 Task: Buy 1 Aftercare Products from Piercing & Tattoo Supplies section under best seller category for shipping address: Laura Phillips, 522 Junior Avenue, Duluth, Georgia 30097, Cell Number 4046170247. Pay from credit card ending with 7965, CVV 549
Action: Mouse moved to (22, 75)
Screenshot: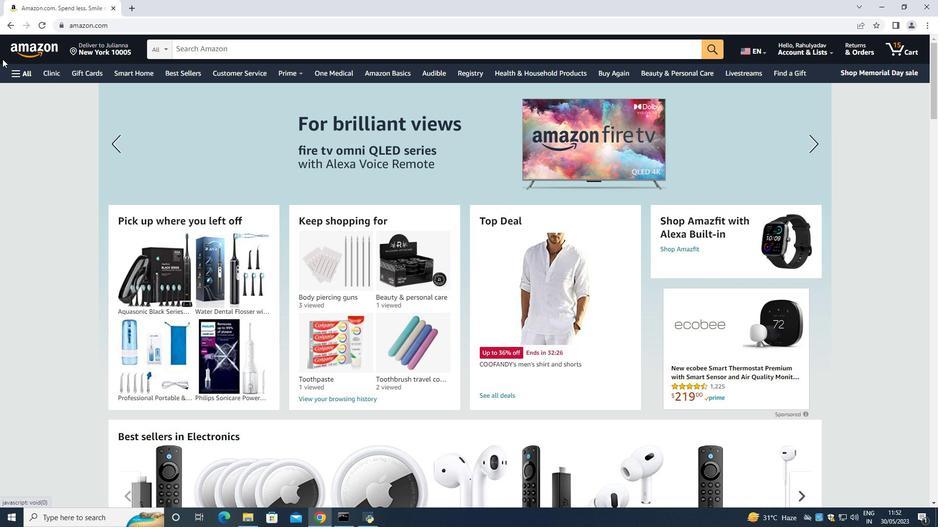 
Action: Mouse pressed left at (22, 75)
Screenshot: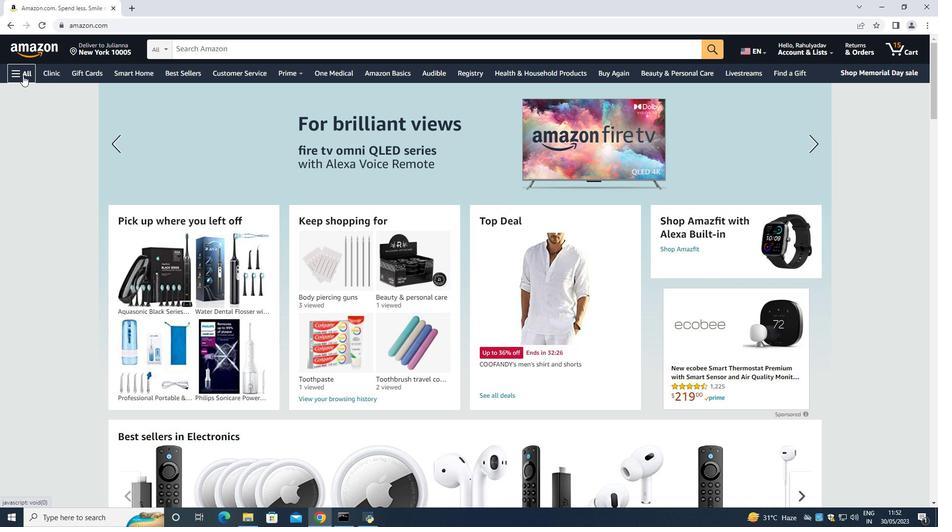 
Action: Mouse moved to (59, 96)
Screenshot: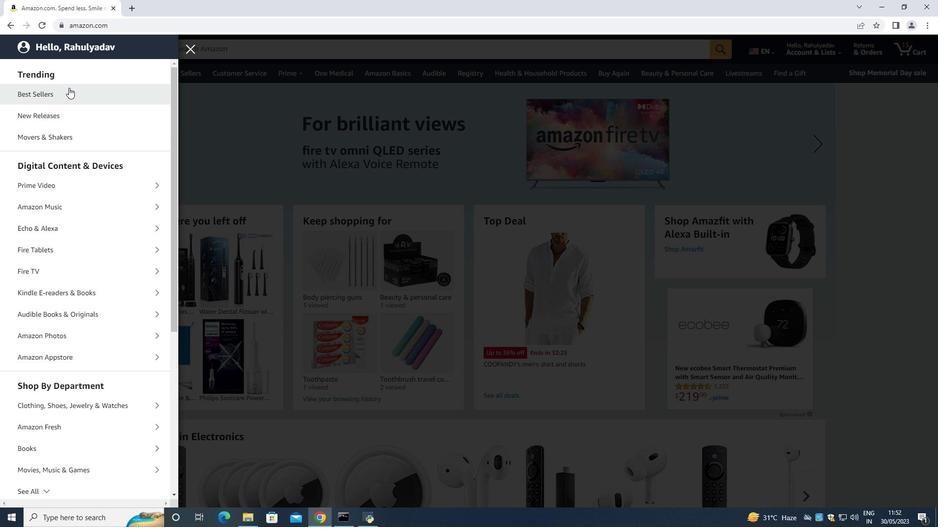 
Action: Mouse pressed left at (59, 96)
Screenshot: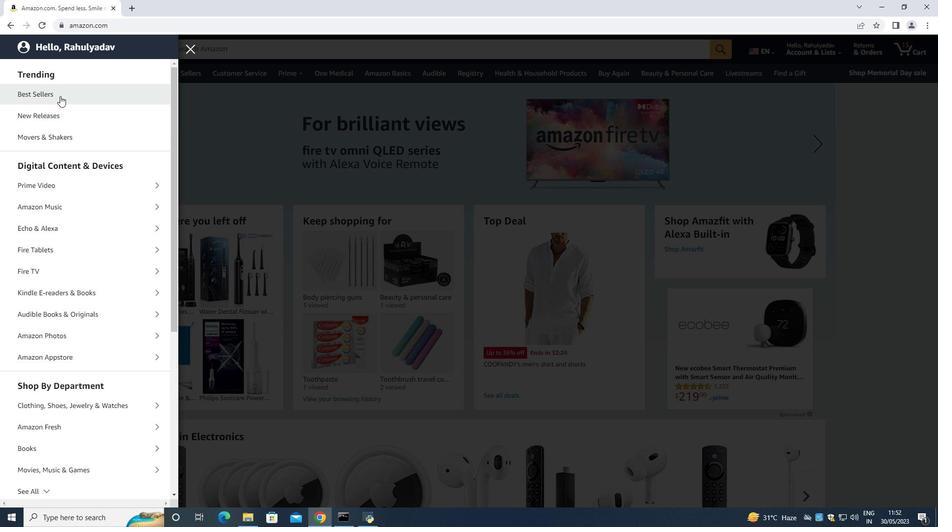 
Action: Mouse moved to (264, 51)
Screenshot: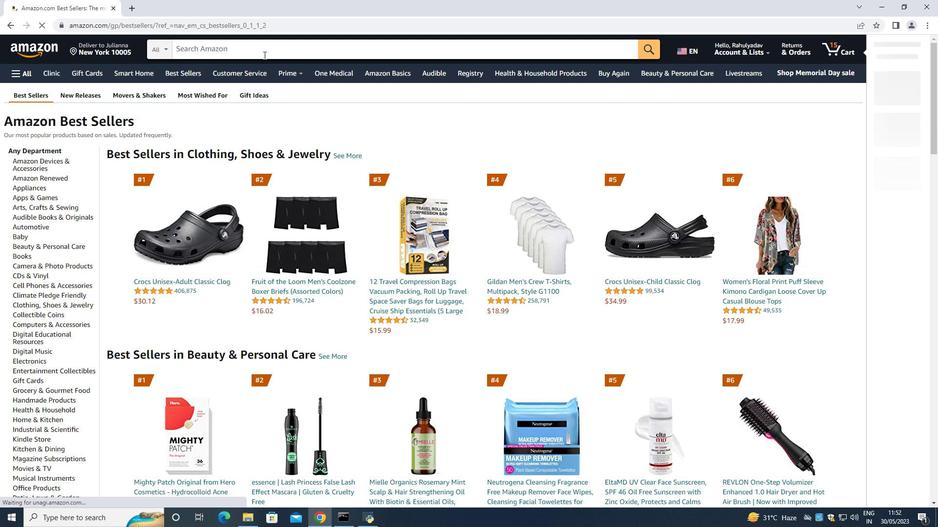 
Action: Mouse pressed left at (264, 51)
Screenshot: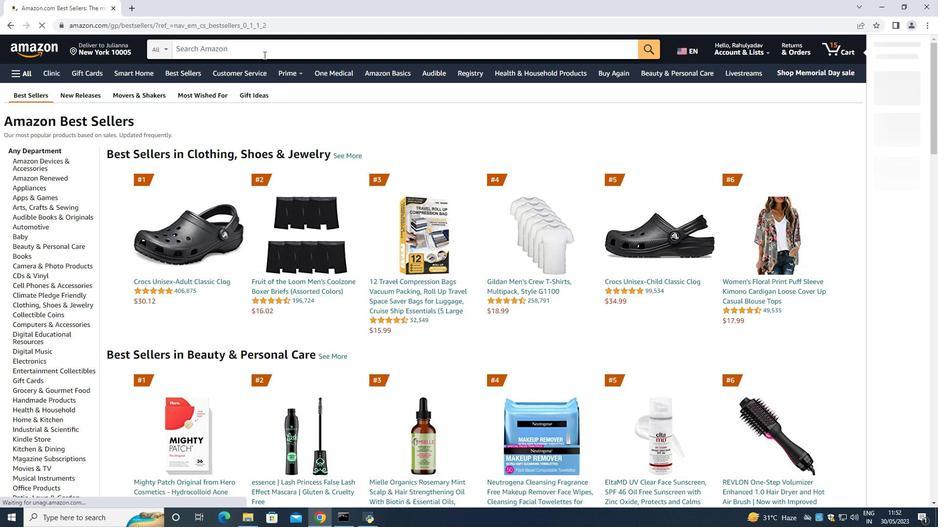 
Action: Mouse moved to (259, 47)
Screenshot: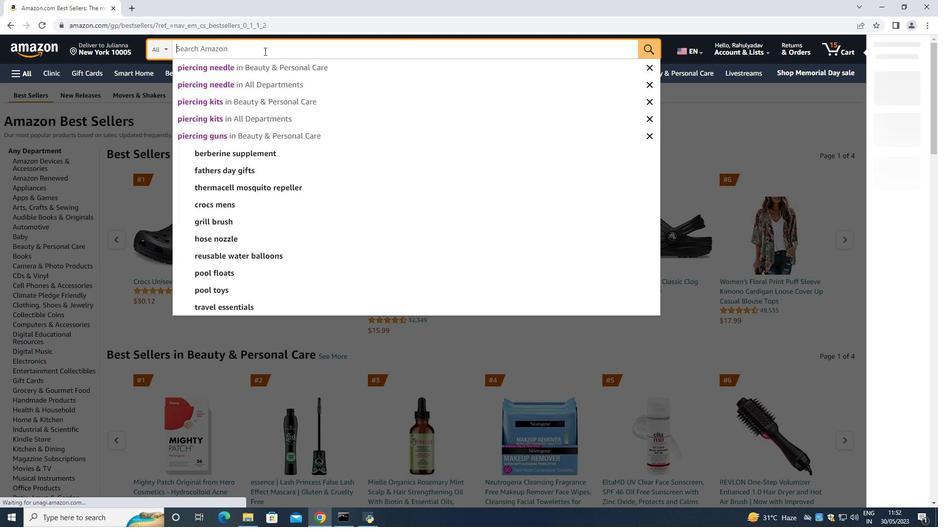 
Action: Key pressed <Key.shift>Aftercare<Key.space><Key.shift_r>Products<Key.enter>
Screenshot: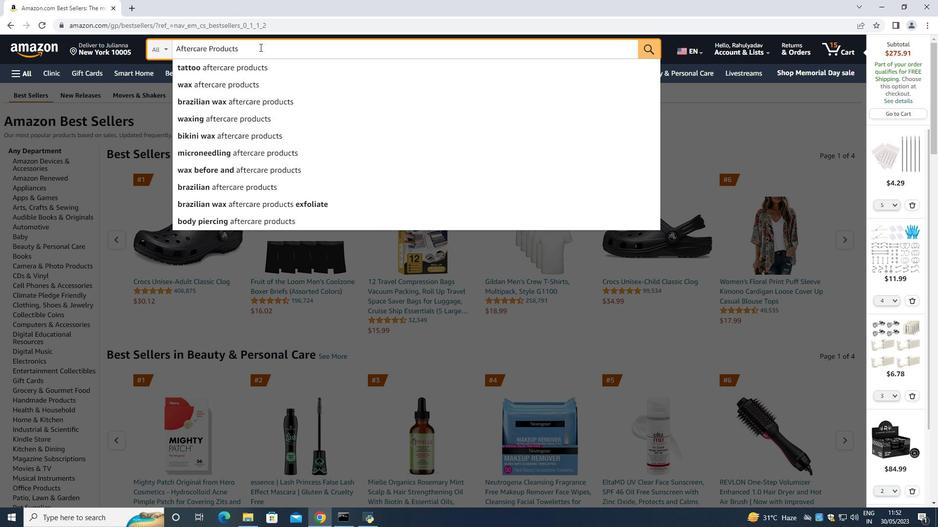
Action: Mouse moved to (58, 240)
Screenshot: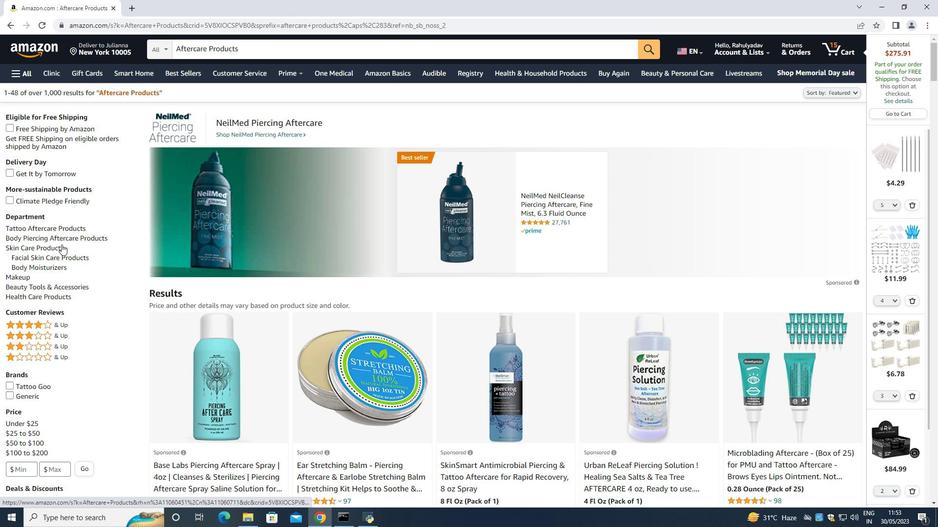 
Action: Mouse pressed left at (58, 240)
Screenshot: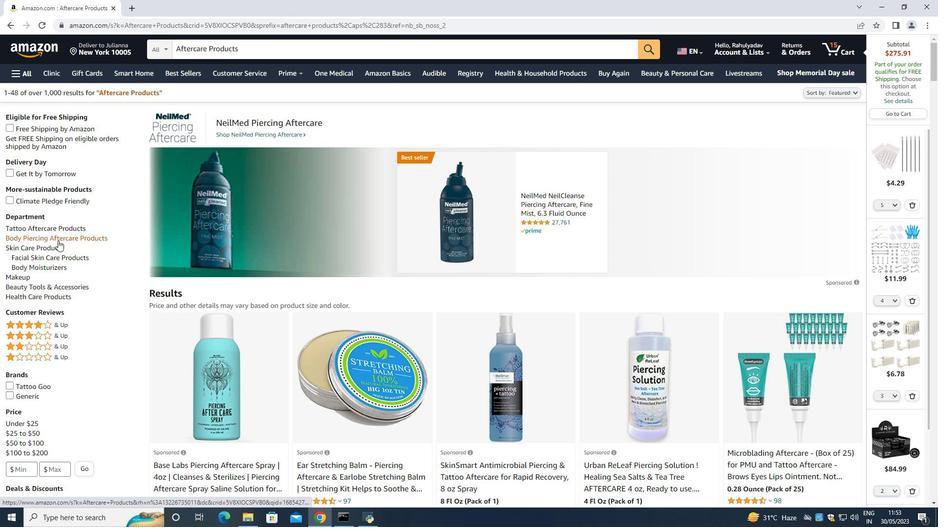 
Action: Mouse moved to (52, 244)
Screenshot: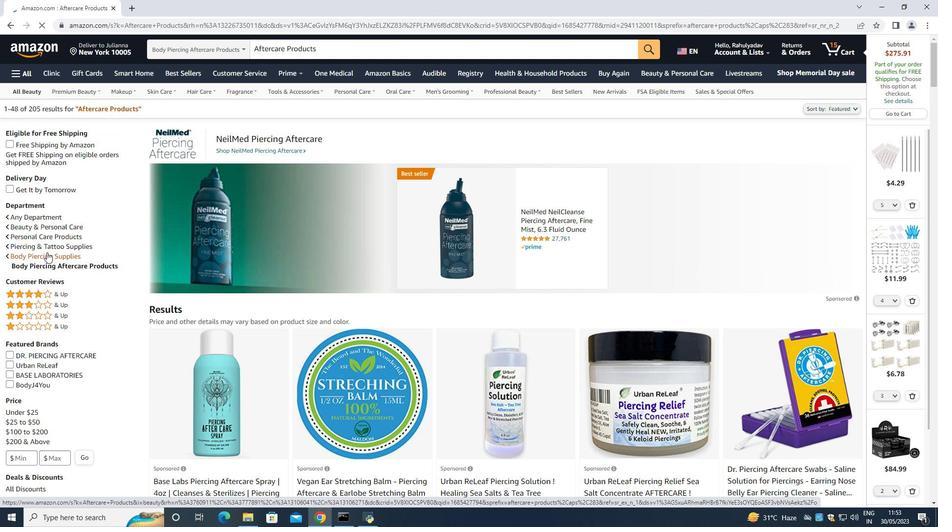 
Action: Mouse pressed left at (52, 244)
Screenshot: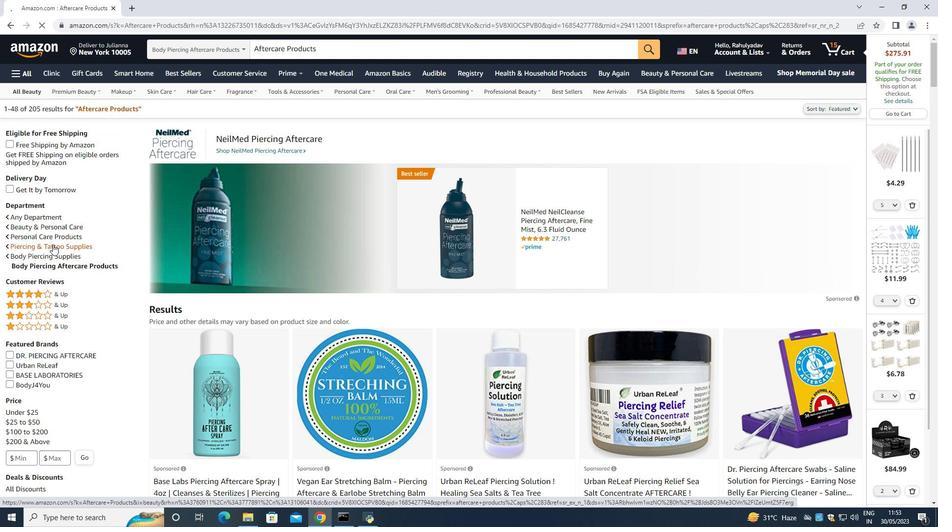 
Action: Mouse moved to (382, 339)
Screenshot: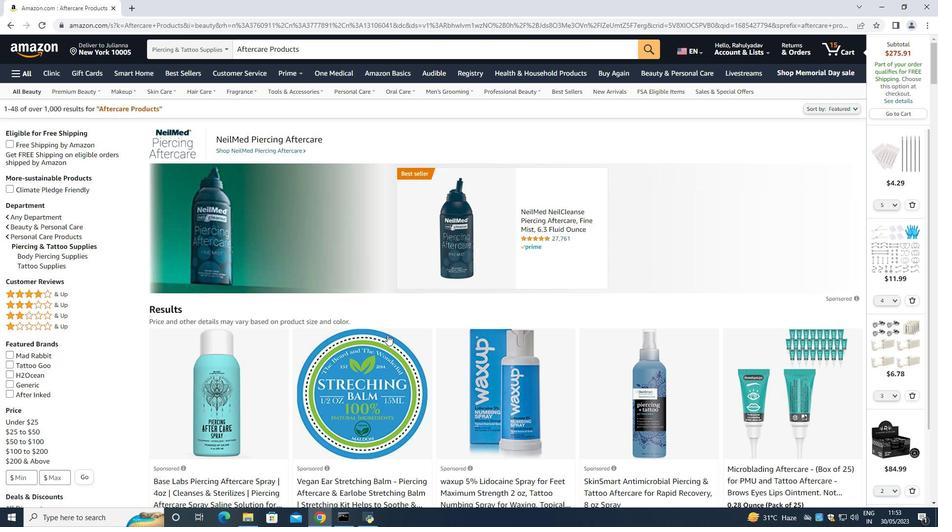 
Action: Mouse scrolled (382, 339) with delta (0, 0)
Screenshot: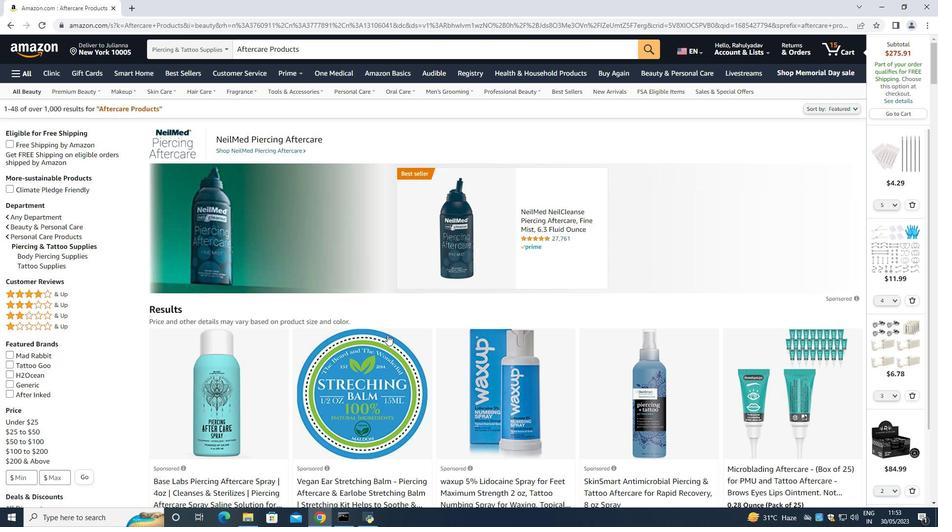 
Action: Mouse moved to (375, 344)
Screenshot: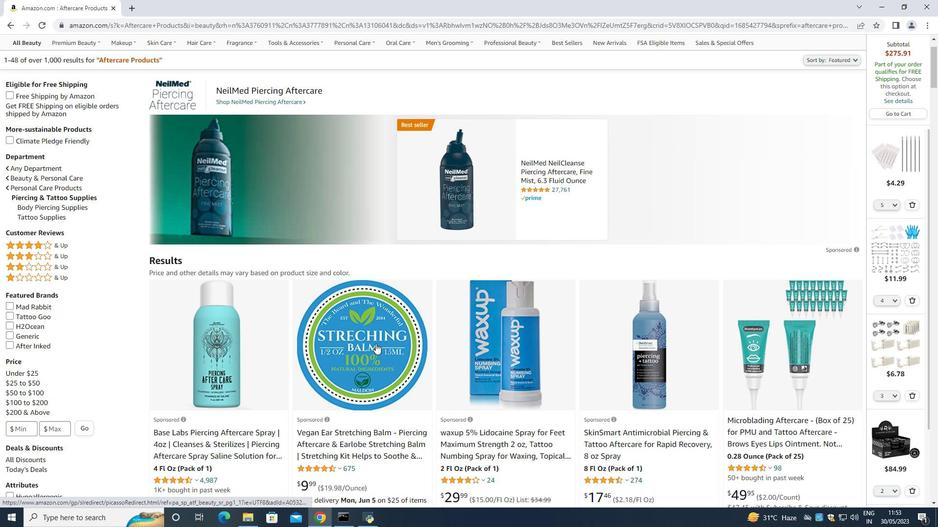 
Action: Mouse scrolled (375, 344) with delta (0, 0)
Screenshot: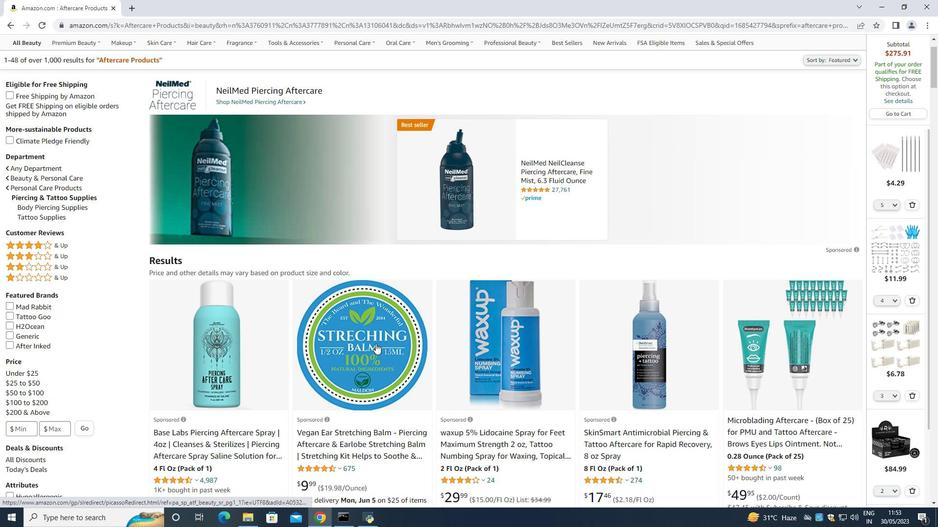 
Action: Mouse moved to (433, 309)
Screenshot: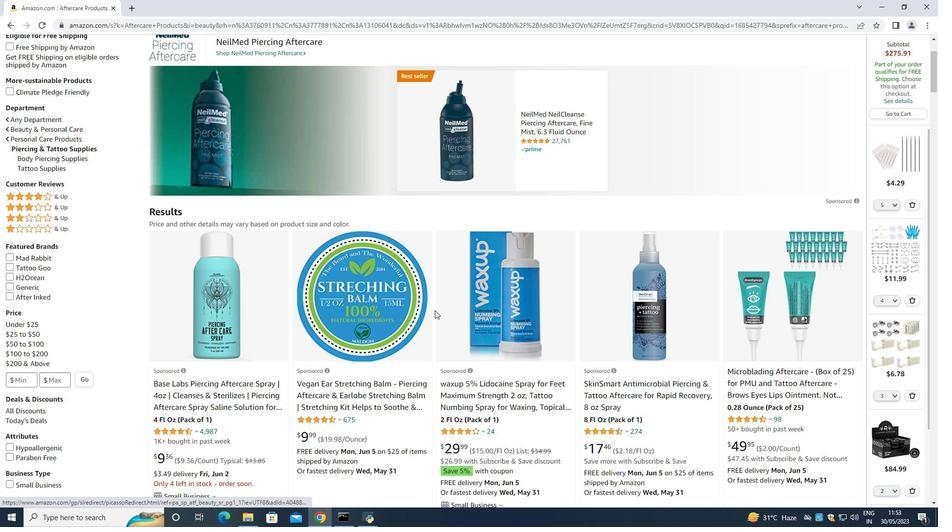 
Action: Mouse pressed middle at (433, 309)
Screenshot: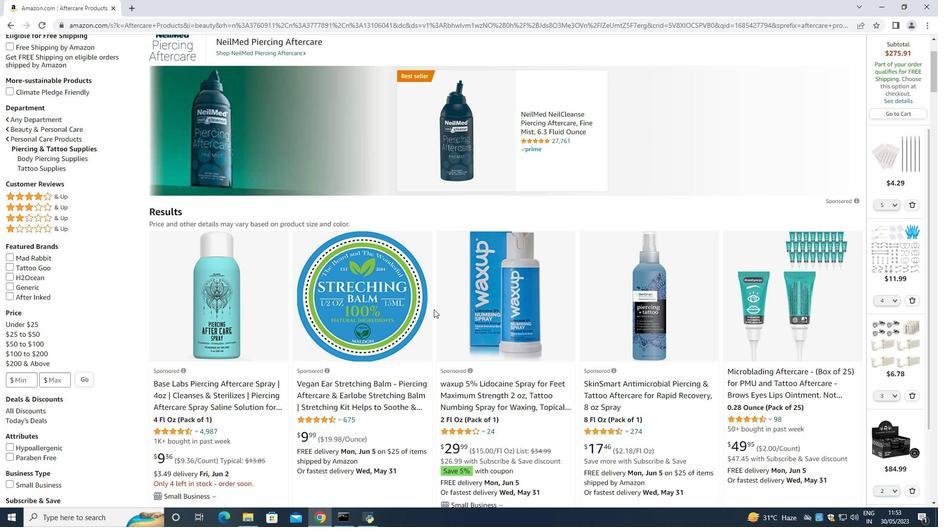 
Action: Mouse moved to (437, 315)
Screenshot: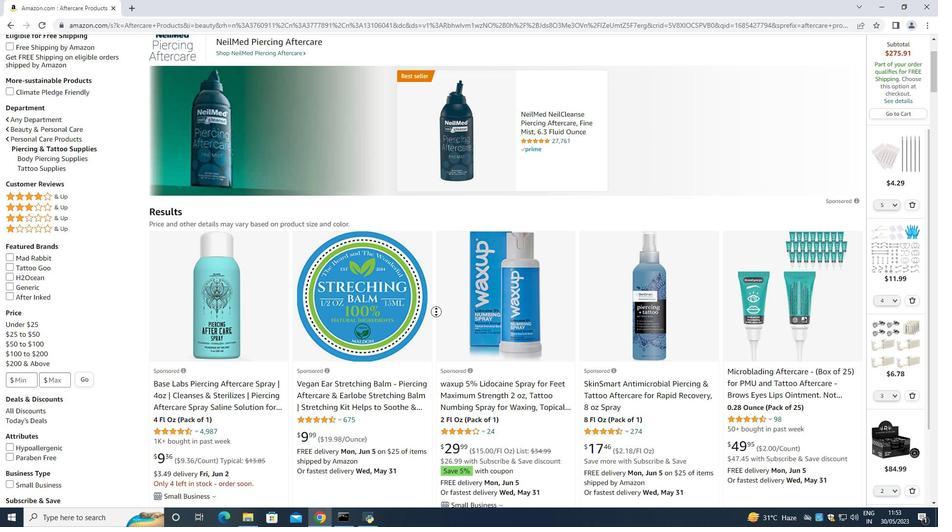 
Action: Mouse scrolled (437, 314) with delta (0, 0)
Screenshot: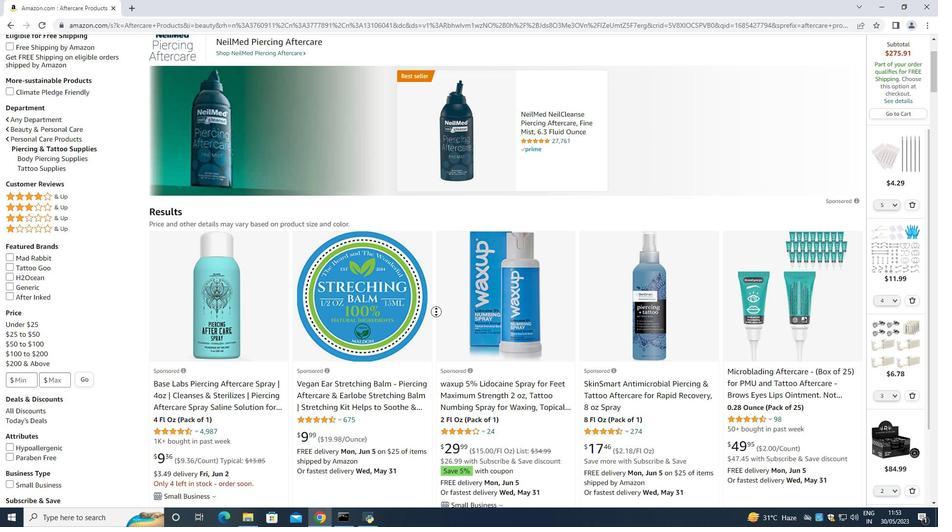 
Action: Mouse moved to (437, 317)
Screenshot: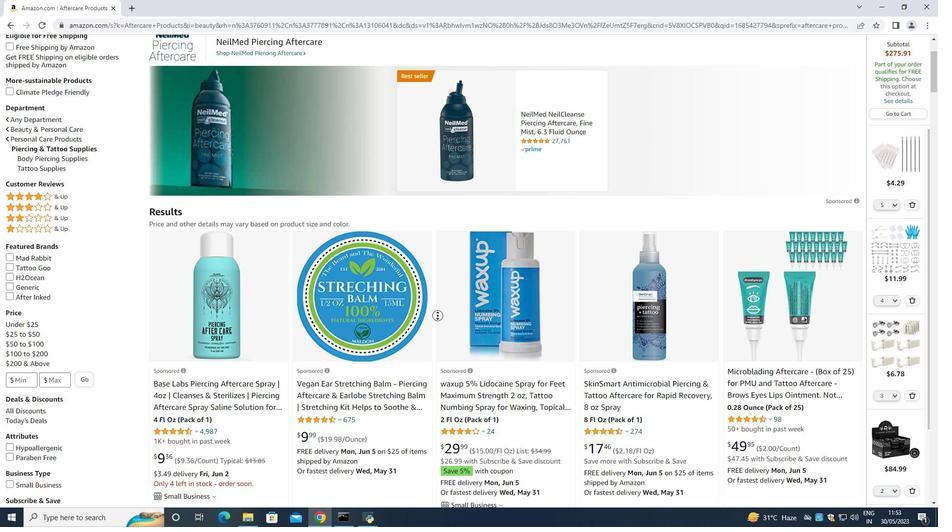 
Action: Mouse scrolled (437, 316) with delta (0, 0)
Screenshot: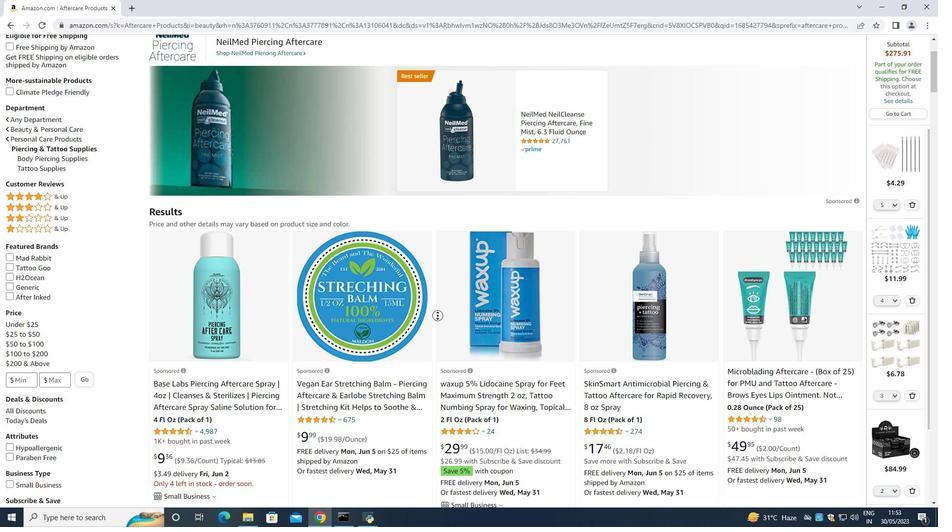 
Action: Mouse moved to (426, 316)
Screenshot: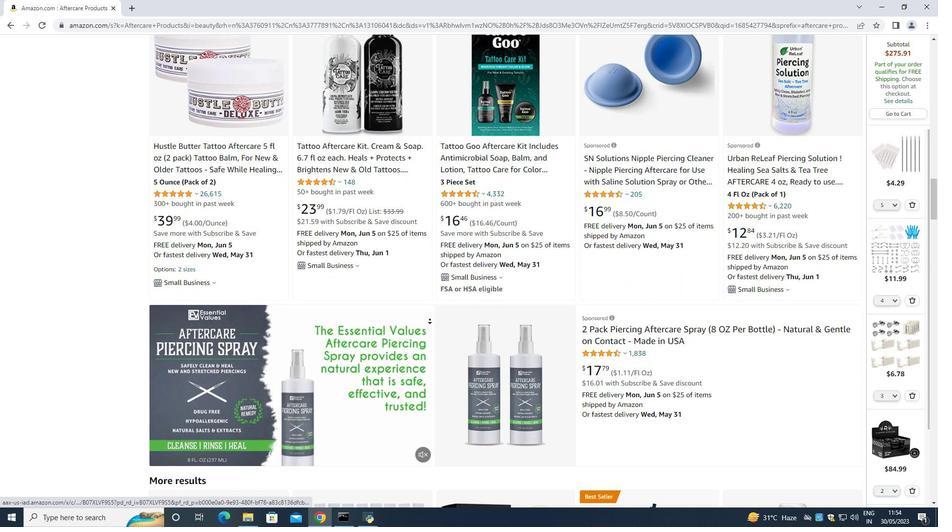 
Action: Mouse pressed left at (426, 316)
Screenshot: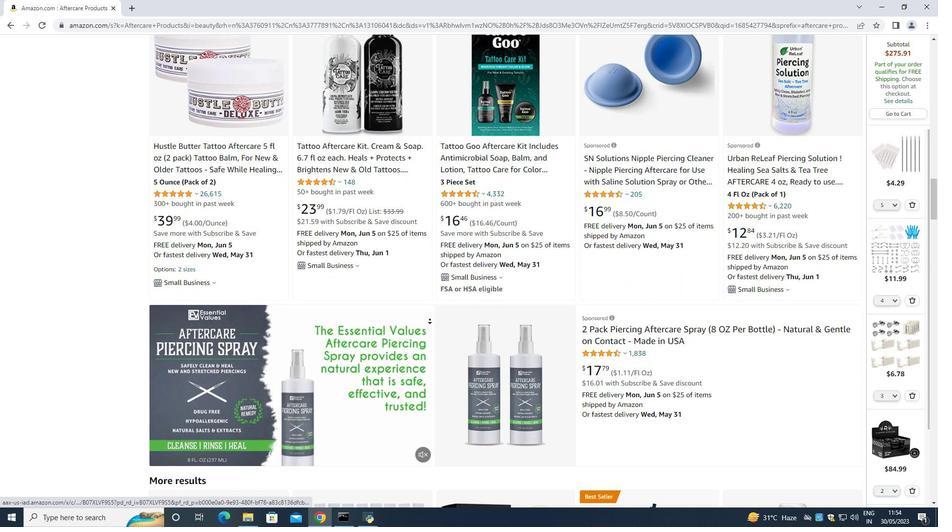 
Action: Mouse moved to (200, 155)
Screenshot: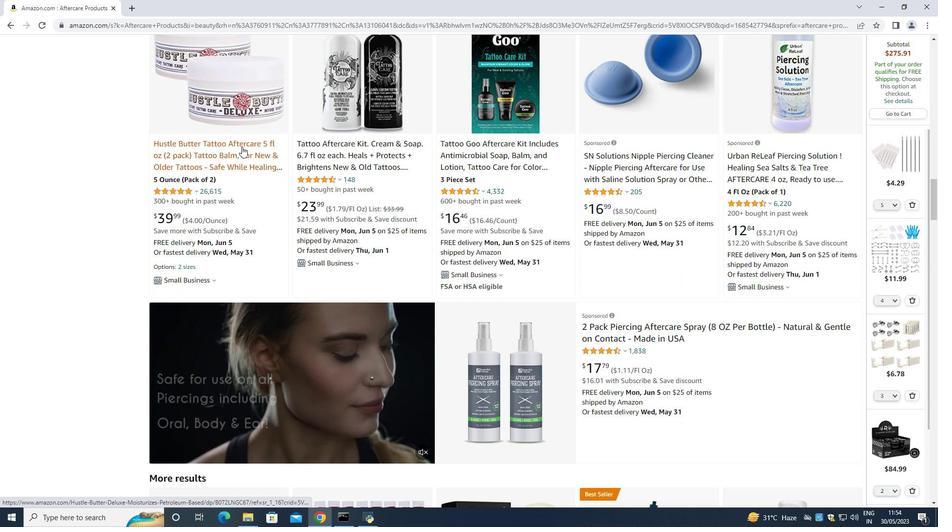 
Action: Mouse pressed left at (200, 155)
Screenshot: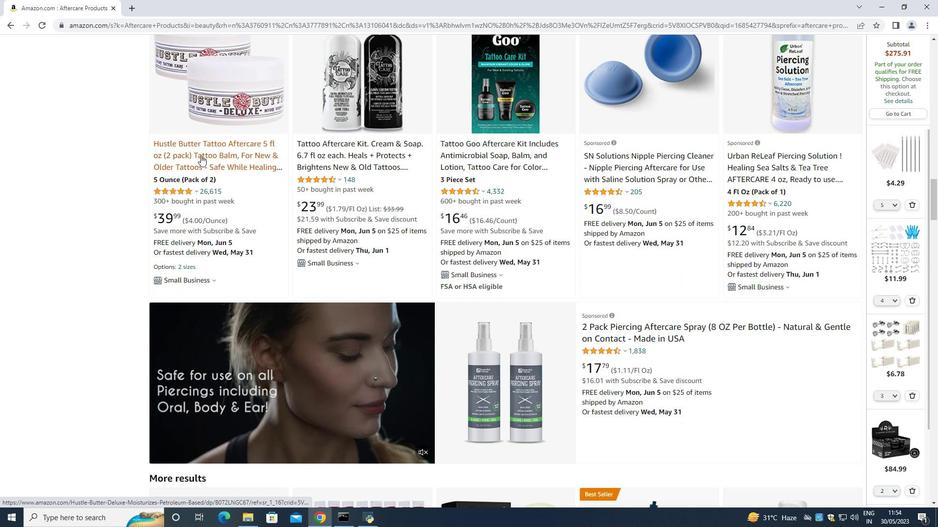 
Action: Mouse moved to (462, 249)
Screenshot: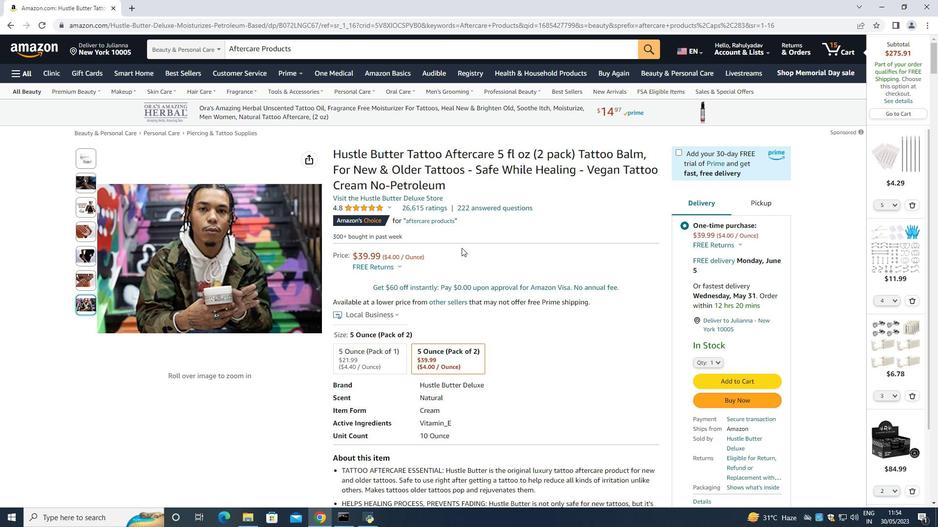
Action: Mouse pressed middle at (462, 249)
Screenshot: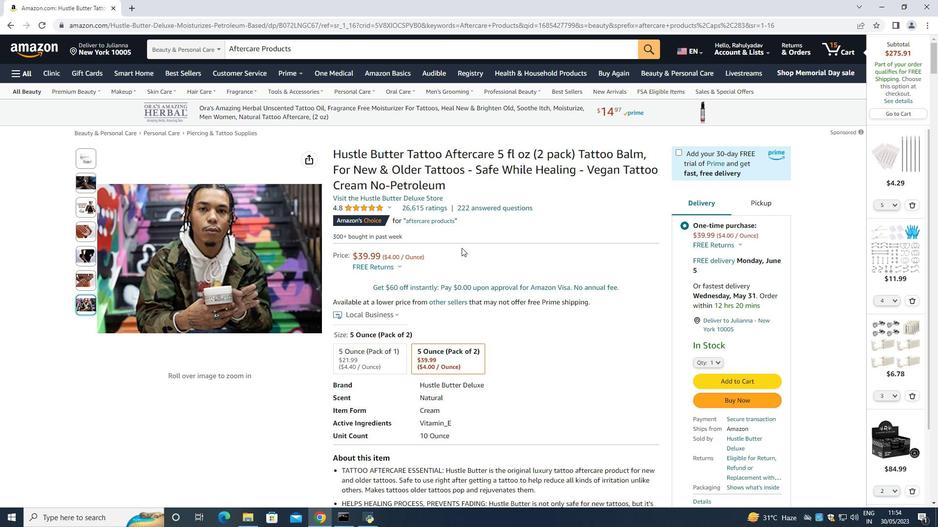 
Action: Mouse moved to (555, 285)
Screenshot: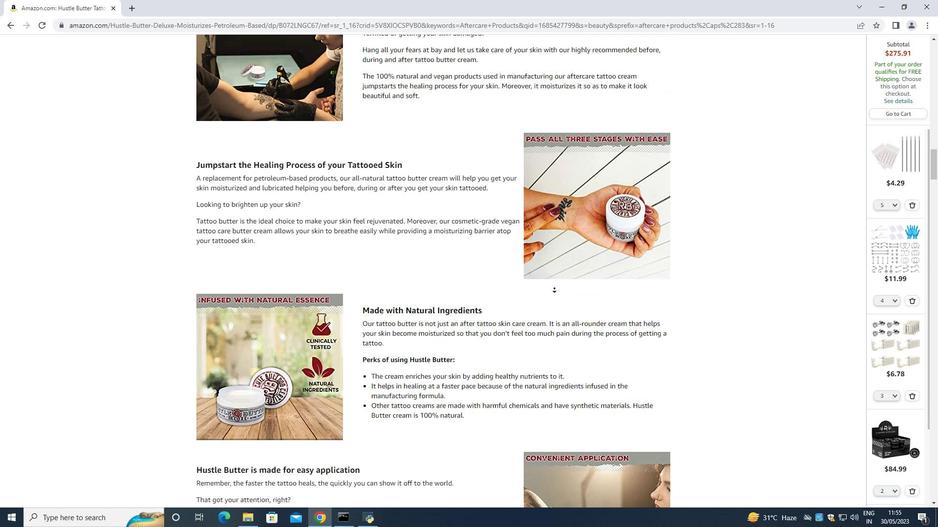 
Action: Mouse pressed left at (555, 285)
Screenshot: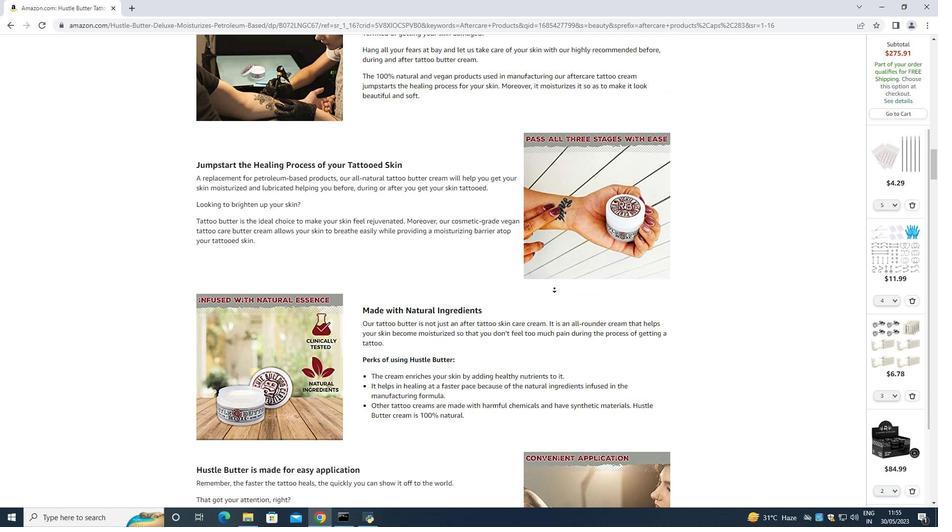 
Action: Mouse moved to (560, 324)
Screenshot: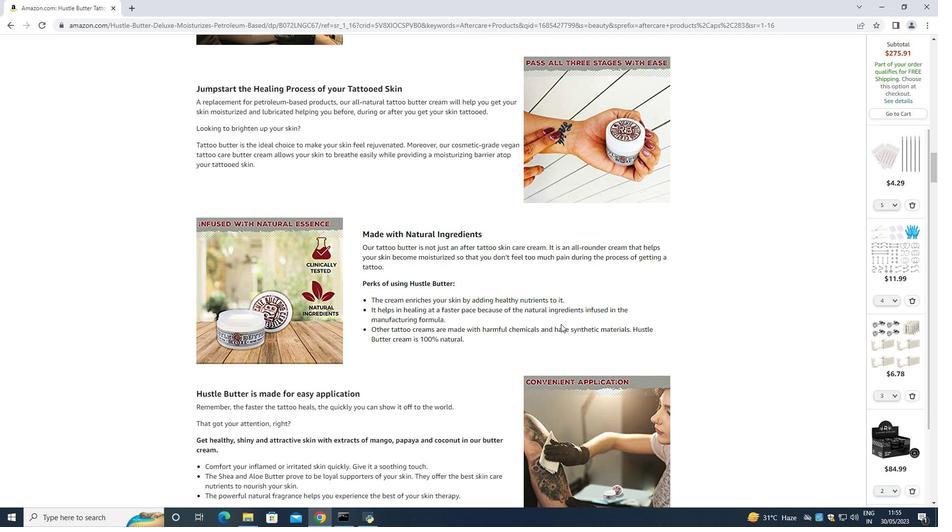 
Action: Mouse scrolled (560, 324) with delta (0, 0)
Screenshot: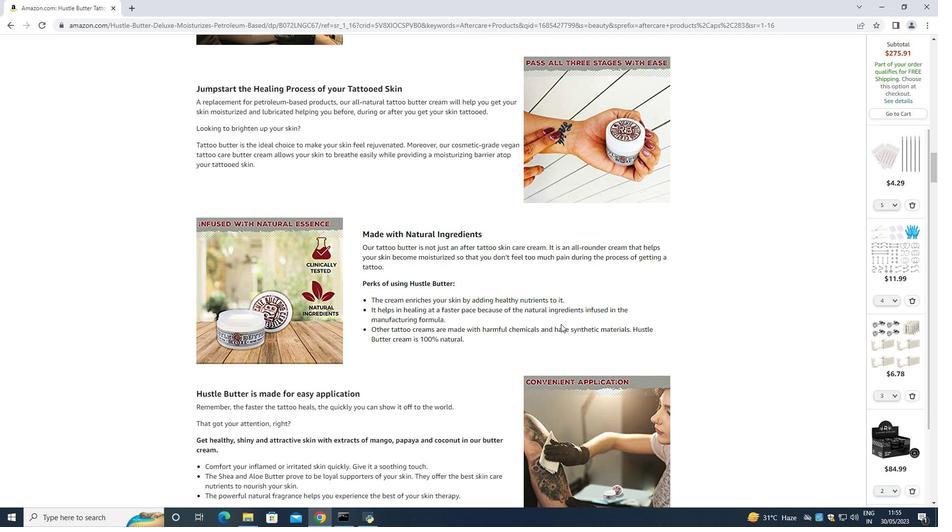 
Action: Mouse moved to (560, 325)
Screenshot: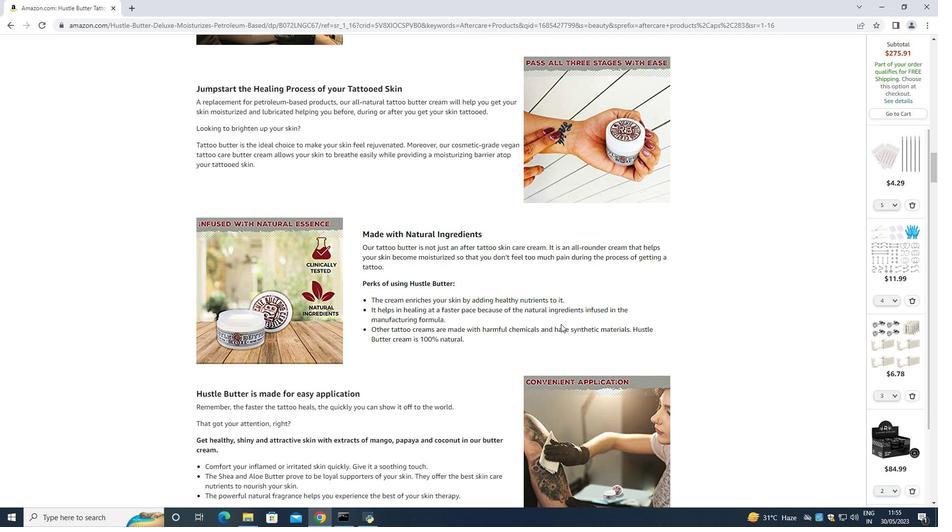 
Action: Mouse scrolled (560, 325) with delta (0, 0)
Screenshot: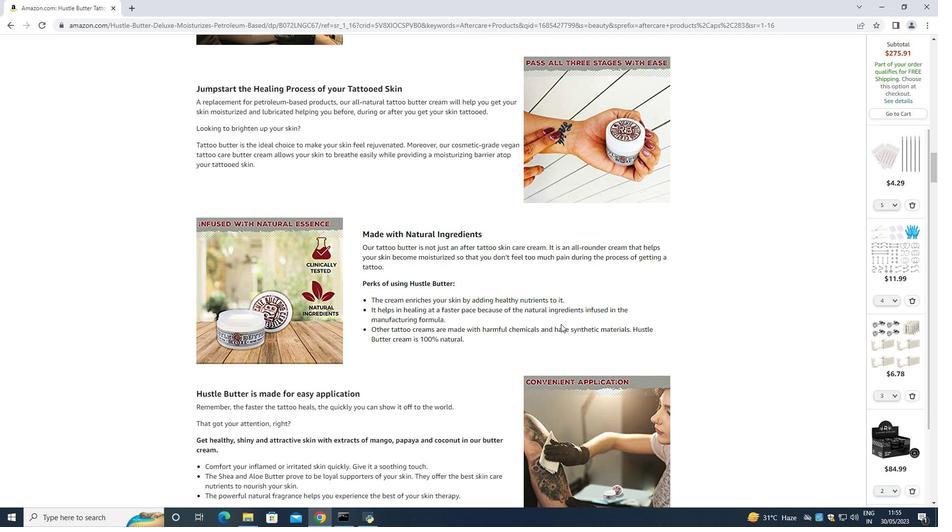 
Action: Mouse moved to (560, 326)
Screenshot: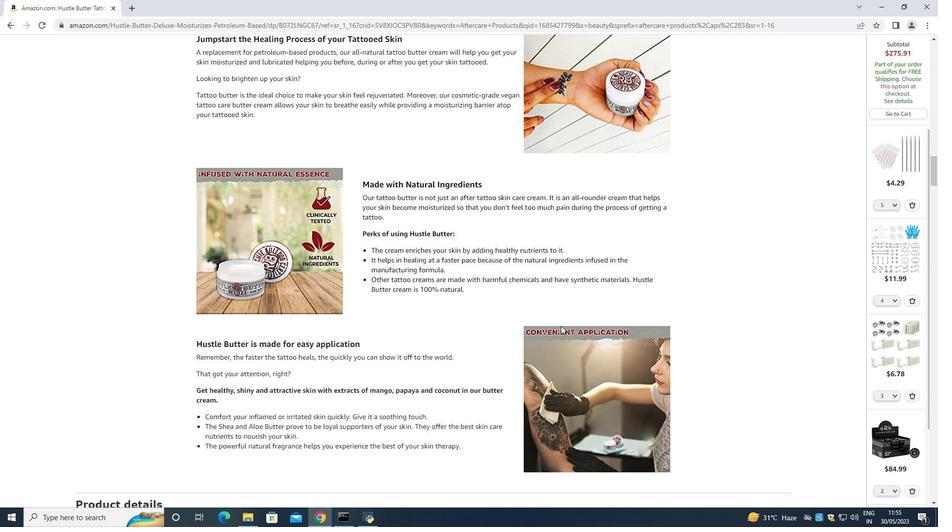 
Action: Mouse scrolled (560, 326) with delta (0, 0)
Screenshot: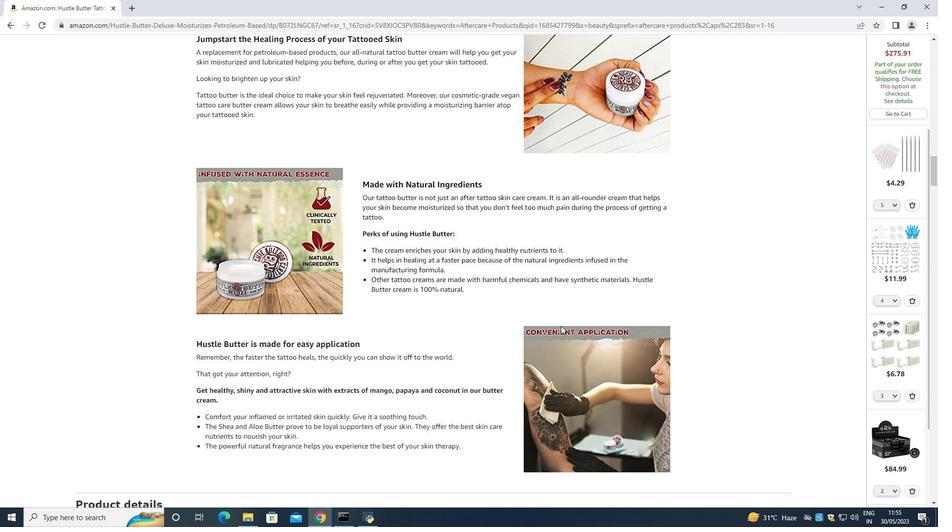 
Action: Mouse moved to (559, 326)
Screenshot: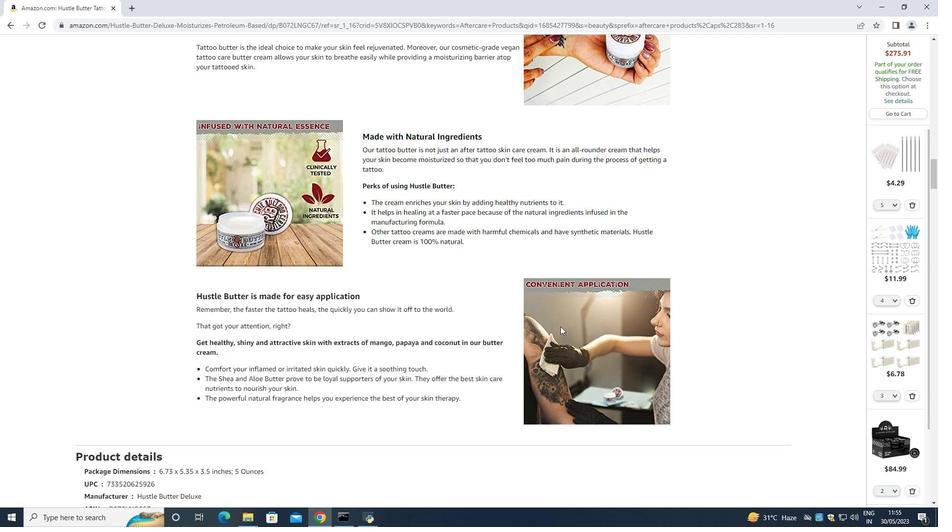 
Action: Mouse scrolled (559, 326) with delta (0, 0)
Screenshot: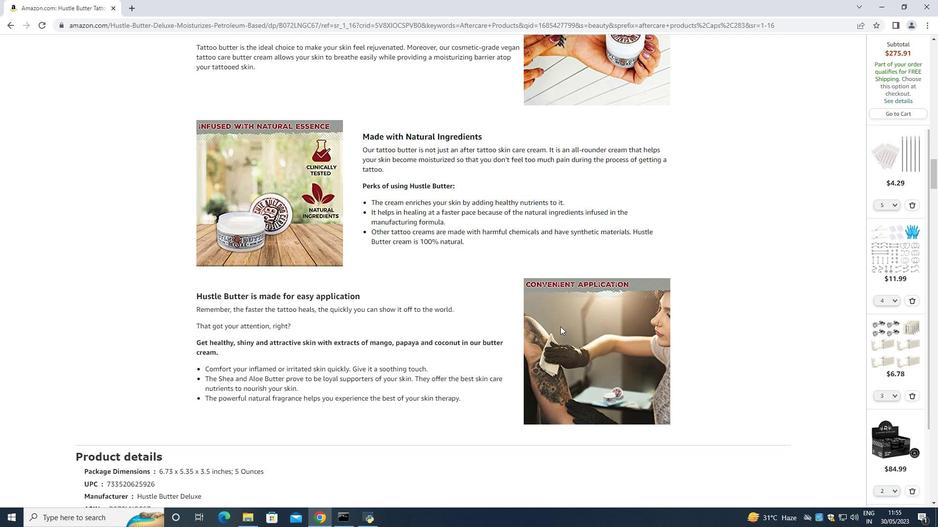 
Action: Mouse moved to (559, 326)
Screenshot: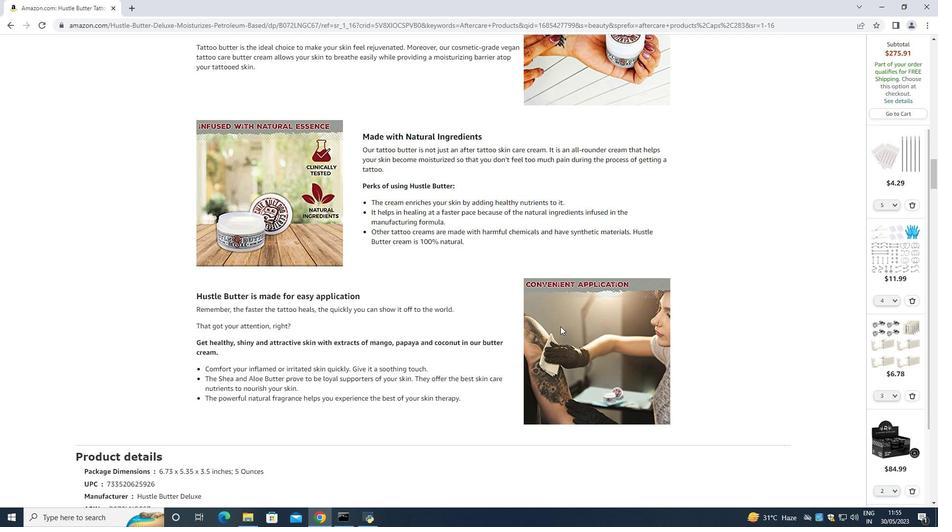 
Action: Mouse scrolled (559, 326) with delta (0, 0)
Screenshot: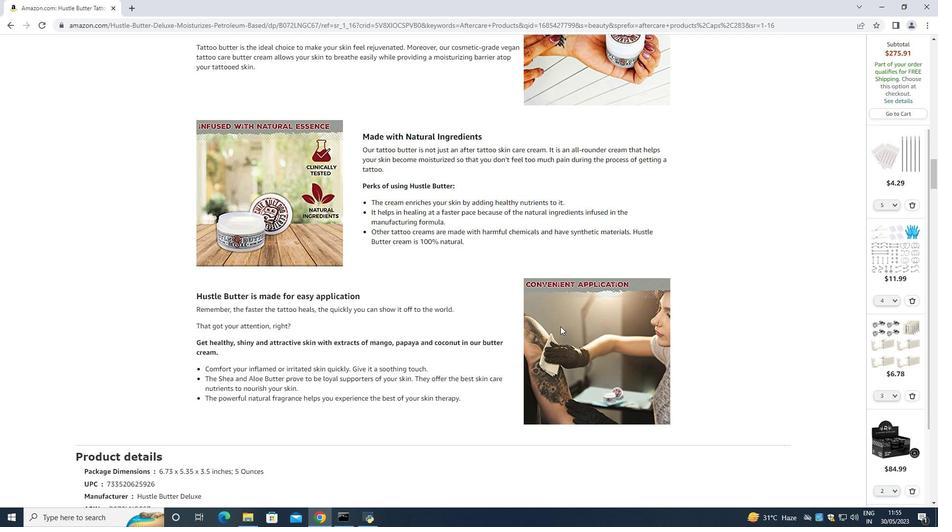 
Action: Mouse moved to (501, 345)
Screenshot: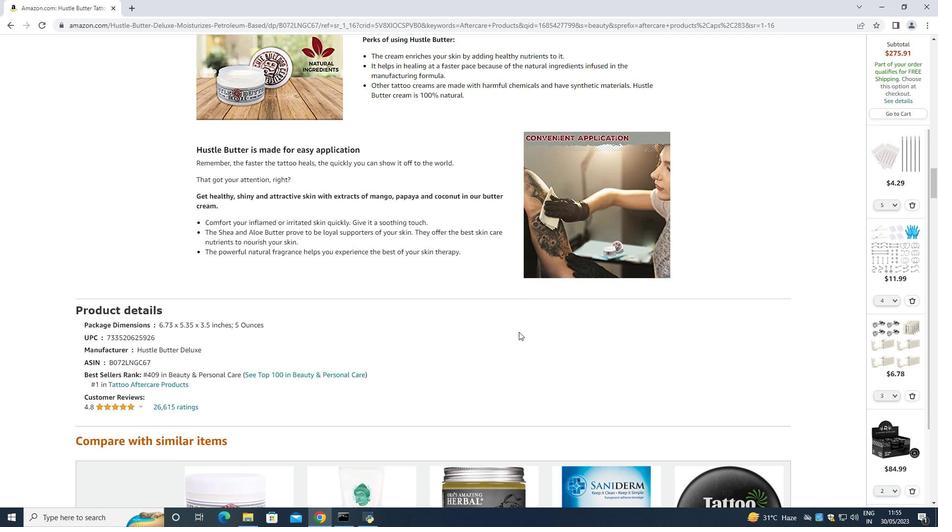 
Action: Mouse scrolled (501, 344) with delta (0, 0)
Screenshot: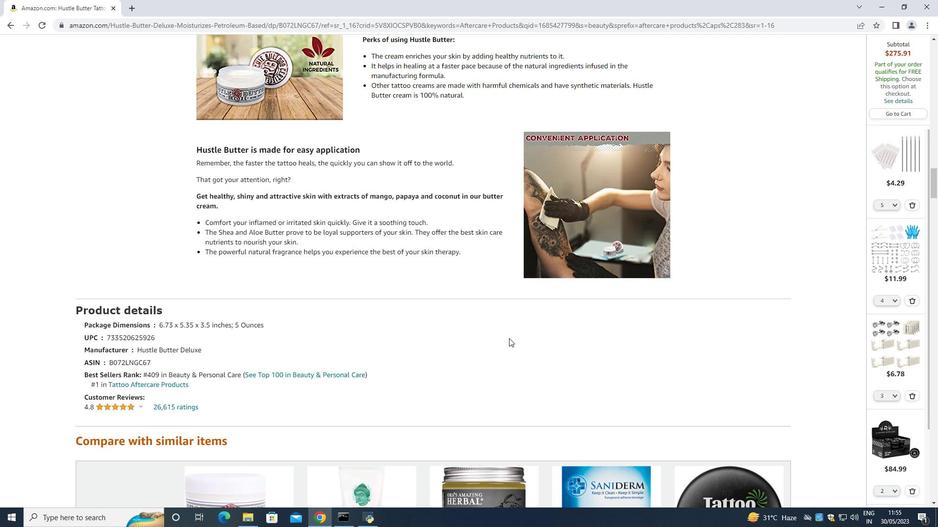 
Action: Mouse moved to (500, 345)
Screenshot: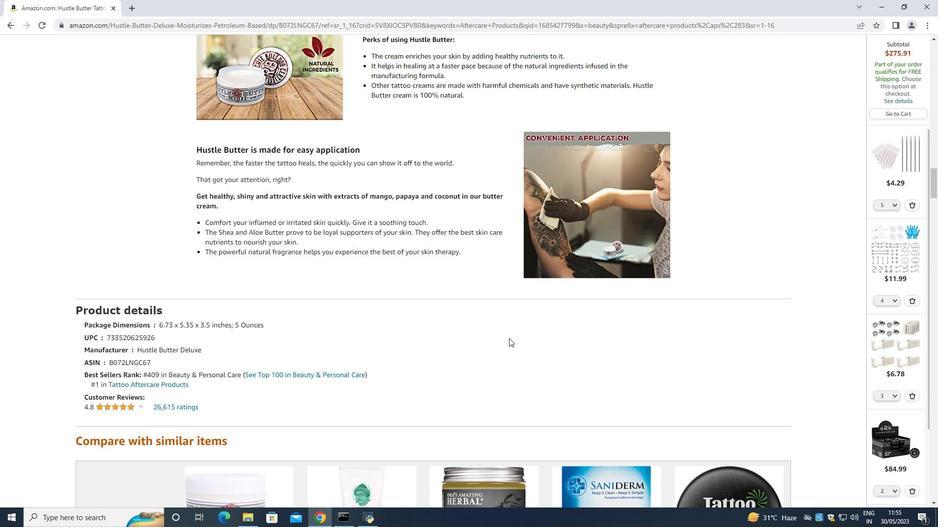 
Action: Mouse scrolled (500, 345) with delta (0, 0)
Screenshot: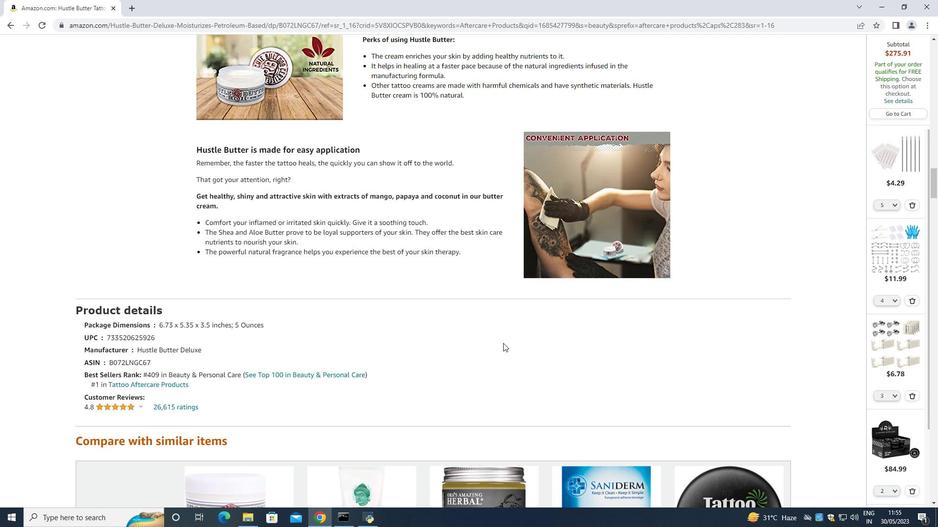 
Action: Mouse moved to (500, 345)
Screenshot: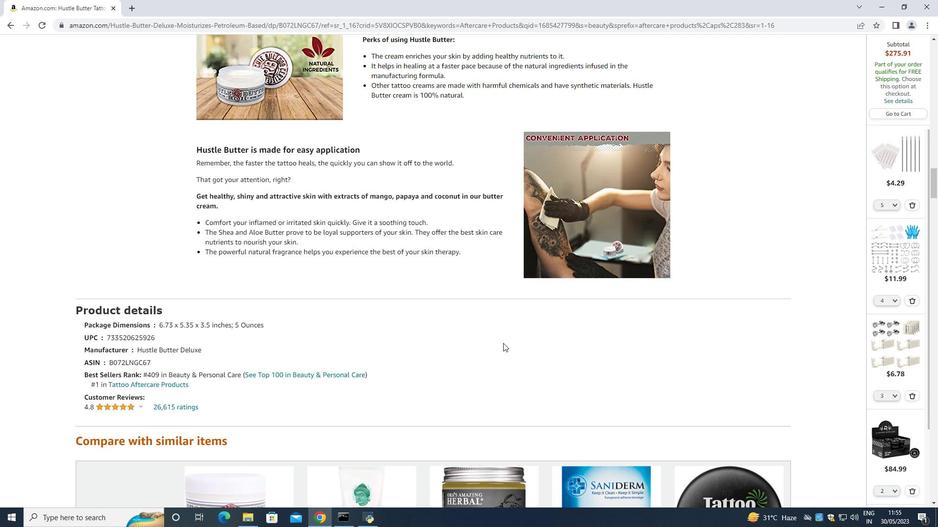 
Action: Mouse scrolled (500, 345) with delta (0, 0)
Screenshot: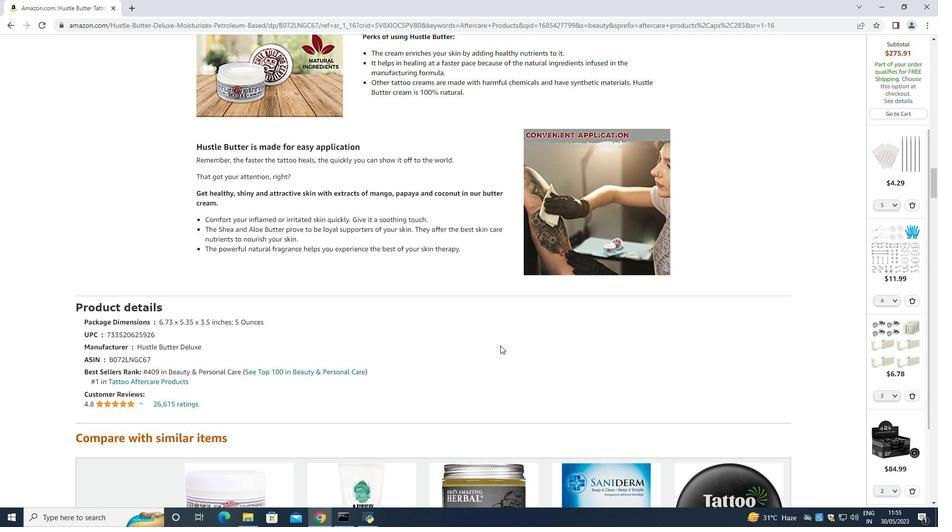 
Action: Mouse moved to (499, 345)
Screenshot: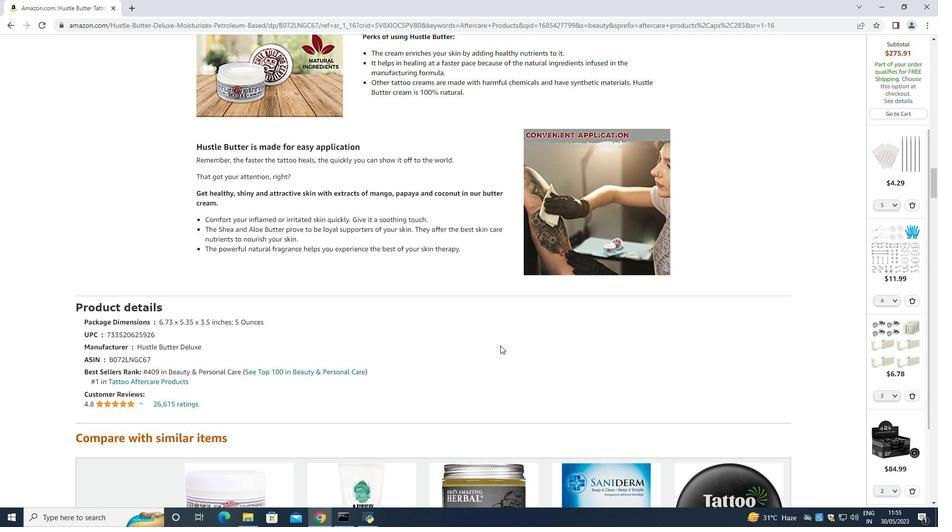 
Action: Mouse scrolled (499, 345) with delta (0, 0)
Screenshot: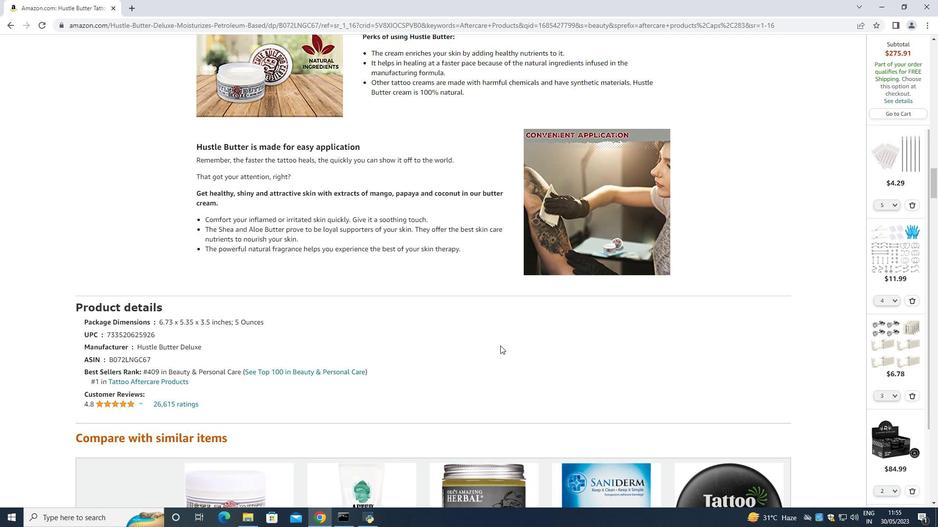 
Action: Mouse scrolled (499, 345) with delta (0, 0)
Screenshot: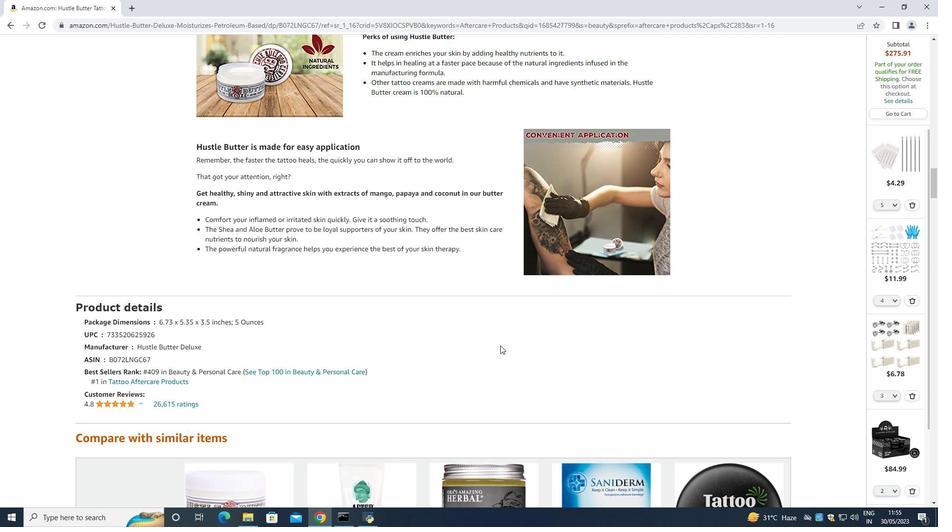 
Action: Mouse moved to (498, 345)
Screenshot: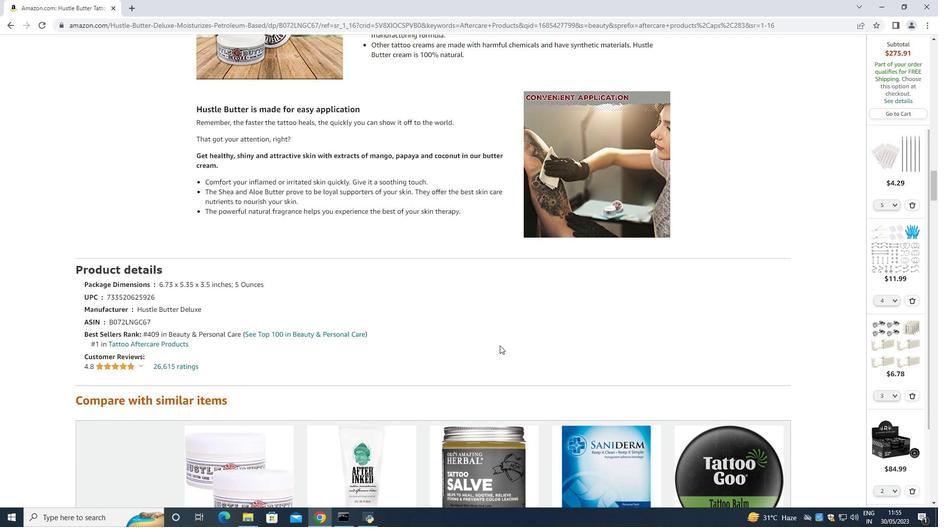 
Action: Mouse scrolled (498, 345) with delta (0, 0)
Screenshot: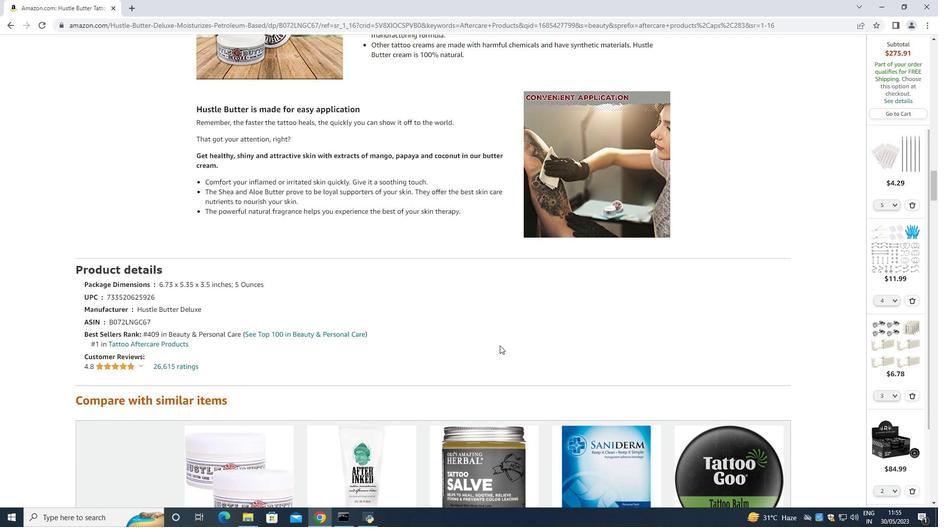 
Action: Mouse moved to (497, 345)
Screenshot: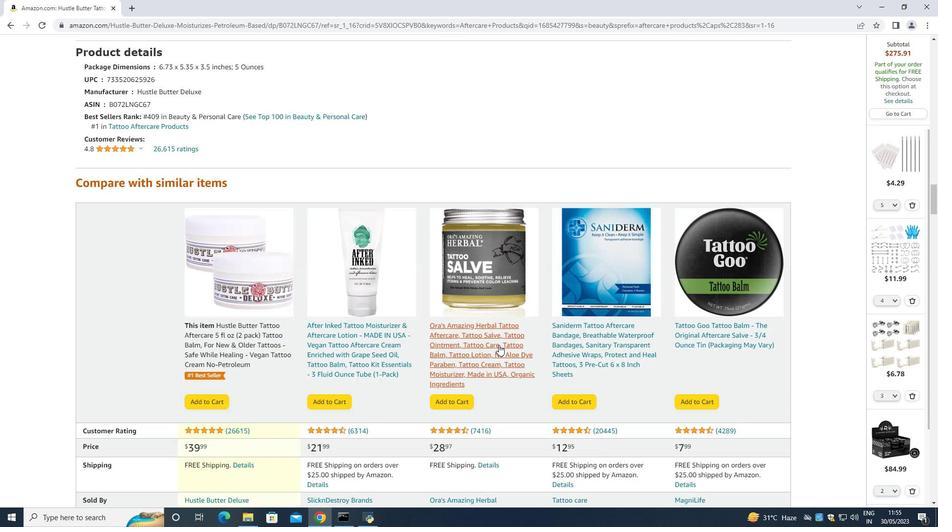 
Action: Mouse scrolled (497, 345) with delta (0, 0)
Screenshot: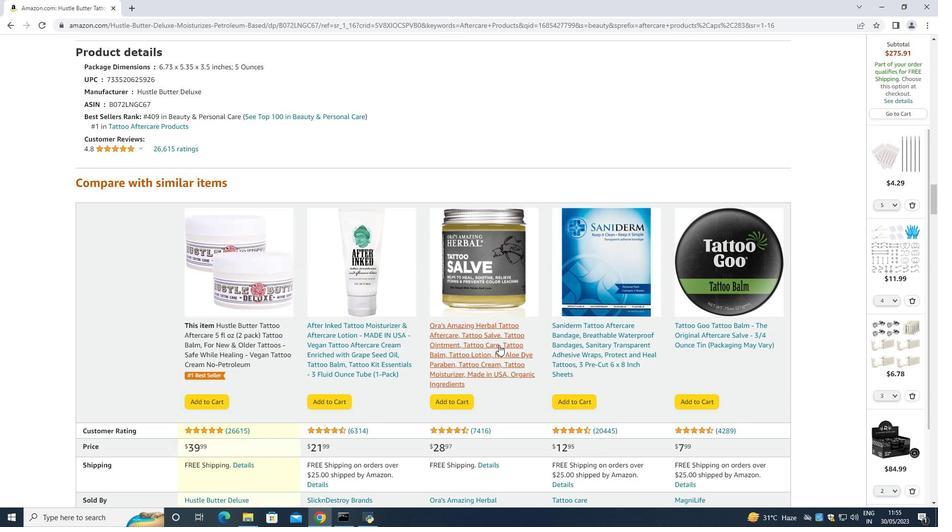 
Action: Mouse scrolled (497, 345) with delta (0, 0)
Screenshot: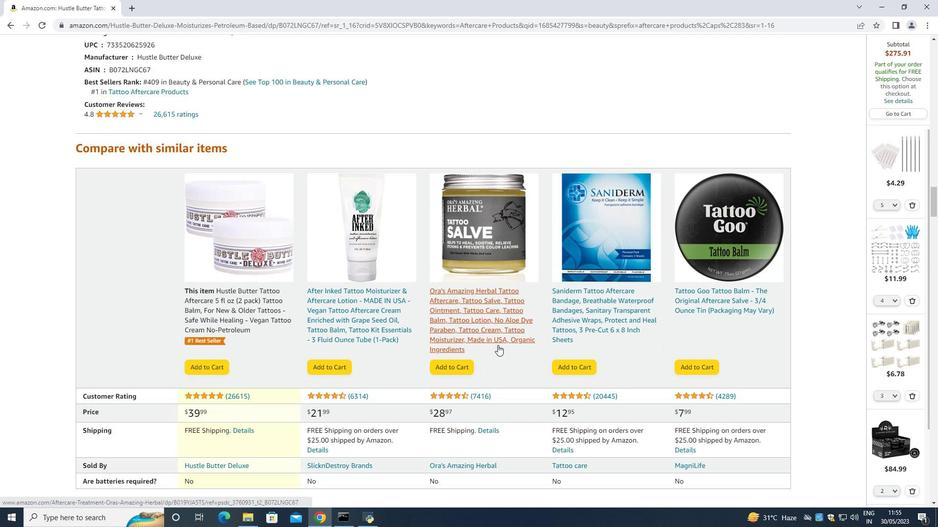 
Action: Mouse scrolled (497, 345) with delta (0, 0)
Screenshot: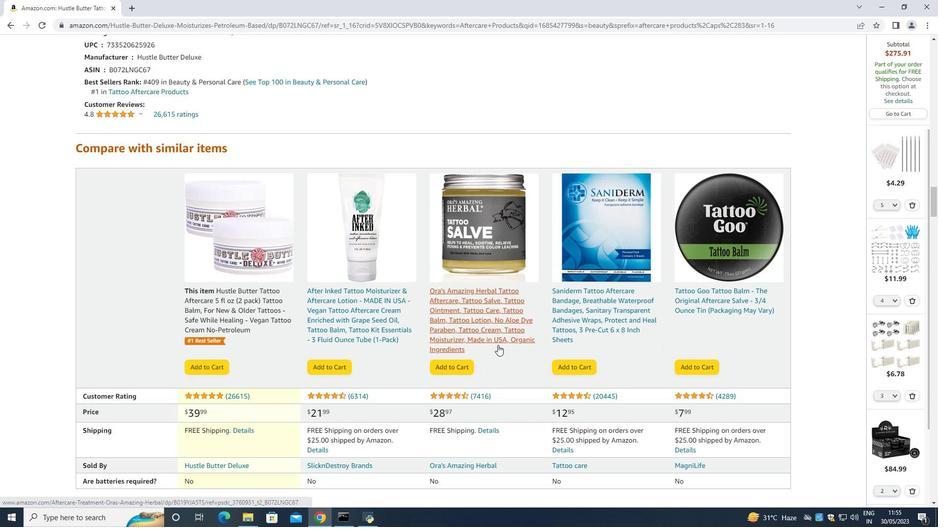 
Action: Mouse scrolled (497, 345) with delta (0, 0)
Screenshot: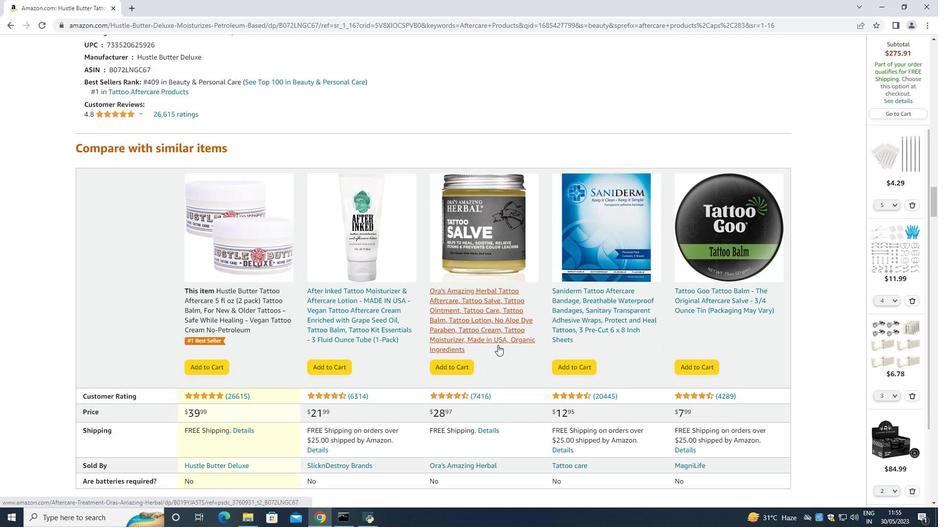 
Action: Mouse scrolled (497, 345) with delta (0, 0)
Screenshot: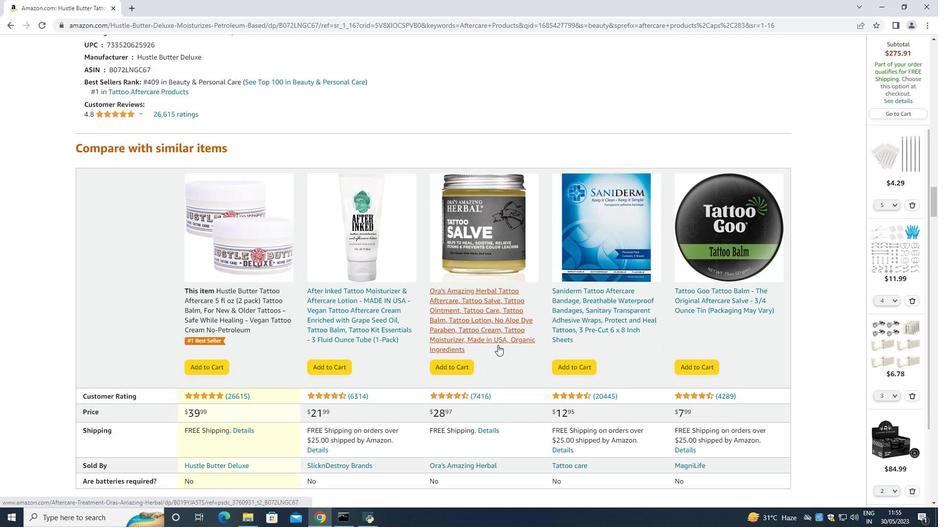 
Action: Mouse scrolled (497, 345) with delta (0, 0)
Screenshot: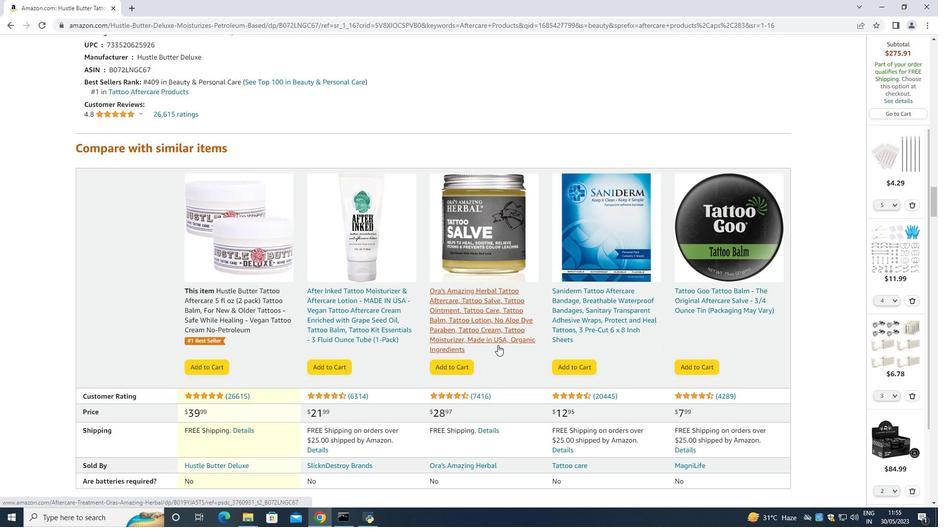 
Action: Mouse moved to (497, 344)
Screenshot: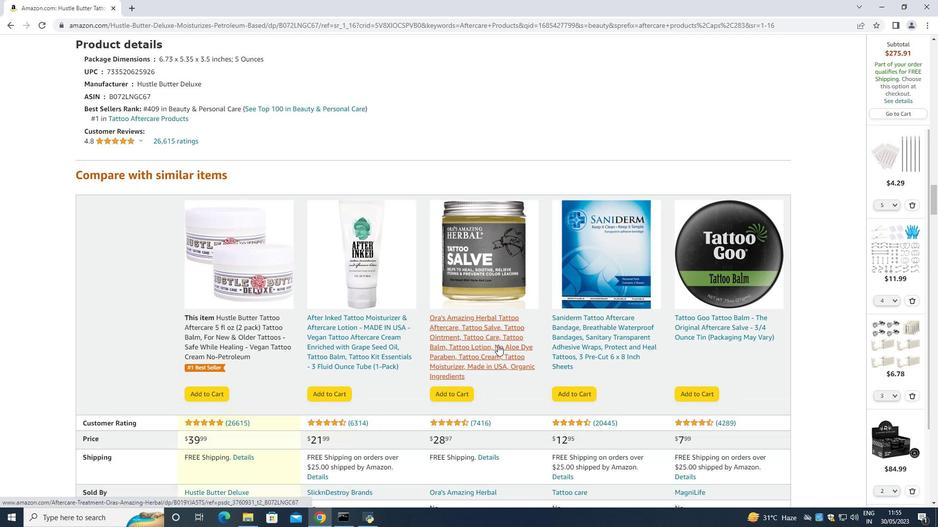 
Action: Mouse scrolled (497, 344) with delta (0, 0)
Screenshot: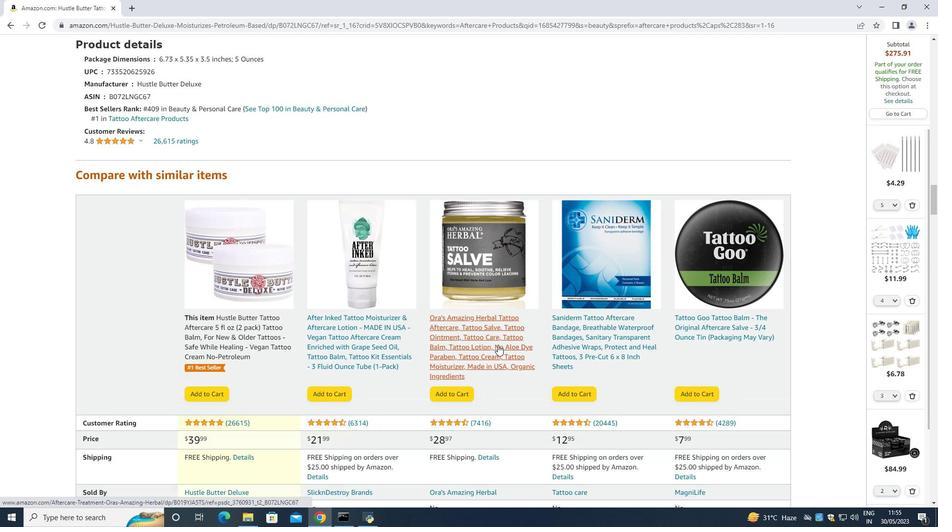 
Action: Mouse moved to (497, 344)
Screenshot: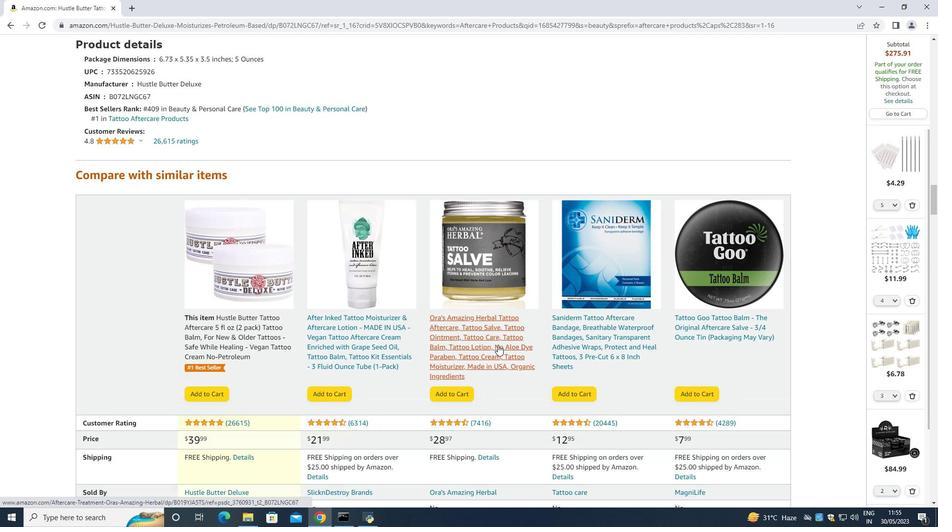 
Action: Mouse scrolled (497, 343) with delta (0, 0)
Screenshot: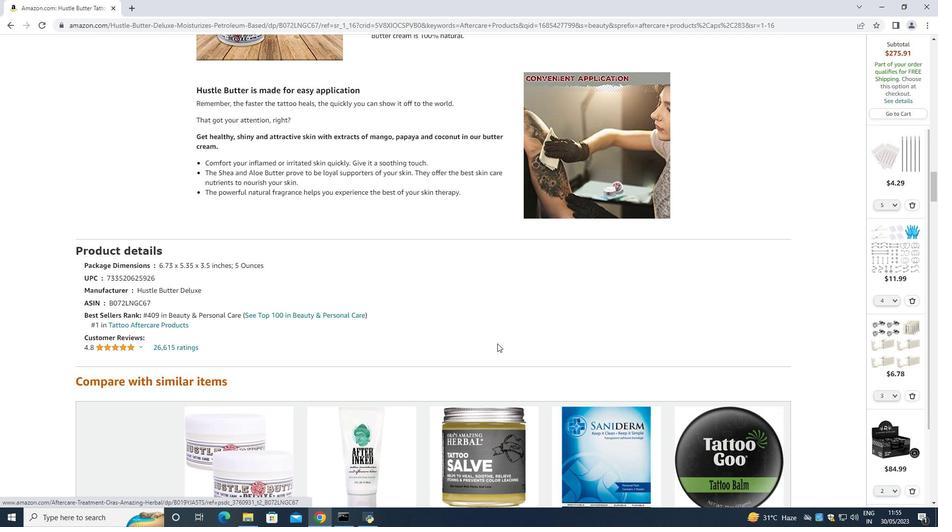 
Action: Mouse scrolled (497, 344) with delta (0, 0)
Screenshot: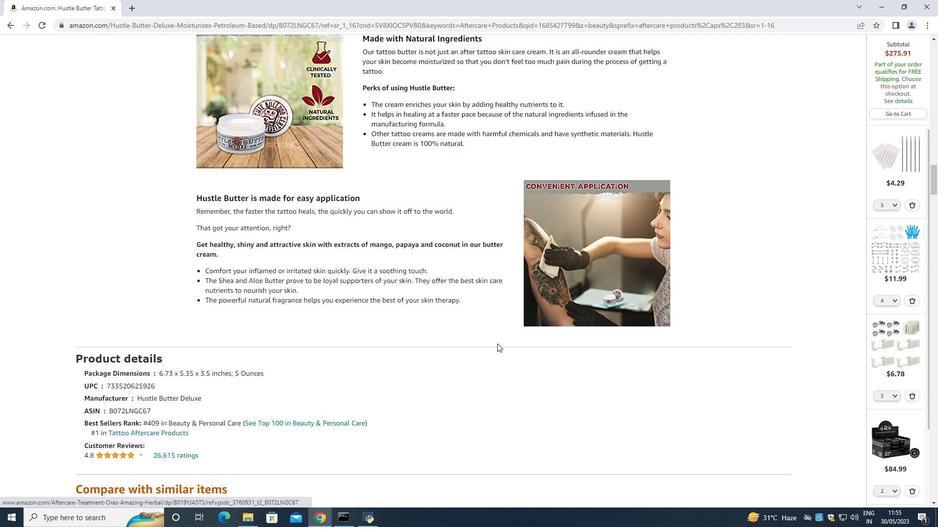 
Action: Mouse scrolled (497, 344) with delta (0, 0)
Screenshot: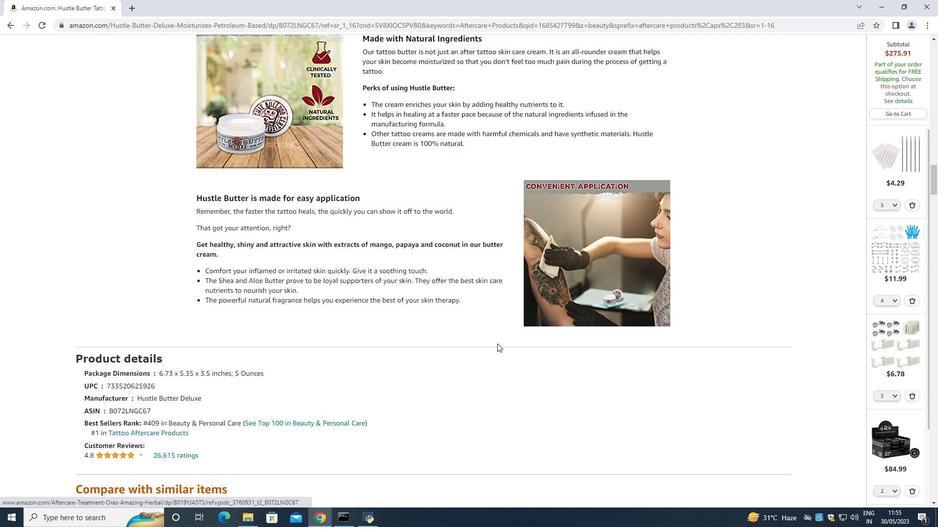 
Action: Mouse scrolled (497, 344) with delta (0, 0)
Screenshot: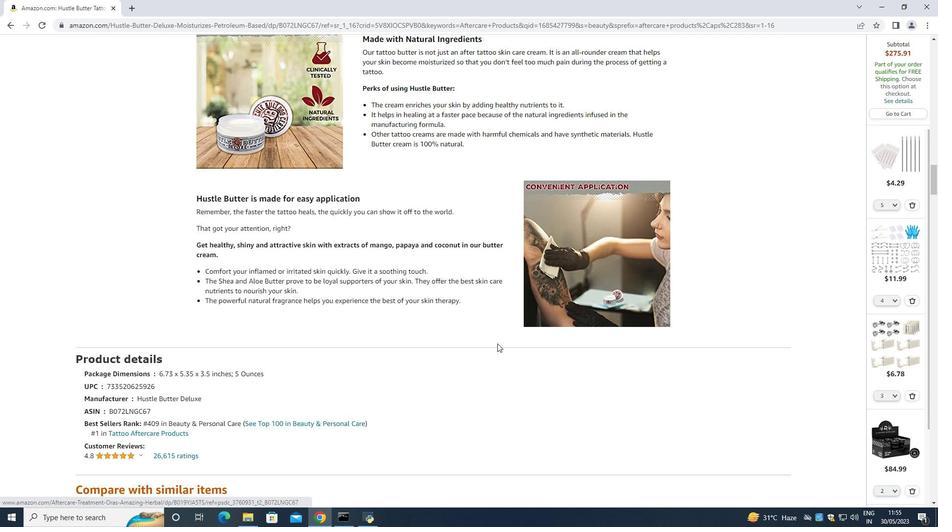 
Action: Mouse scrolled (497, 344) with delta (0, 0)
Screenshot: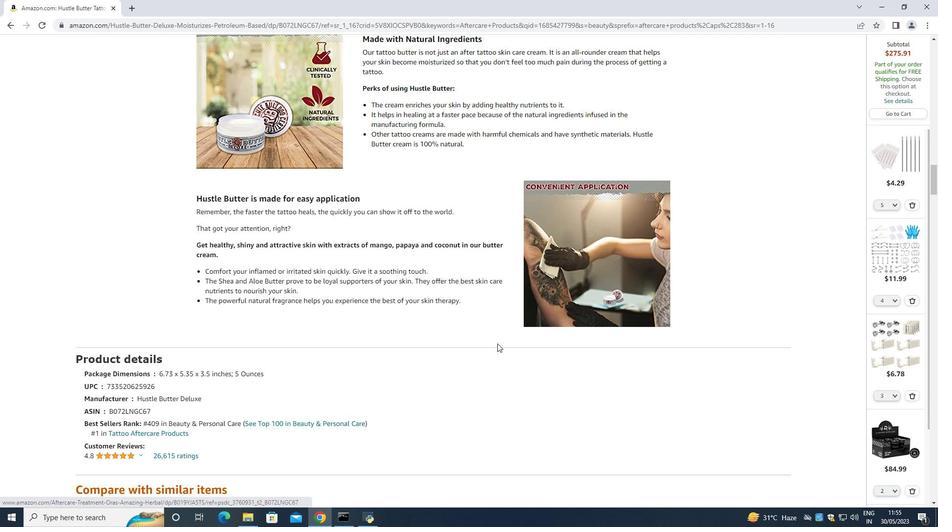 
Action: Mouse scrolled (497, 344) with delta (0, 0)
Screenshot: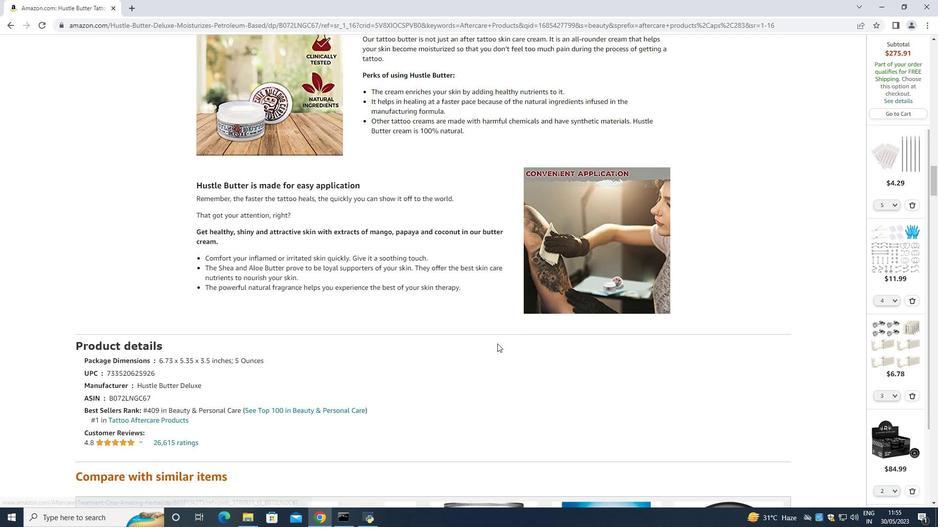 
Action: Mouse moved to (497, 343)
Screenshot: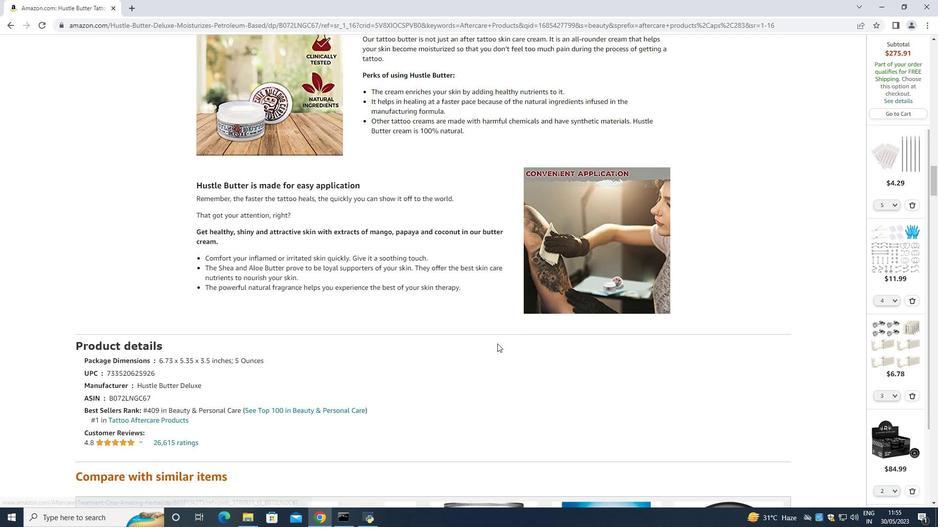 
Action: Mouse scrolled (497, 344) with delta (0, 0)
Screenshot: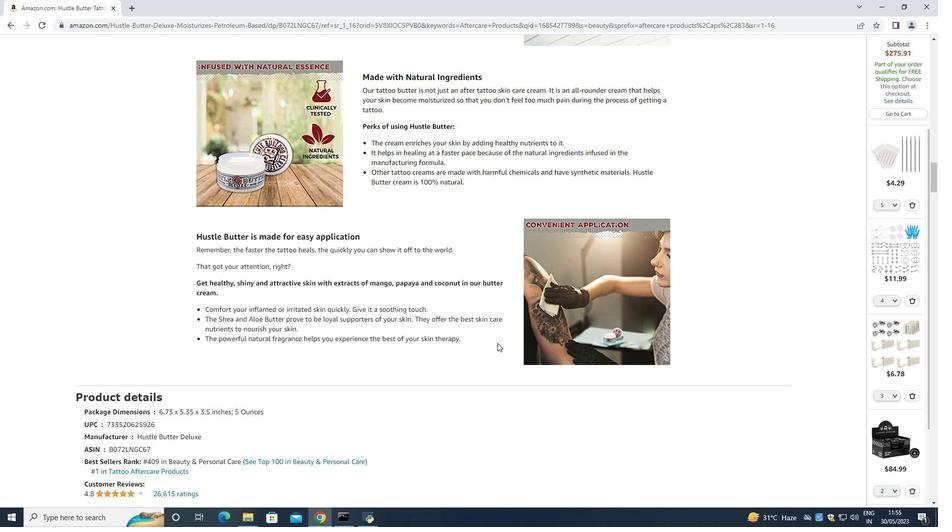 
Action: Mouse pressed middle at (497, 343)
Screenshot: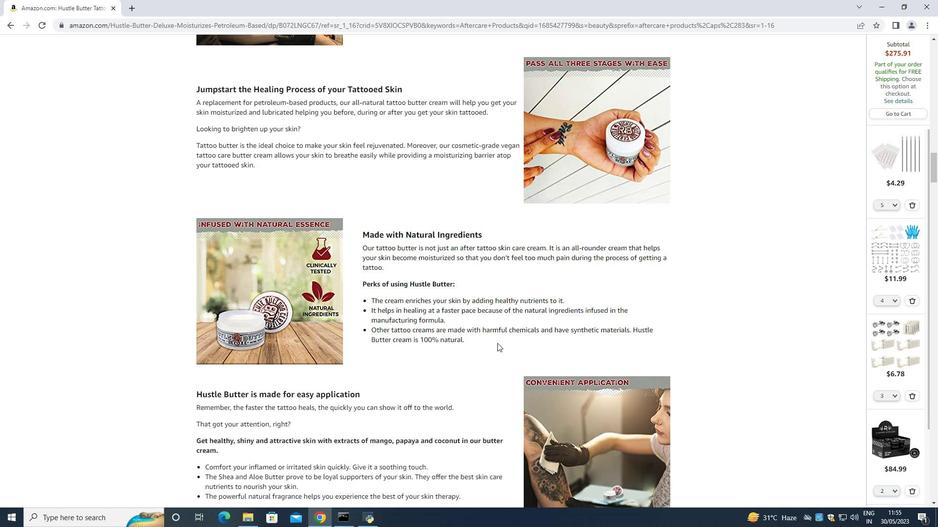 
Action: Mouse scrolled (497, 344) with delta (0, 0)
Screenshot: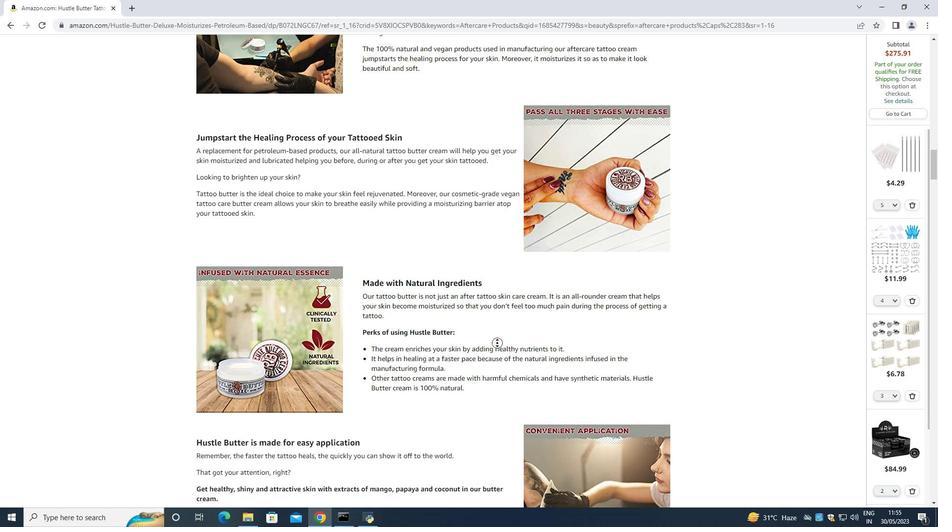 
Action: Mouse moved to (570, 301)
Screenshot: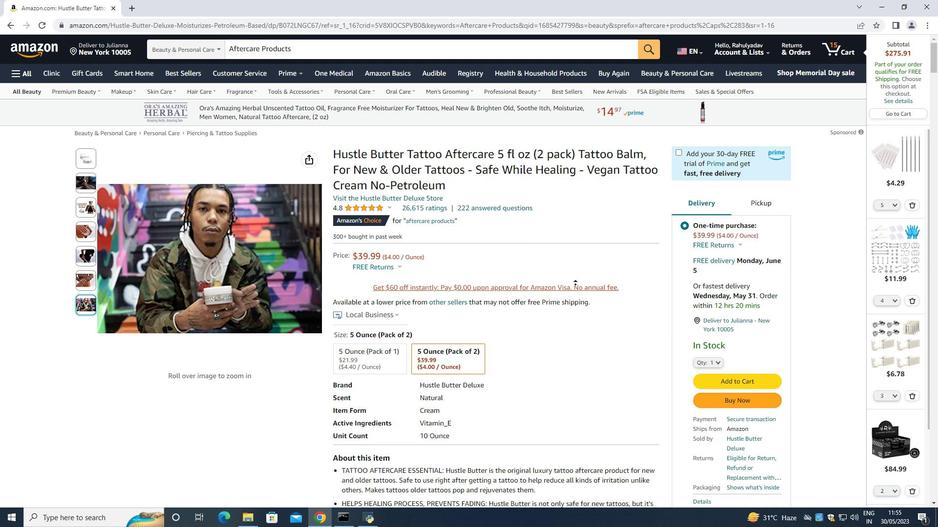 
Action: Mouse pressed left at (570, 301)
Screenshot: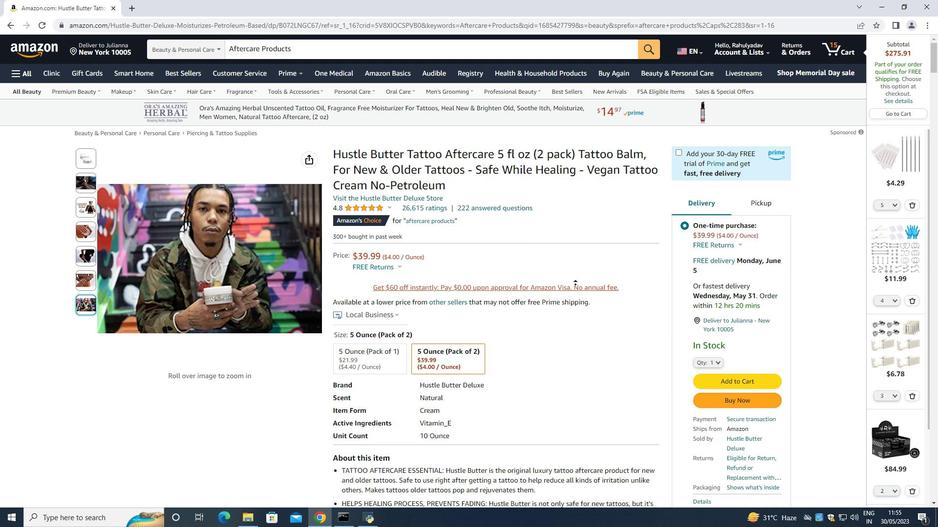 
Action: Mouse moved to (715, 342)
Screenshot: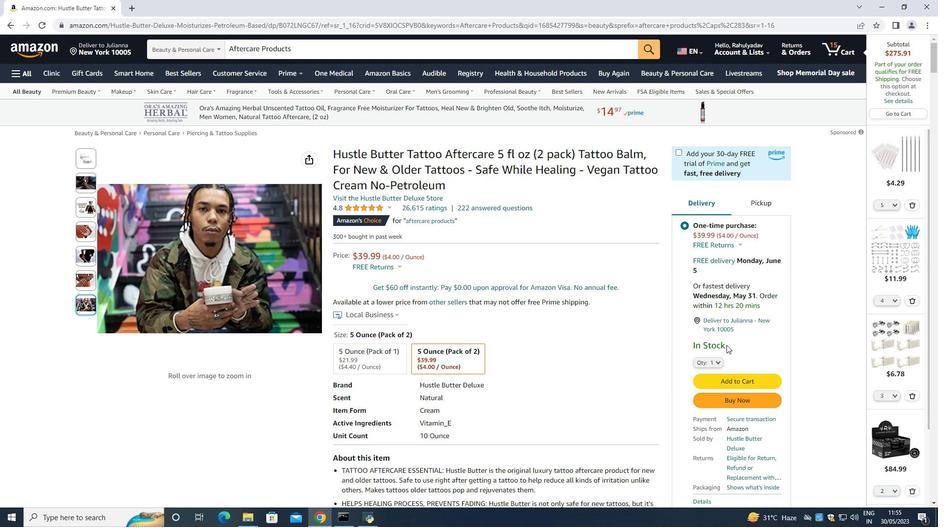 
Action: Mouse scrolled (715, 341) with delta (0, 0)
Screenshot: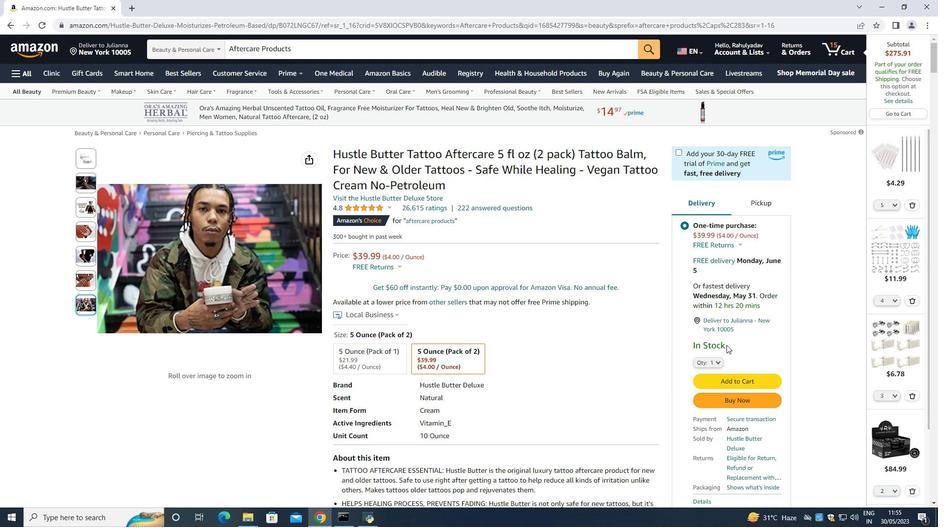 
Action: Mouse moved to (668, 336)
Screenshot: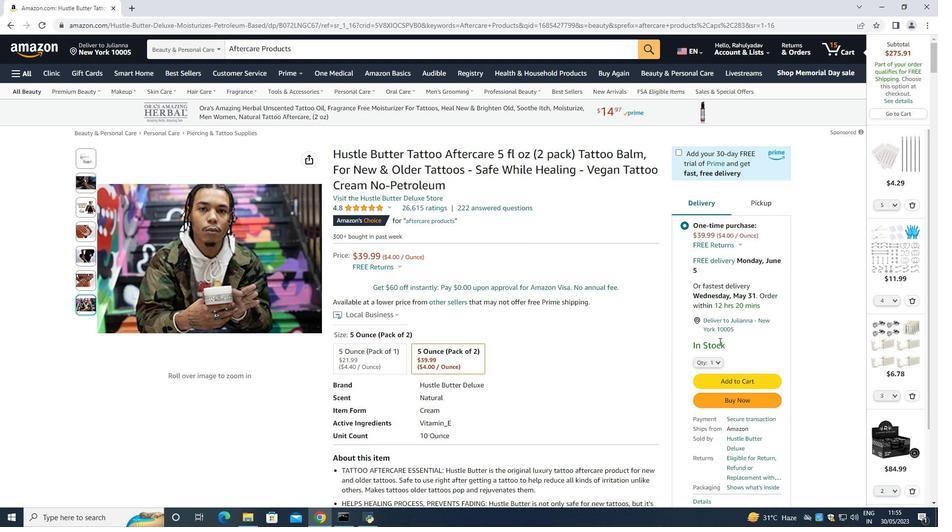 
Action: Mouse scrolled (674, 336) with delta (0, 0)
Screenshot: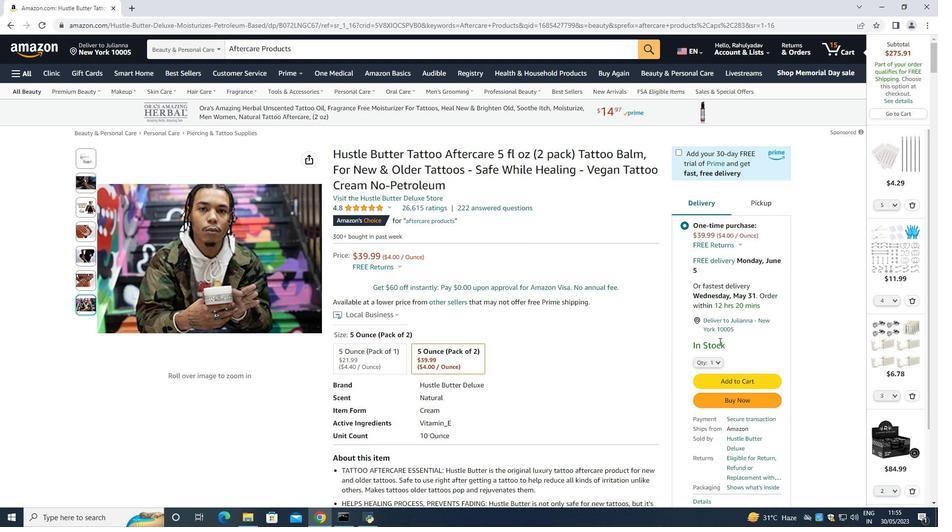 
Action: Mouse moved to (661, 335)
Screenshot: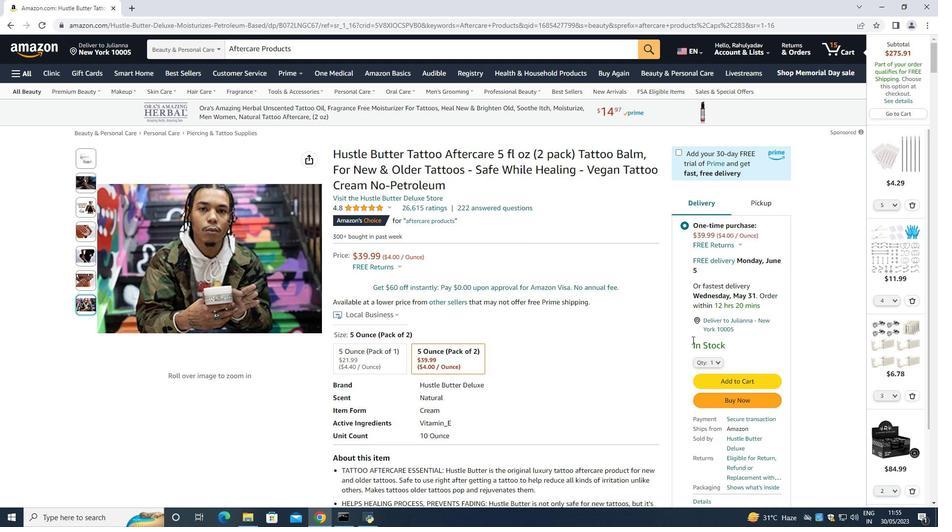 
Action: Mouse scrolled (661, 335) with delta (0, 0)
Screenshot: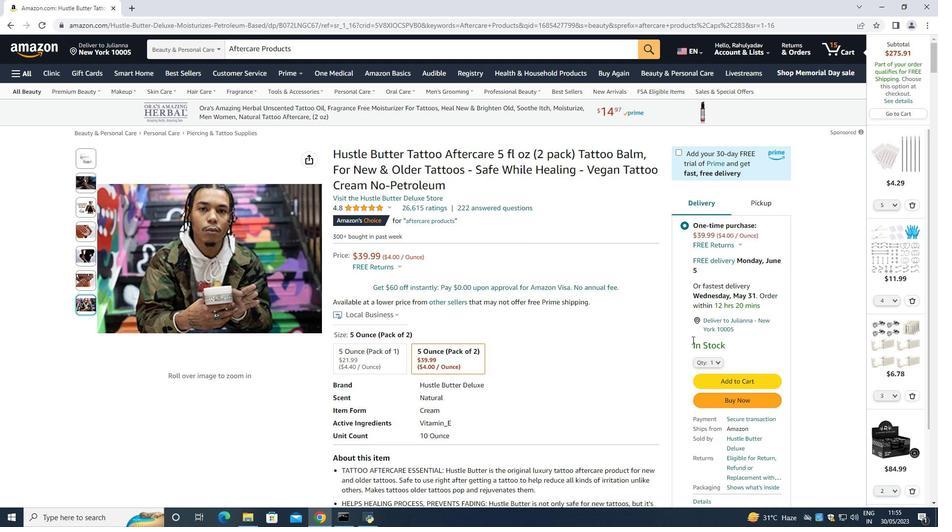 
Action: Mouse moved to (717, 216)
Screenshot: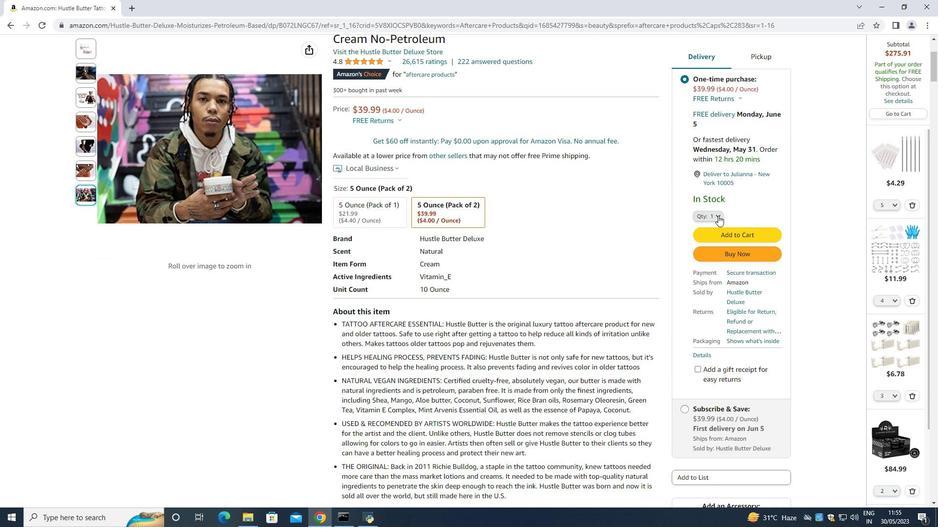 
Action: Mouse pressed left at (717, 216)
Screenshot: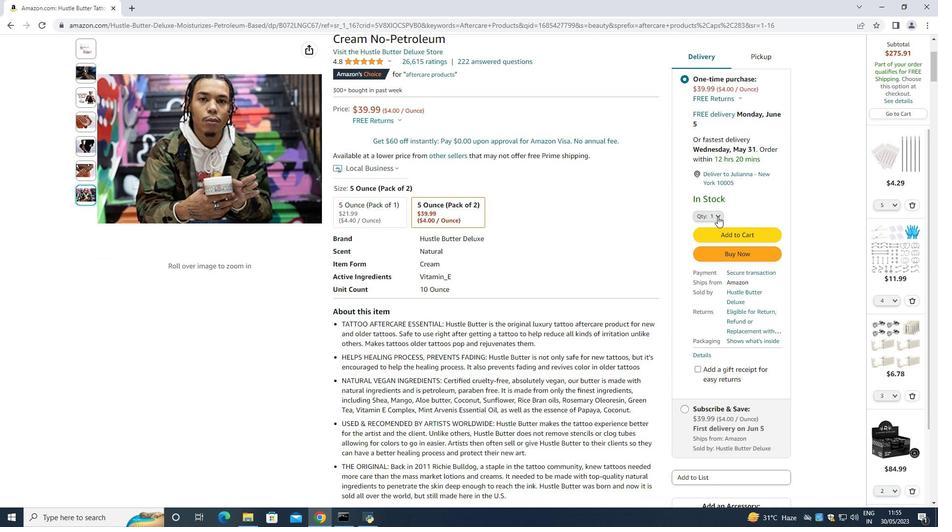 
Action: Mouse moved to (707, 224)
Screenshot: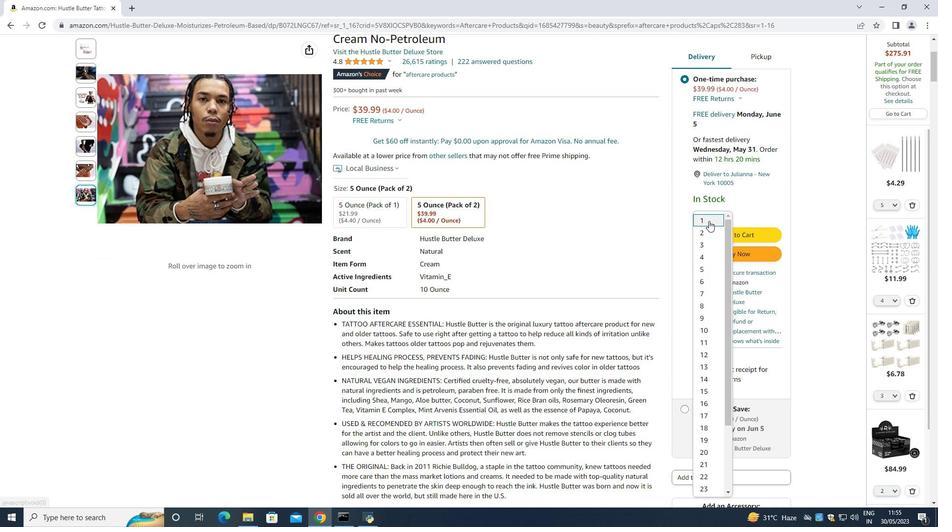 
Action: Mouse pressed left at (707, 224)
Screenshot: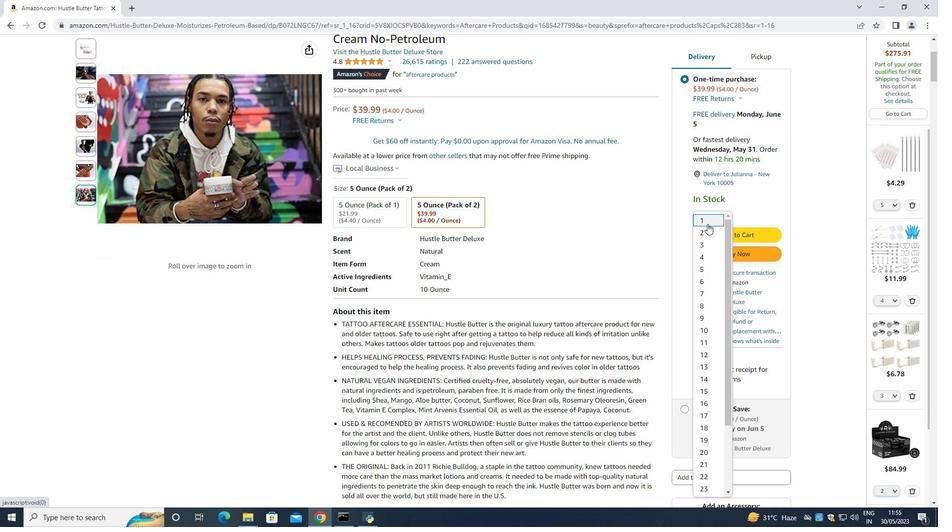
Action: Mouse moved to (729, 254)
Screenshot: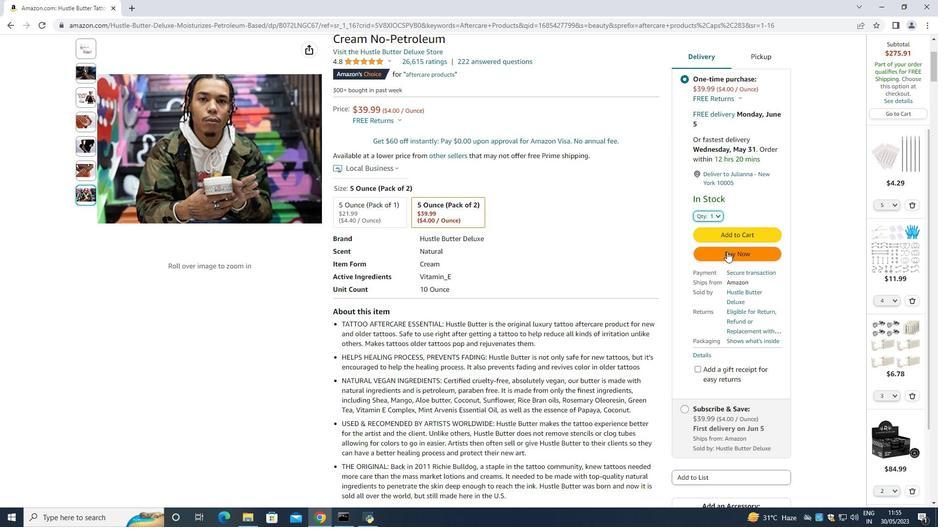 
Action: Mouse pressed left at (729, 254)
Screenshot: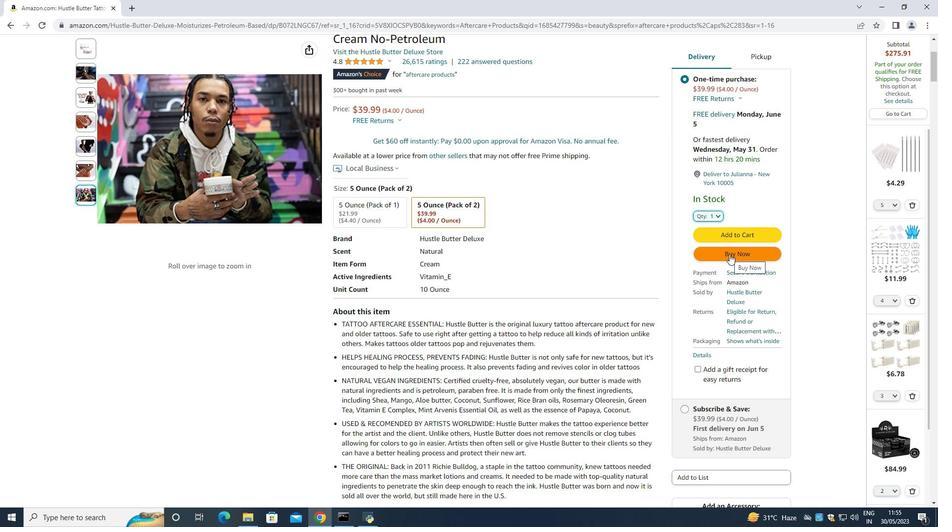 
Action: Mouse moved to (560, 85)
Screenshot: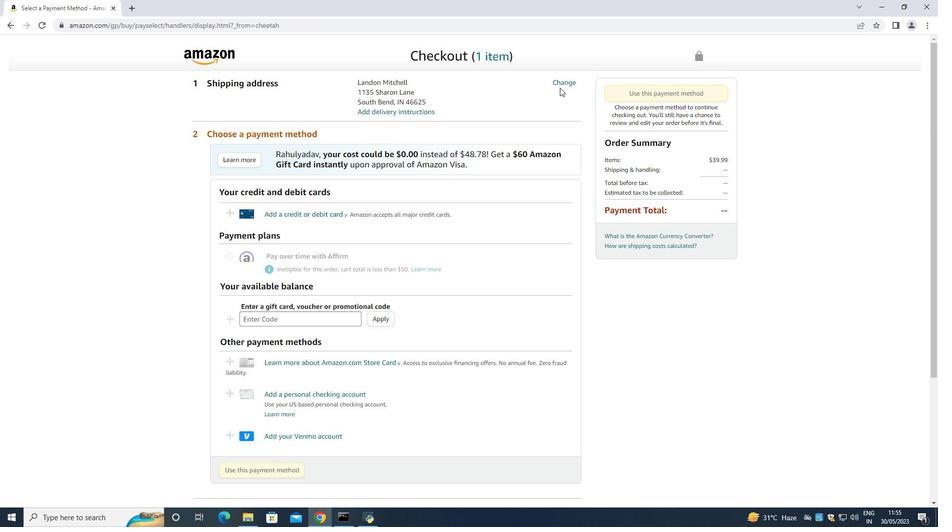 
Action: Mouse pressed left at (560, 85)
Screenshot: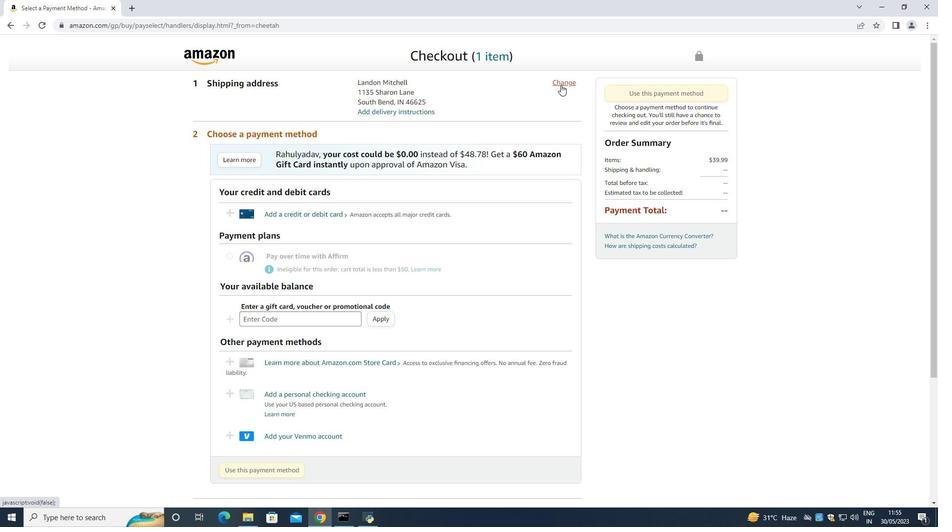 
Action: Mouse moved to (524, 115)
Screenshot: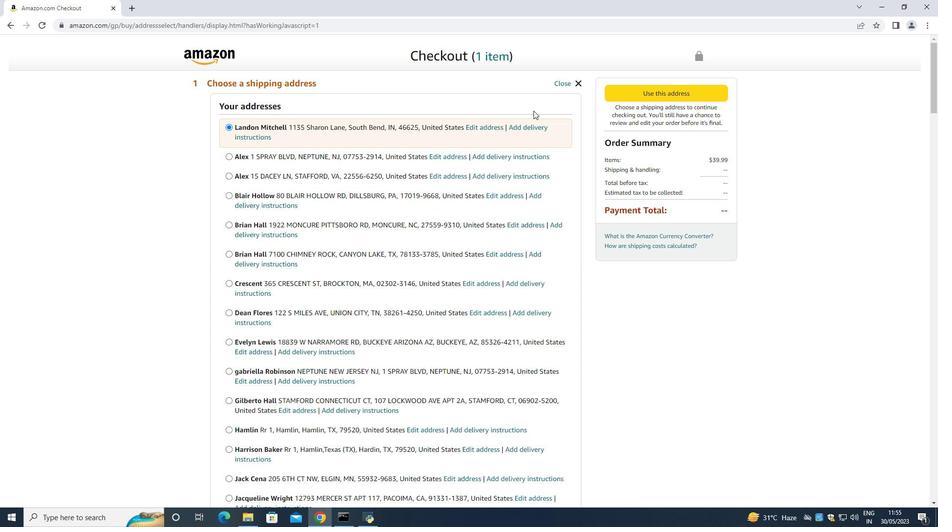 
Action: Mouse scrolled (524, 115) with delta (0, 0)
Screenshot: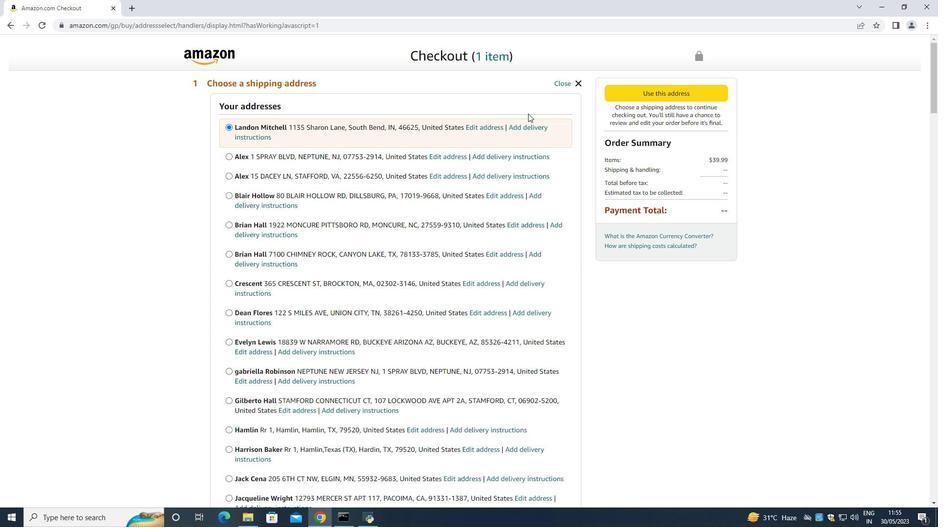 
Action: Mouse moved to (524, 116)
Screenshot: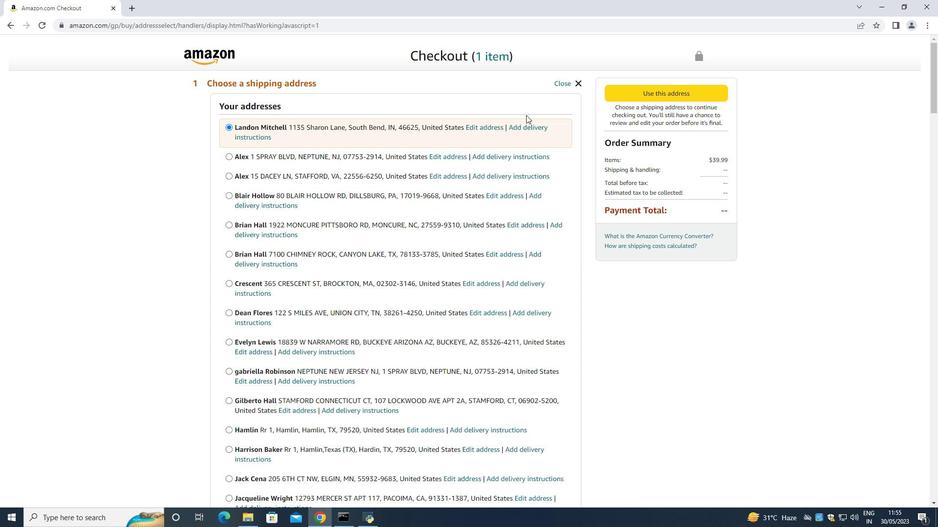 
Action: Mouse scrolled (524, 115) with delta (0, 0)
Screenshot: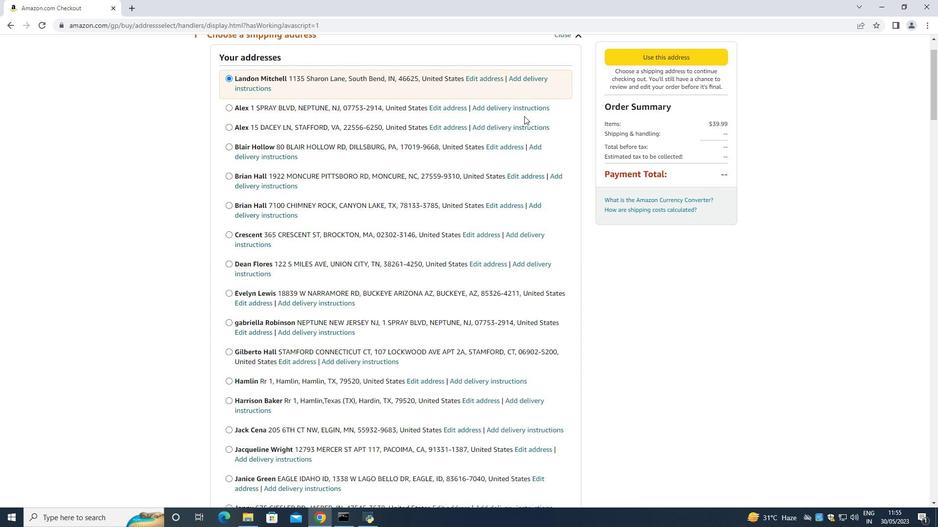 
Action: Mouse scrolled (524, 115) with delta (0, 0)
Screenshot: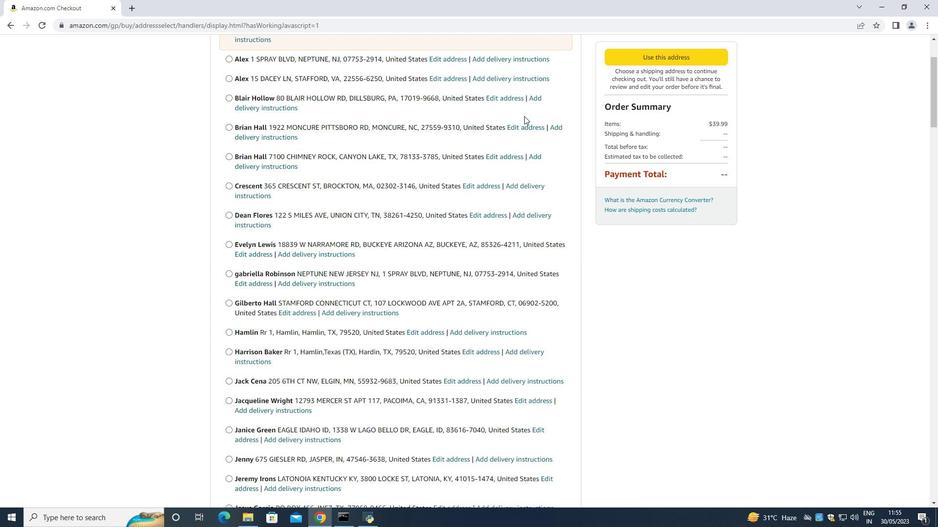 
Action: Mouse scrolled (524, 115) with delta (0, 0)
Screenshot: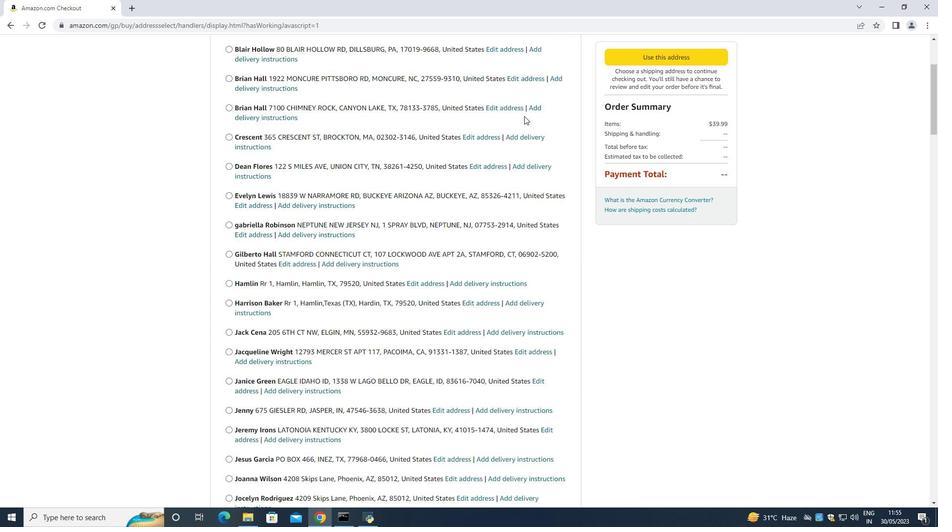 
Action: Mouse scrolled (524, 115) with delta (0, 0)
Screenshot: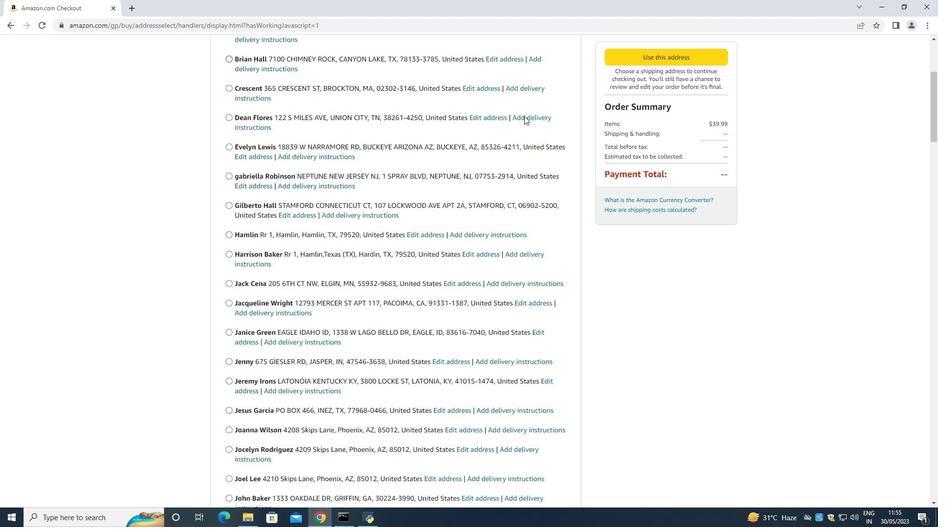 
Action: Mouse scrolled (524, 115) with delta (0, 0)
Screenshot: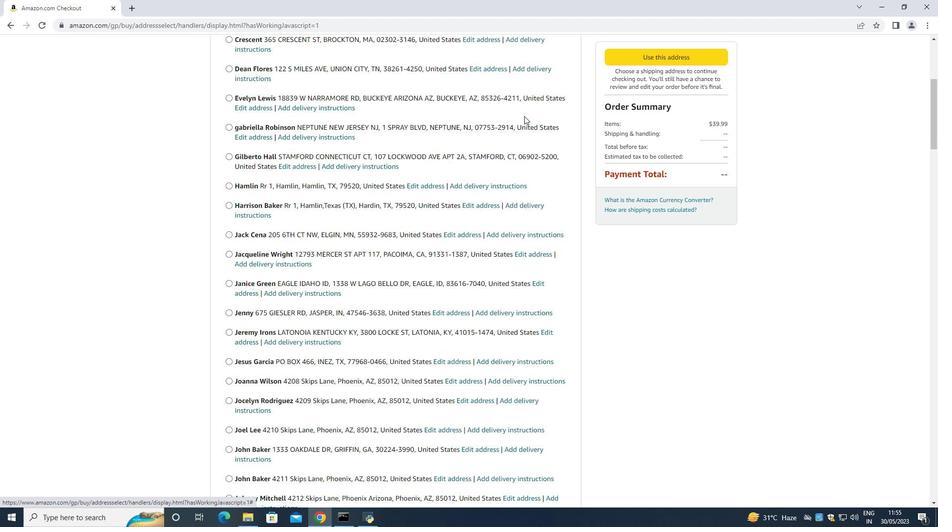 
Action: Mouse scrolled (524, 115) with delta (0, 0)
Screenshot: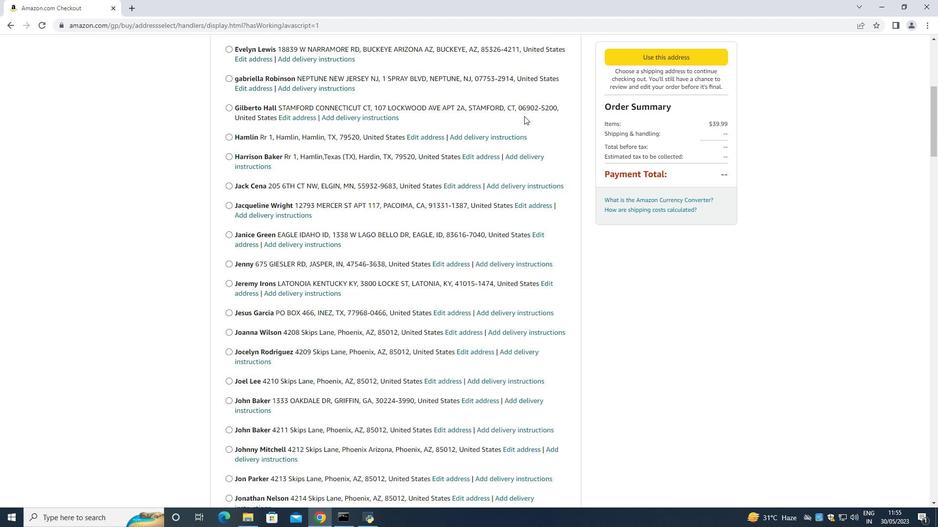 
Action: Mouse scrolled (524, 115) with delta (0, 0)
Screenshot: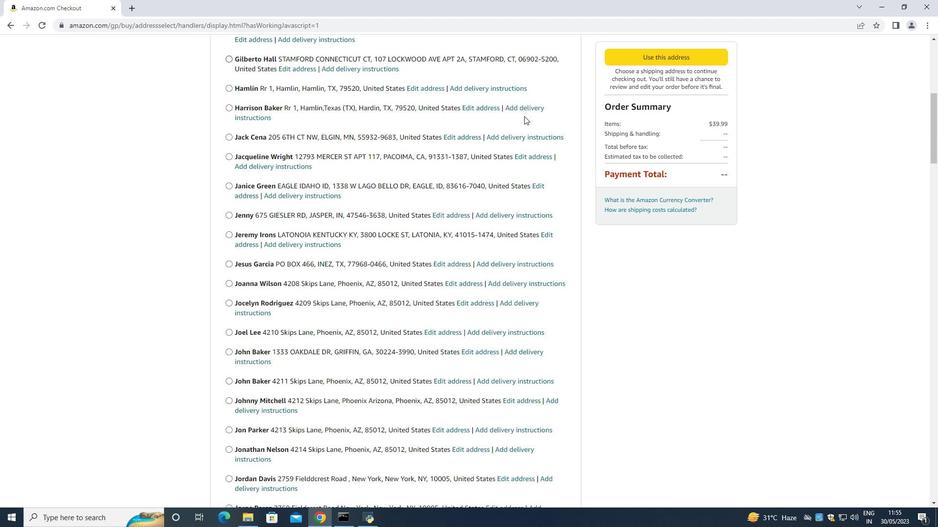 
Action: Mouse scrolled (524, 115) with delta (0, 0)
Screenshot: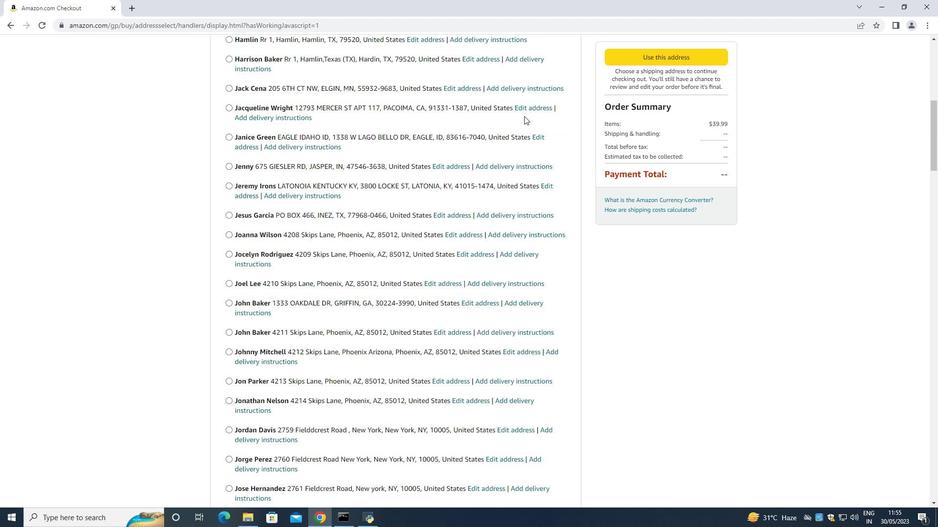 
Action: Mouse scrolled (524, 115) with delta (0, 0)
Screenshot: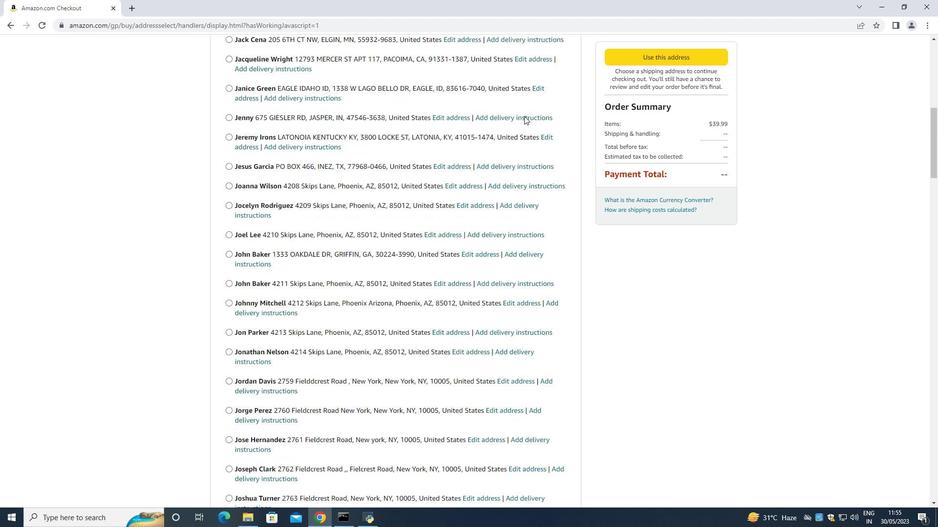 
Action: Mouse scrolled (524, 115) with delta (0, 0)
Screenshot: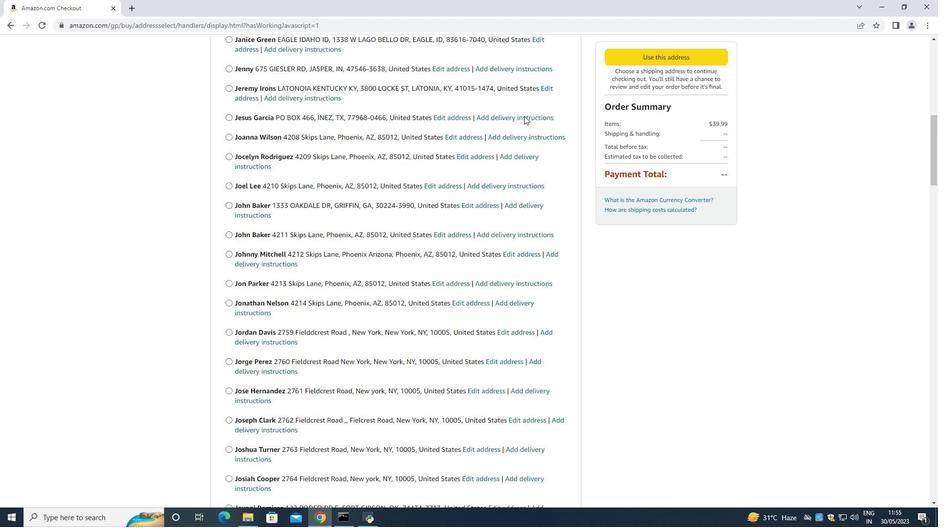 
Action: Mouse scrolled (524, 115) with delta (0, 0)
Screenshot: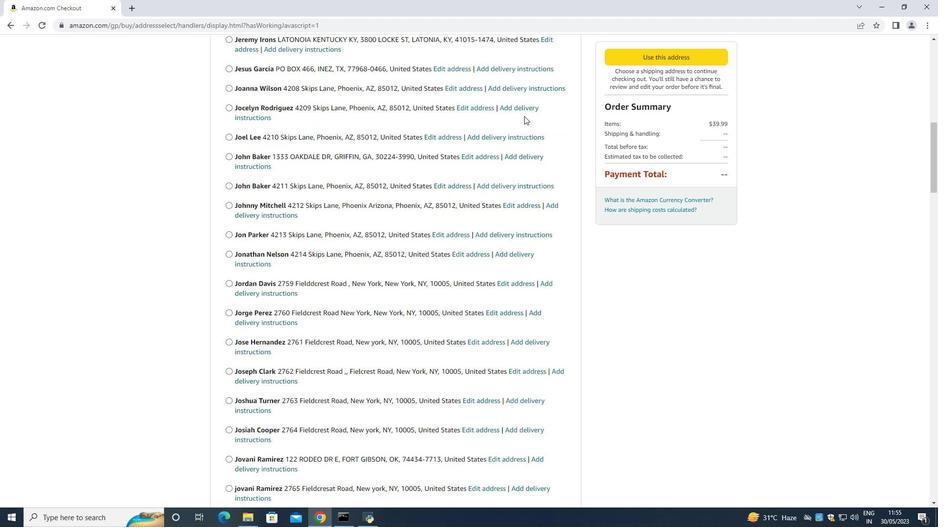 
Action: Mouse scrolled (524, 115) with delta (0, 0)
Screenshot: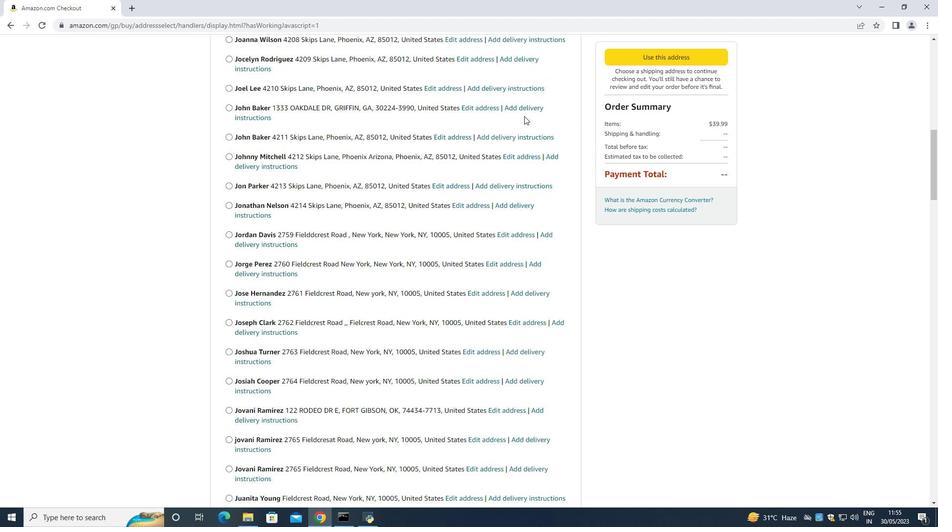 
Action: Mouse scrolled (524, 115) with delta (0, 0)
Screenshot: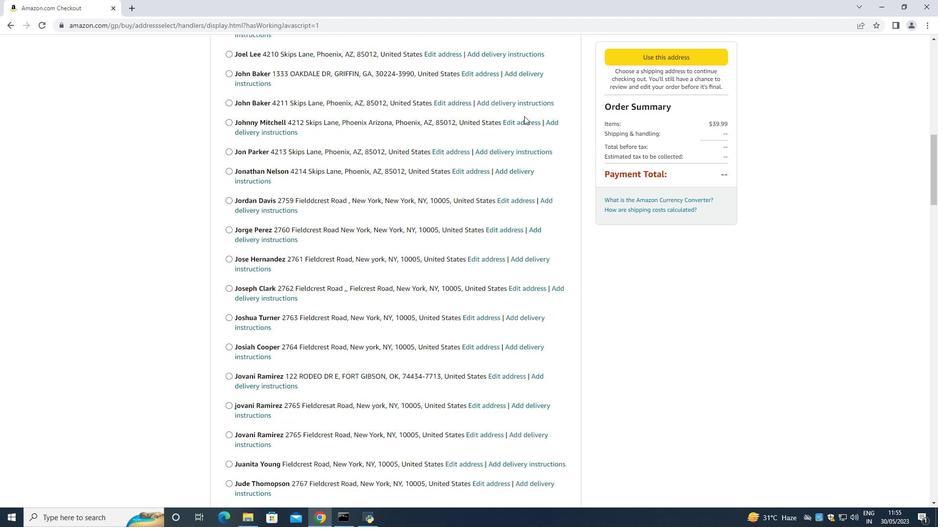 
Action: Mouse scrolled (524, 115) with delta (0, 0)
Screenshot: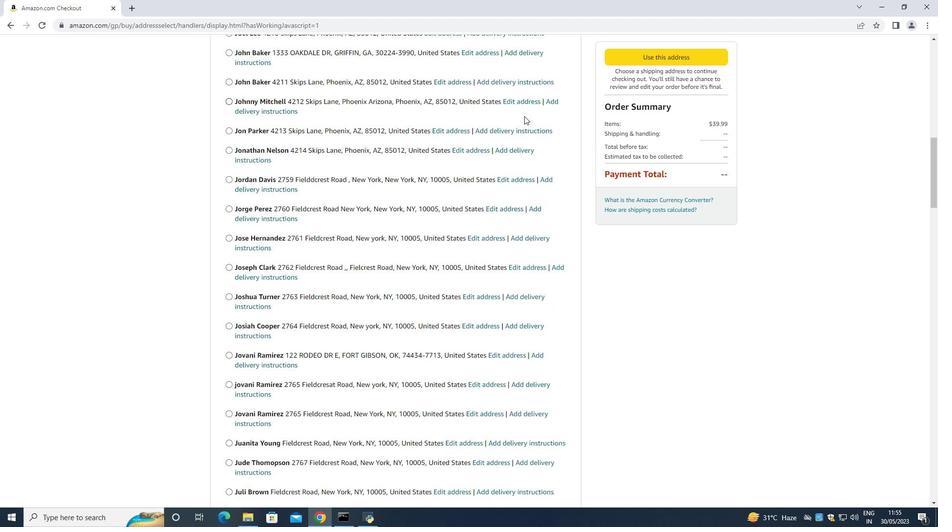 
Action: Mouse scrolled (524, 115) with delta (0, 0)
Screenshot: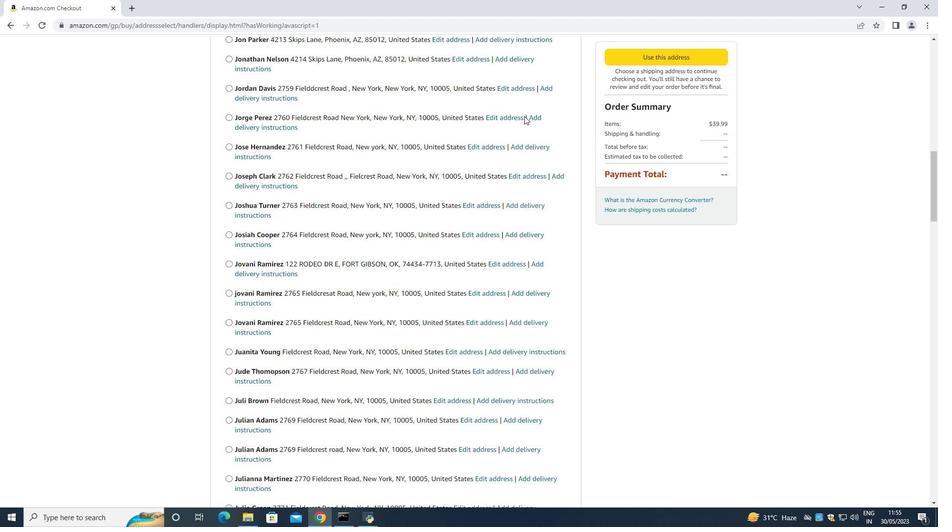 
Action: Mouse scrolled (524, 115) with delta (0, 0)
Screenshot: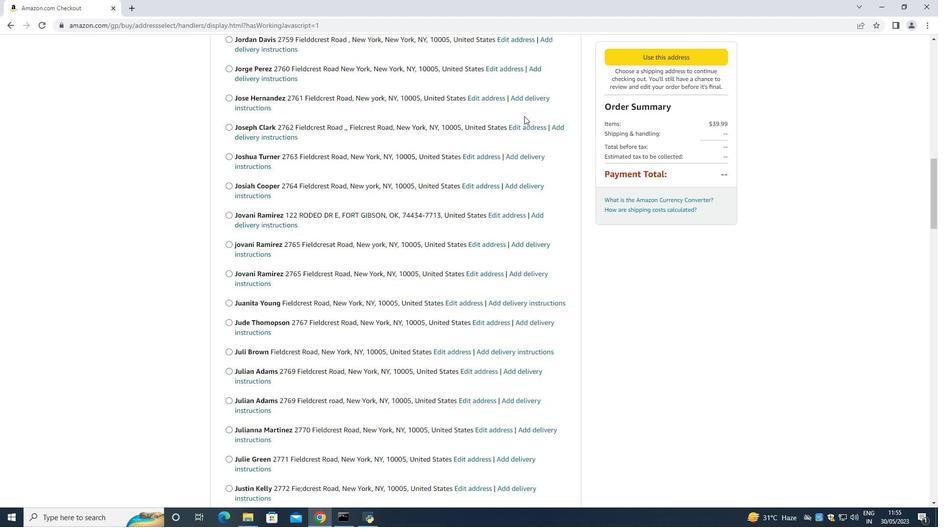 
Action: Mouse scrolled (524, 115) with delta (0, 0)
Screenshot: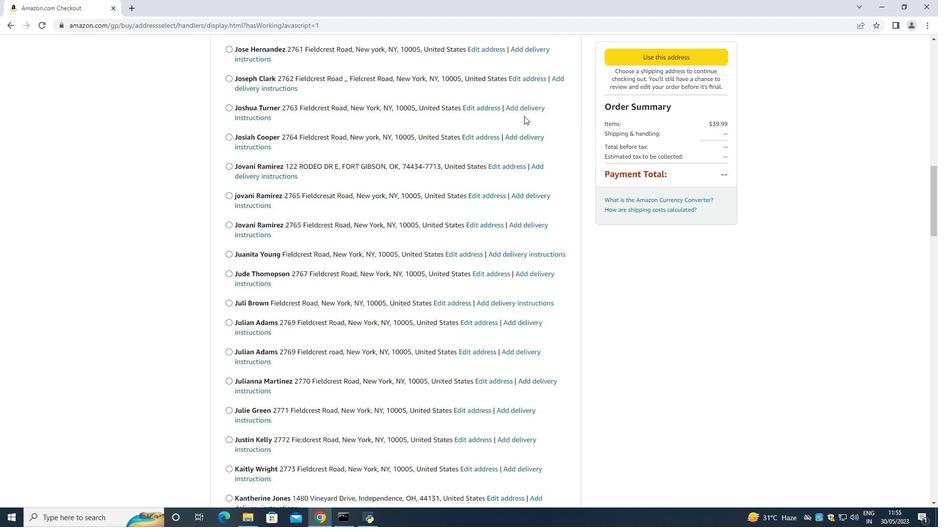 
Action: Mouse scrolled (524, 115) with delta (0, 0)
Screenshot: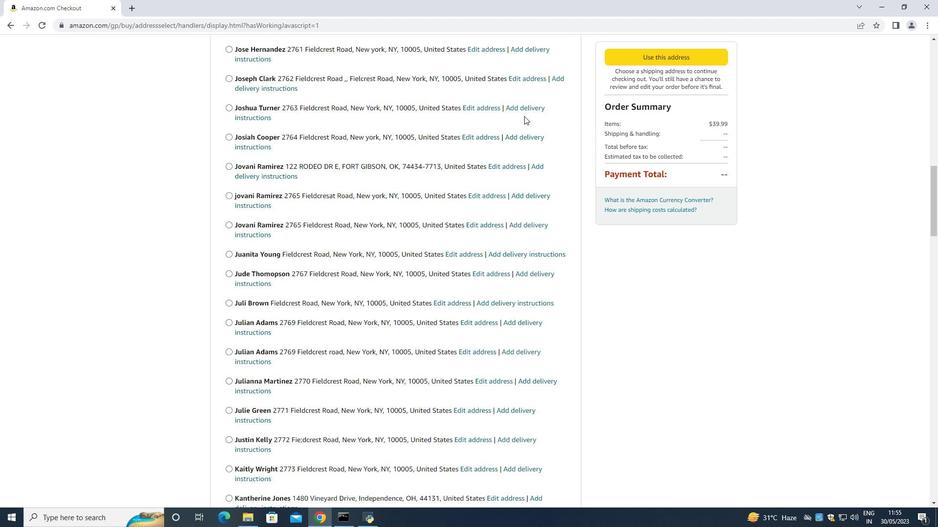 
Action: Mouse scrolled (524, 115) with delta (0, 0)
Screenshot: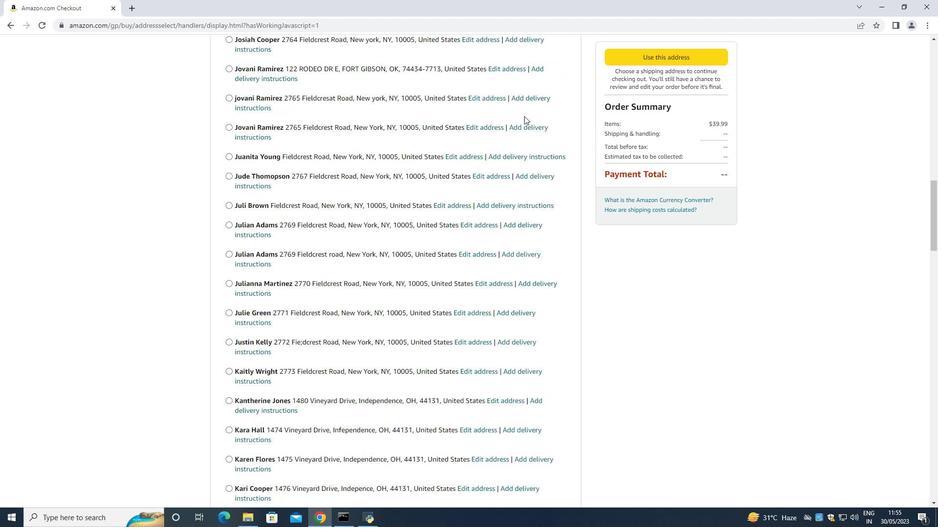 
Action: Mouse scrolled (524, 115) with delta (0, 0)
Screenshot: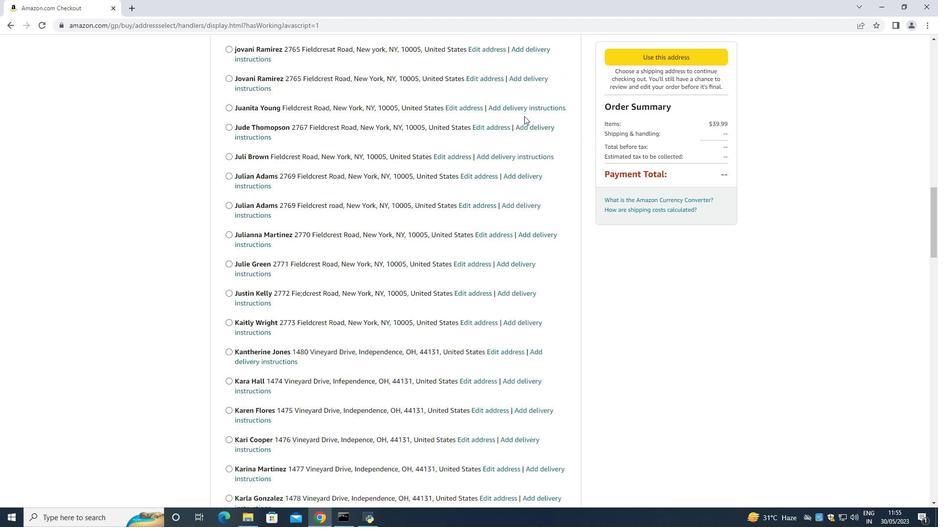 
Action: Mouse scrolled (524, 115) with delta (0, 0)
Screenshot: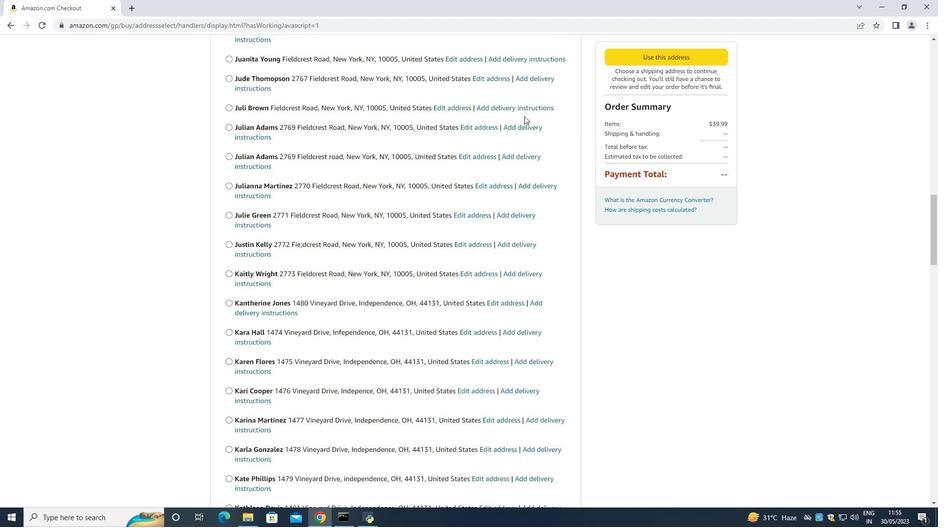 
Action: Mouse scrolled (524, 115) with delta (0, 0)
Screenshot: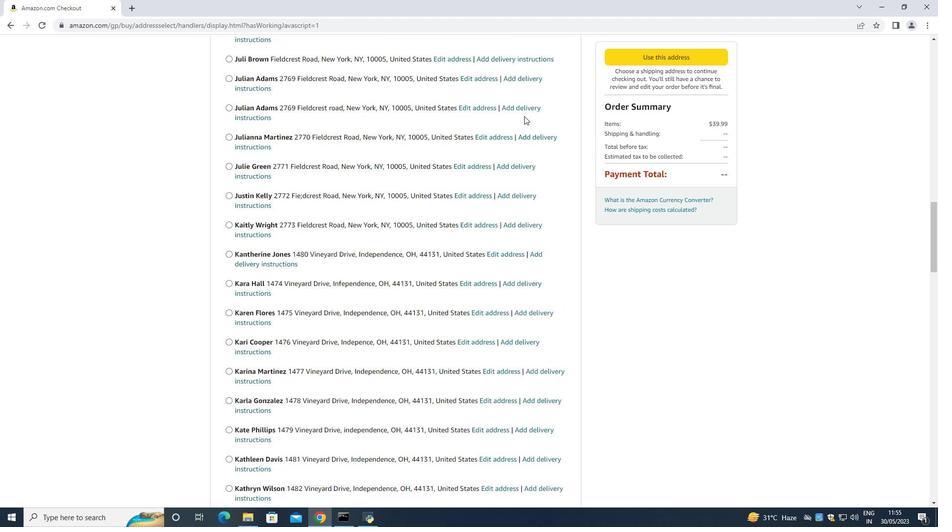 
Action: Mouse scrolled (524, 115) with delta (0, 0)
Screenshot: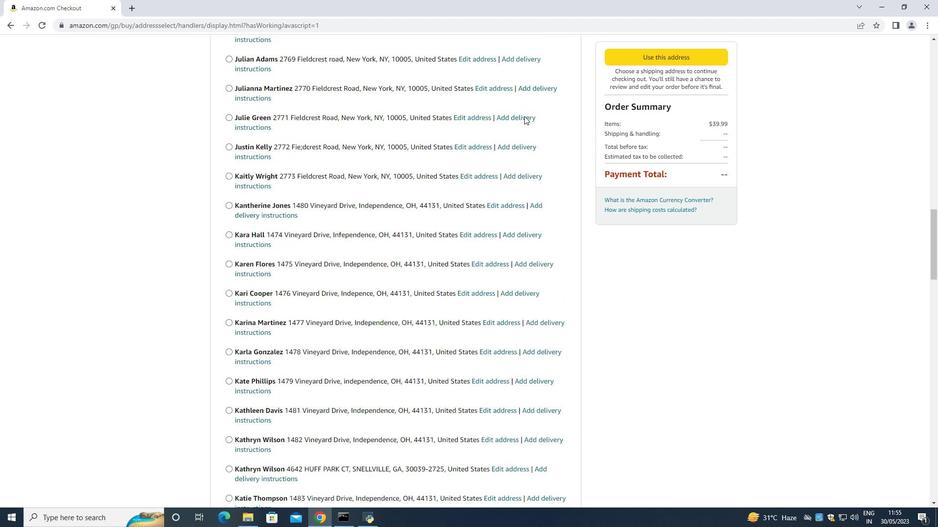 
Action: Mouse scrolled (524, 115) with delta (0, 0)
Screenshot: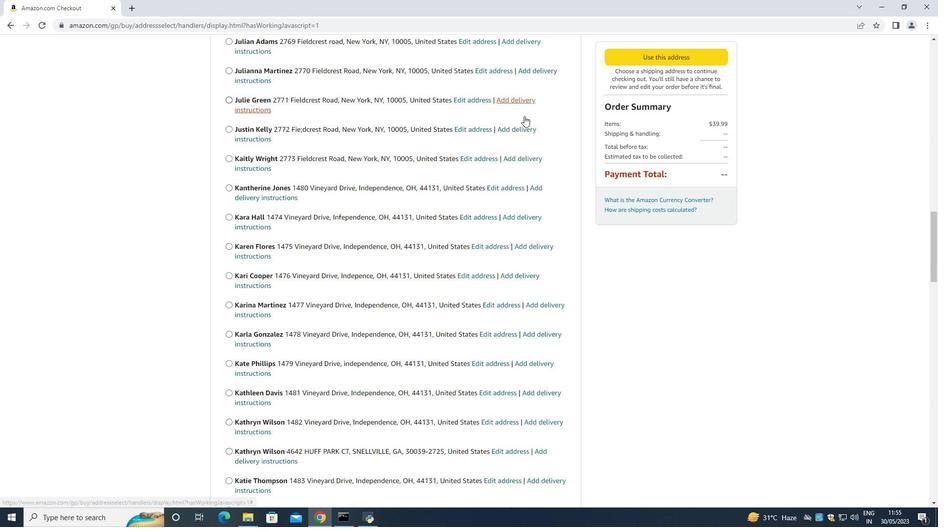 
Action: Mouse scrolled (524, 115) with delta (0, 0)
Screenshot: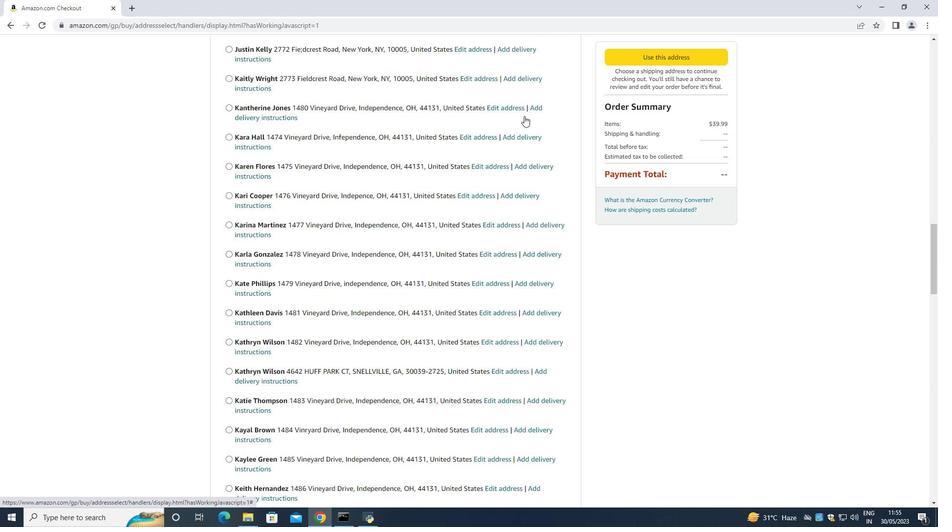 
Action: Mouse scrolled (524, 115) with delta (0, 0)
Screenshot: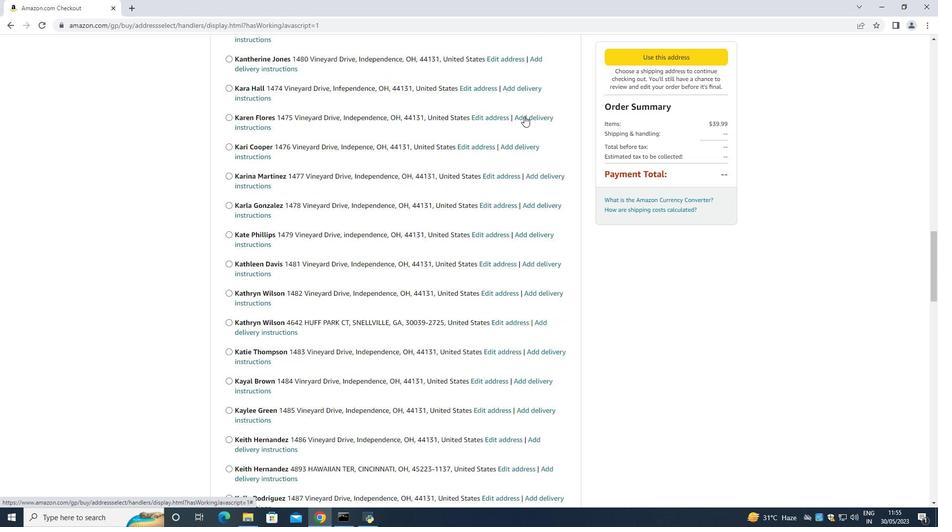 
Action: Mouse scrolled (524, 115) with delta (0, 0)
Screenshot: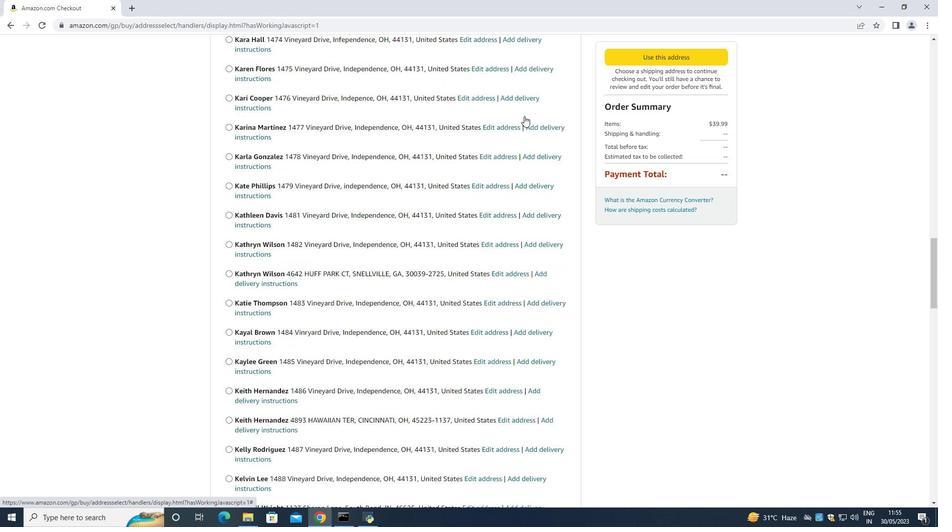 
Action: Mouse scrolled (524, 115) with delta (0, 0)
Screenshot: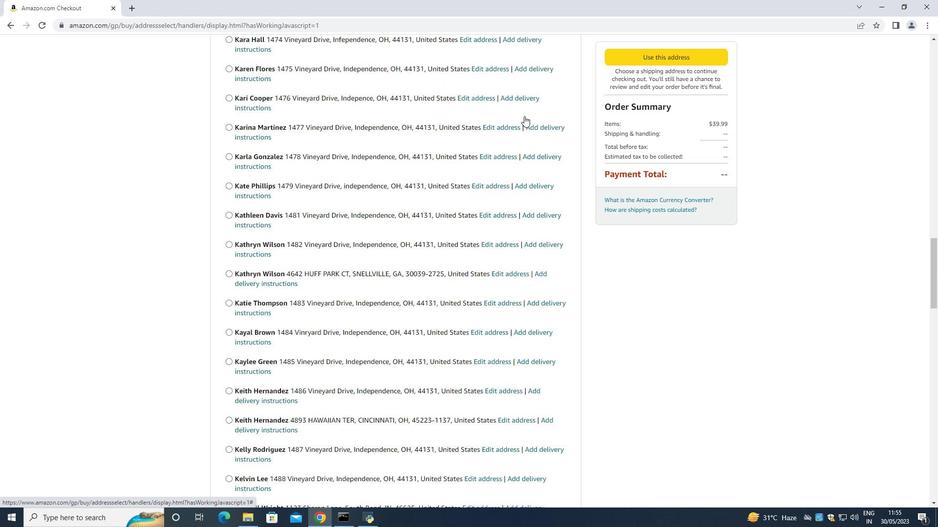 
Action: Mouse scrolled (524, 115) with delta (0, 0)
Screenshot: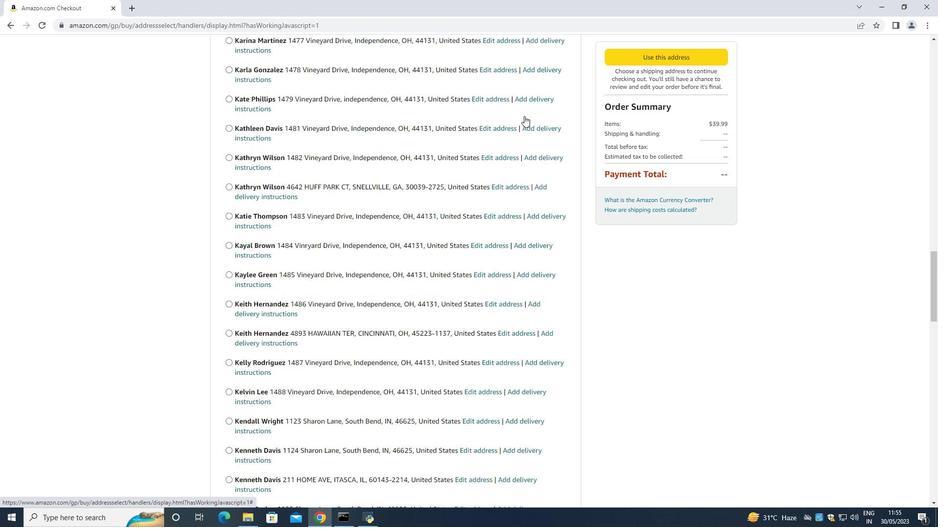
Action: Mouse scrolled (524, 115) with delta (0, 0)
Screenshot: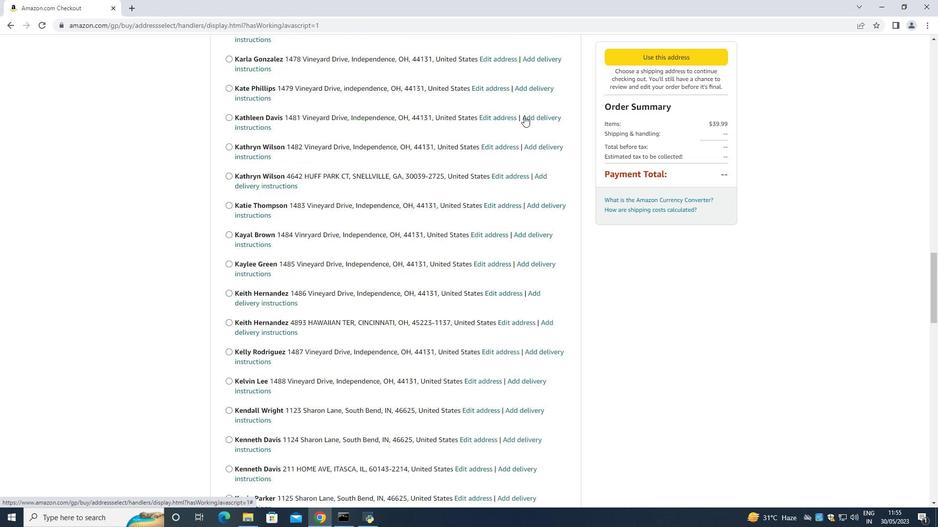 
Action: Mouse scrolled (524, 115) with delta (0, 0)
Screenshot: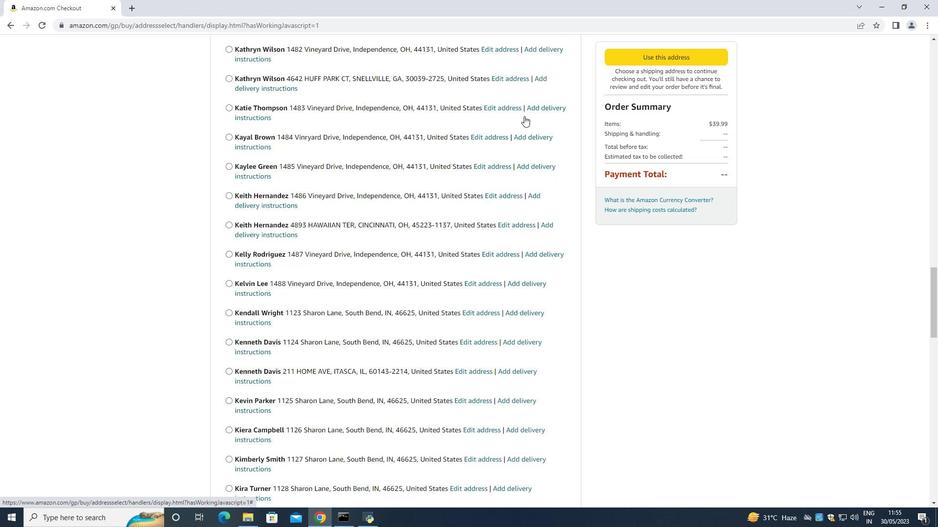 
Action: Mouse scrolled (524, 115) with delta (0, 0)
Screenshot: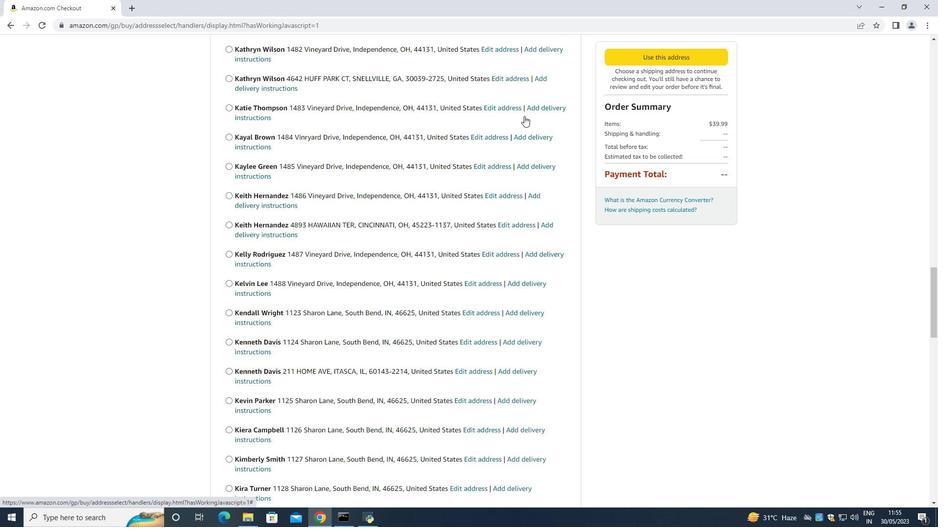 
Action: Mouse scrolled (524, 115) with delta (0, 0)
Screenshot: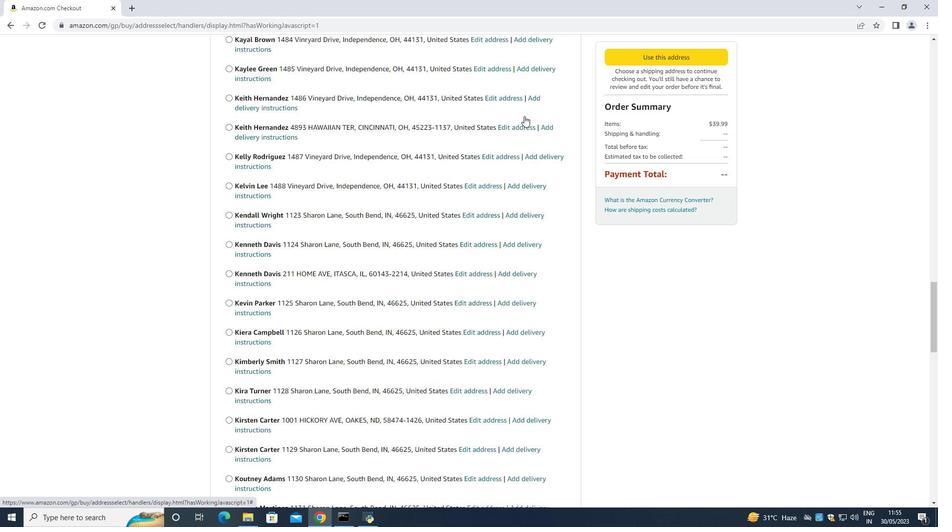 
Action: Mouse scrolled (524, 115) with delta (0, 0)
Screenshot: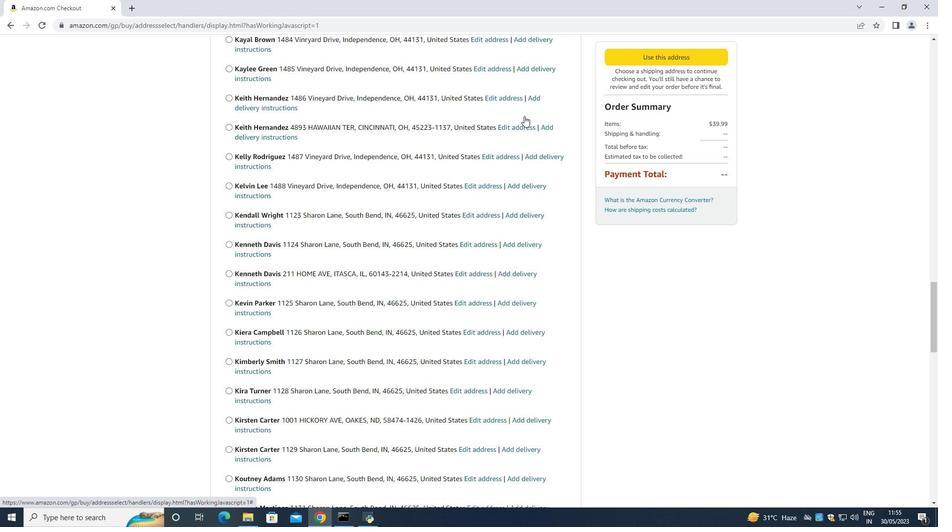 
Action: Mouse scrolled (524, 115) with delta (0, 0)
Screenshot: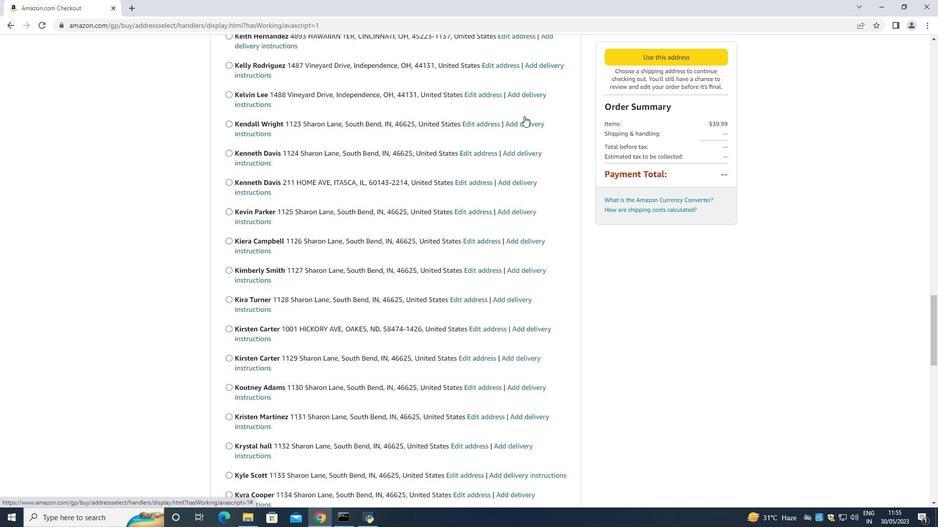 
Action: Mouse scrolled (524, 115) with delta (0, 0)
Screenshot: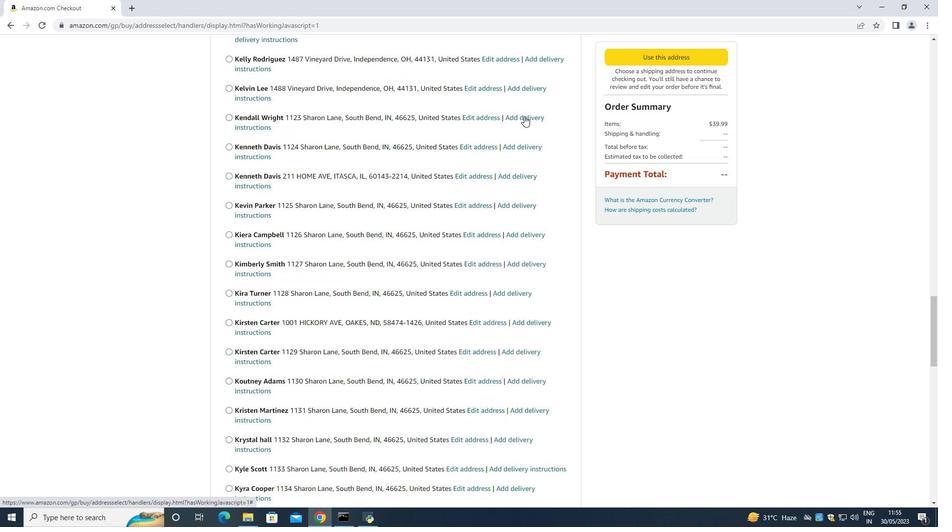 
Action: Mouse scrolled (524, 115) with delta (0, 0)
Screenshot: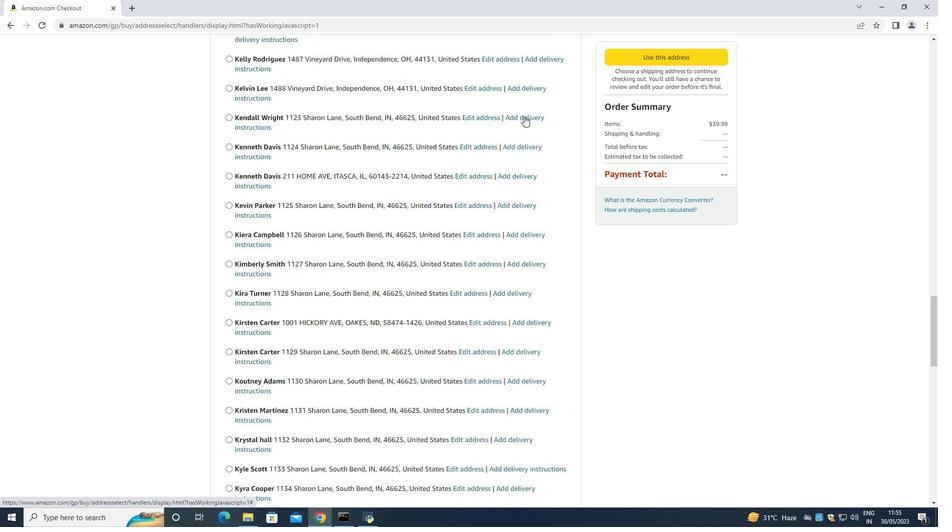 
Action: Mouse moved to (524, 116)
Screenshot: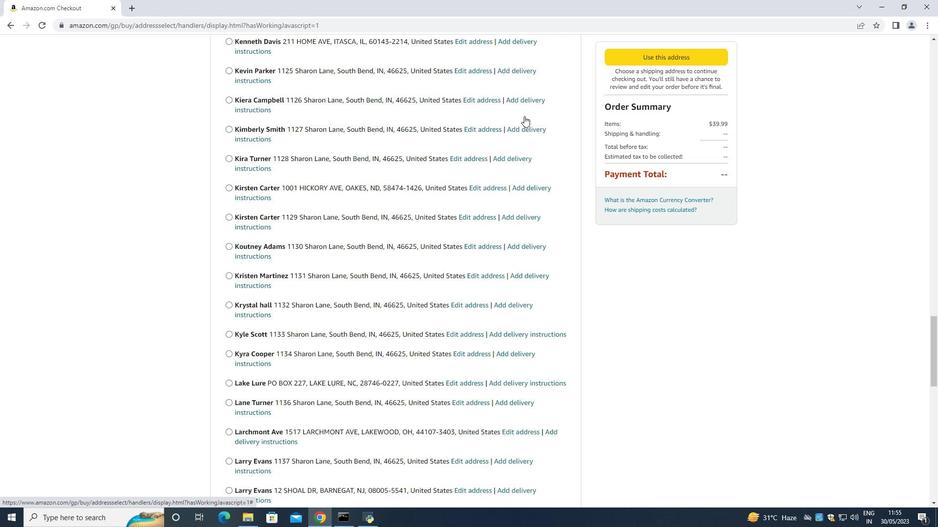 
Action: Mouse scrolled (524, 115) with delta (0, 0)
Screenshot: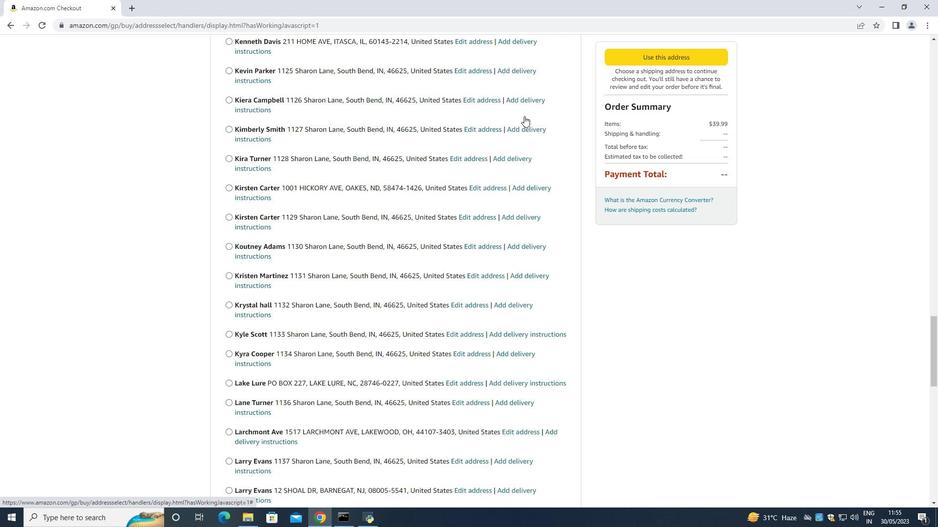 
Action: Mouse moved to (524, 117)
Screenshot: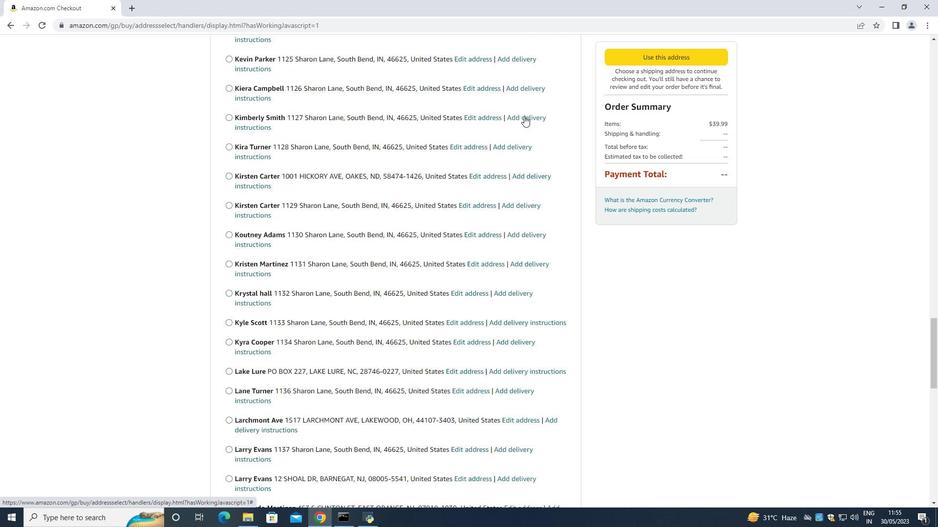
Action: Mouse scrolled (524, 116) with delta (0, 0)
Screenshot: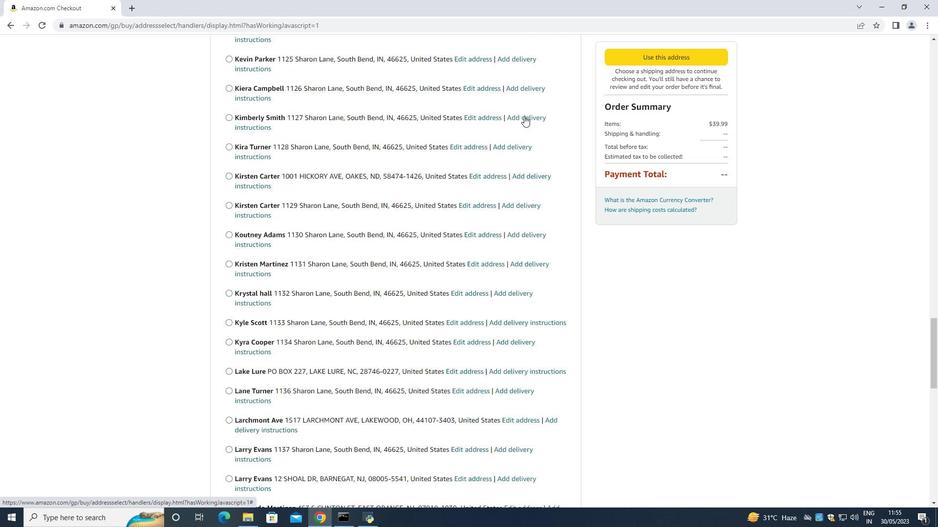 
Action: Mouse scrolled (524, 116) with delta (0, 0)
Screenshot: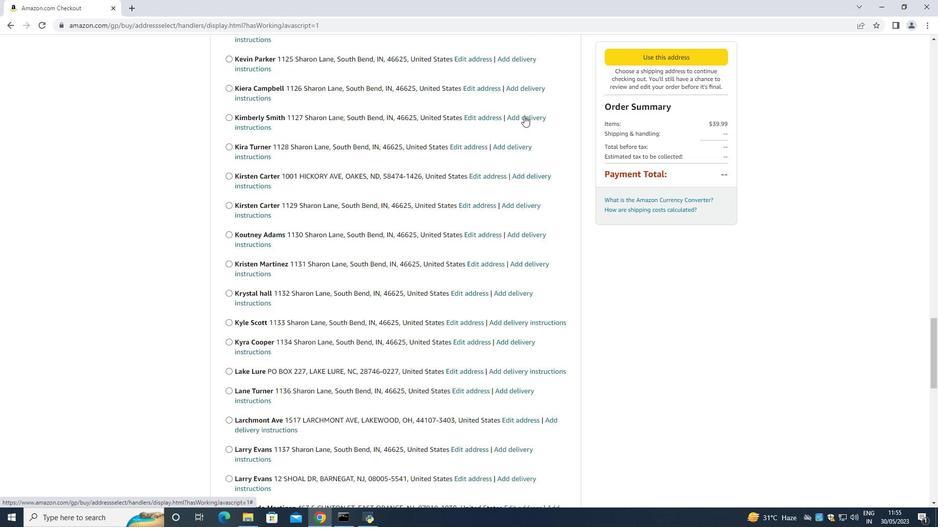 
Action: Mouse moved to (523, 118)
Screenshot: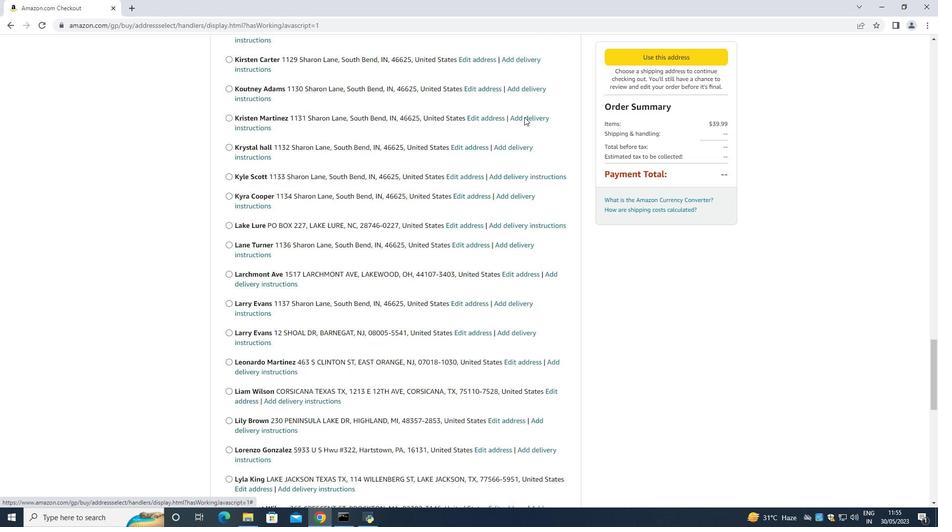 
Action: Mouse scrolled (523, 118) with delta (0, 0)
Screenshot: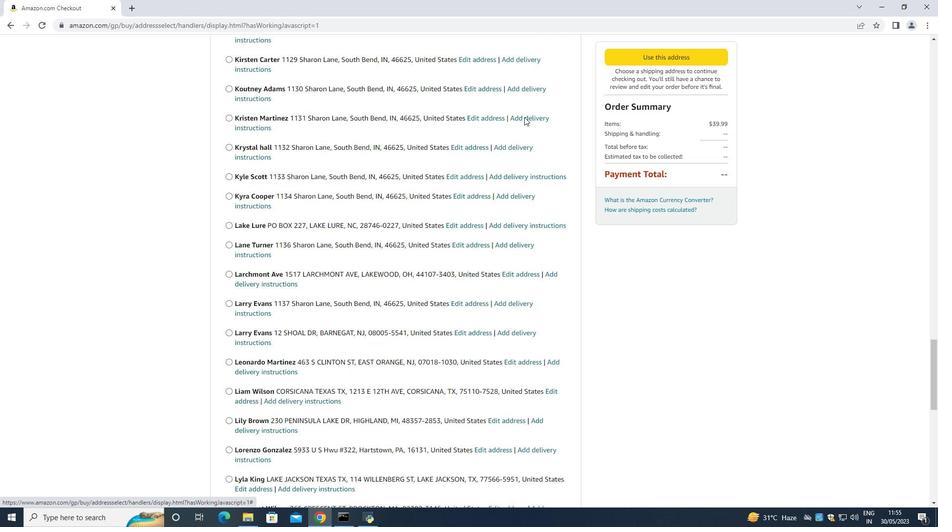 
Action: Mouse scrolled (523, 118) with delta (0, 0)
Screenshot: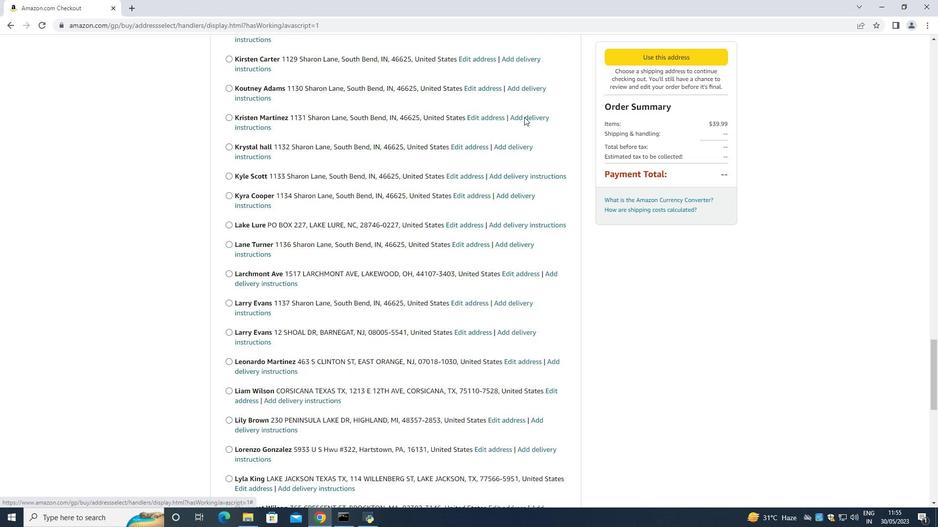 
Action: Mouse scrolled (523, 118) with delta (0, 0)
Screenshot: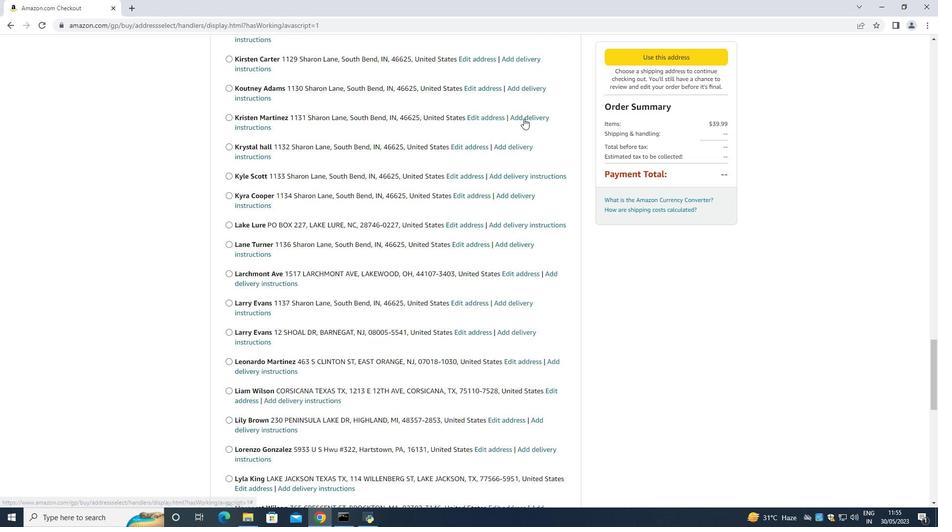 
Action: Mouse moved to (521, 119)
Screenshot: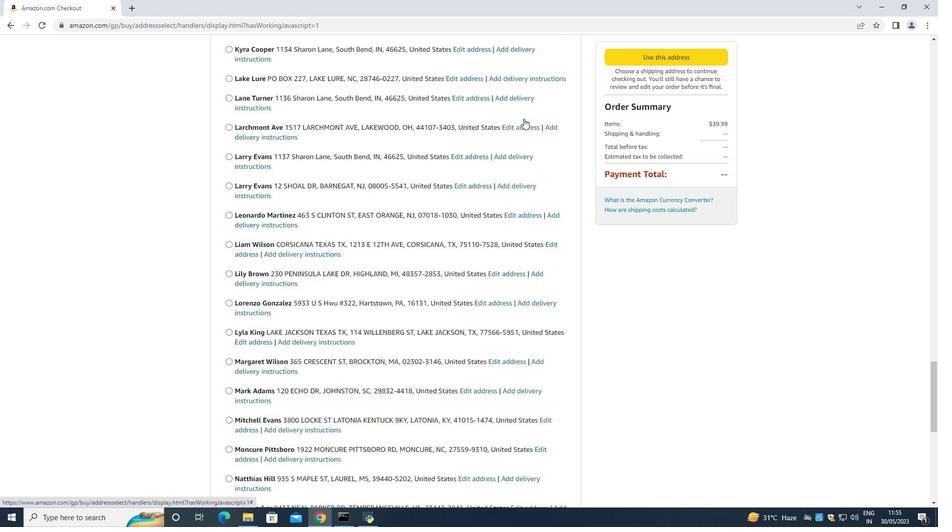 
Action: Mouse scrolled (521, 118) with delta (0, 0)
Screenshot: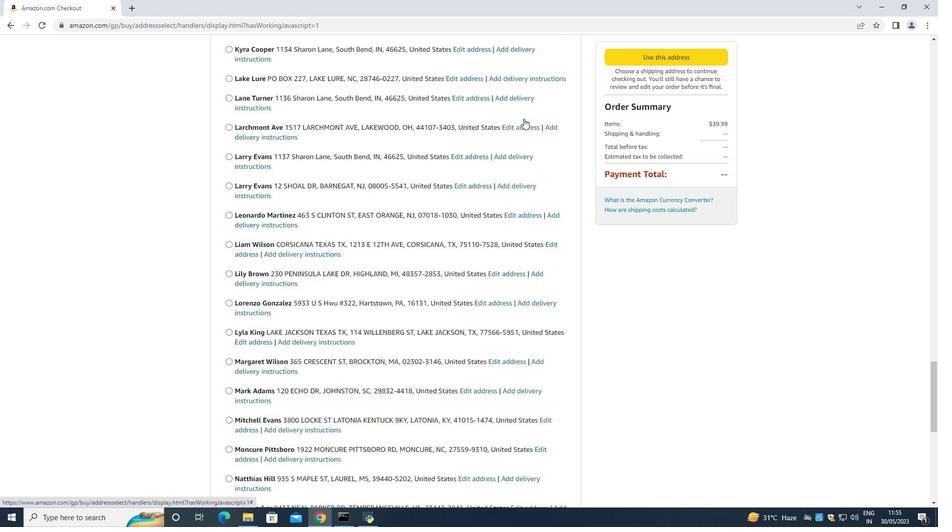 
Action: Mouse scrolled (521, 118) with delta (0, 0)
Screenshot: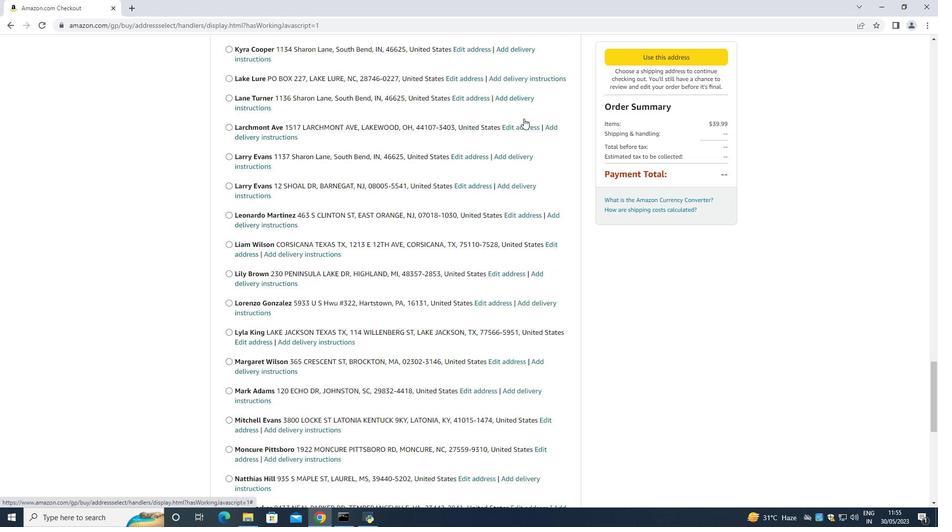 
Action: Mouse scrolled (521, 118) with delta (0, 0)
Screenshot: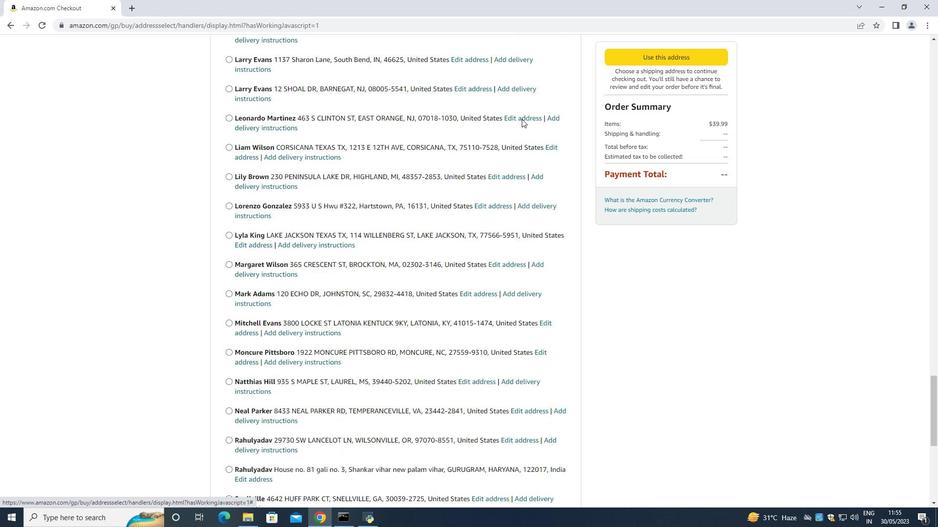 
Action: Mouse scrolled (521, 118) with delta (0, 0)
Screenshot: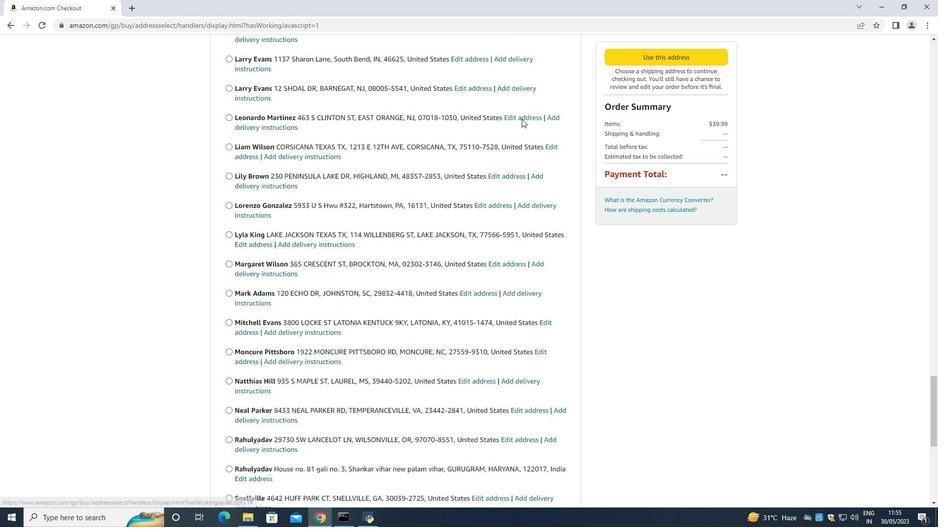 
Action: Mouse scrolled (521, 118) with delta (0, 0)
Screenshot: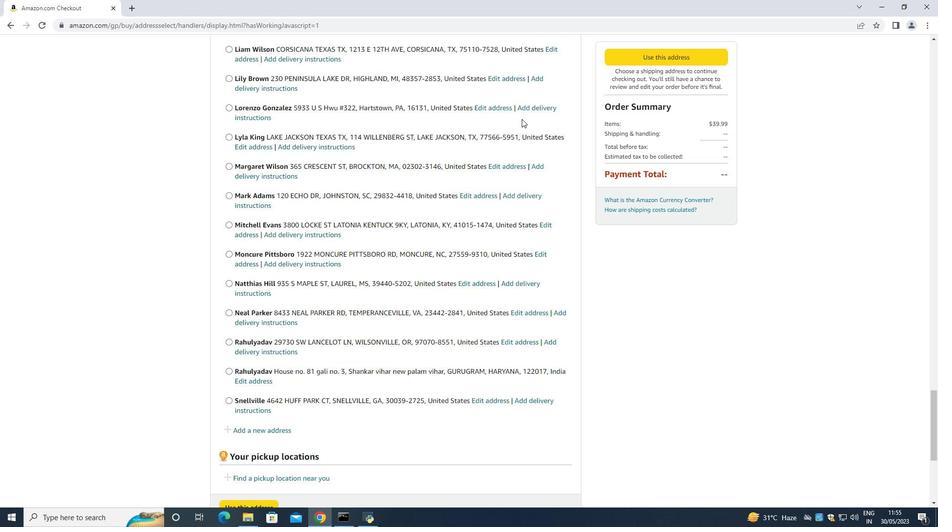 
Action: Mouse scrolled (521, 118) with delta (0, 0)
Screenshot: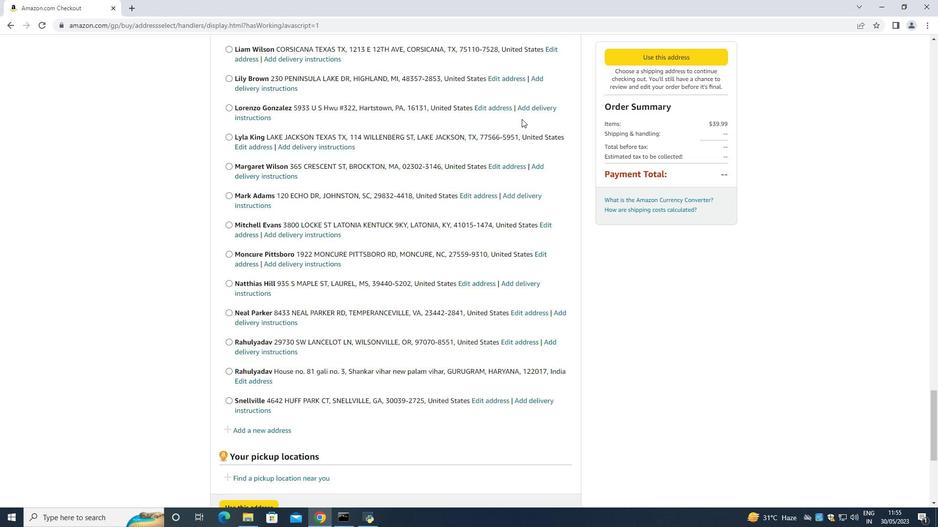 
Action: Mouse scrolled (521, 118) with delta (0, 0)
Screenshot: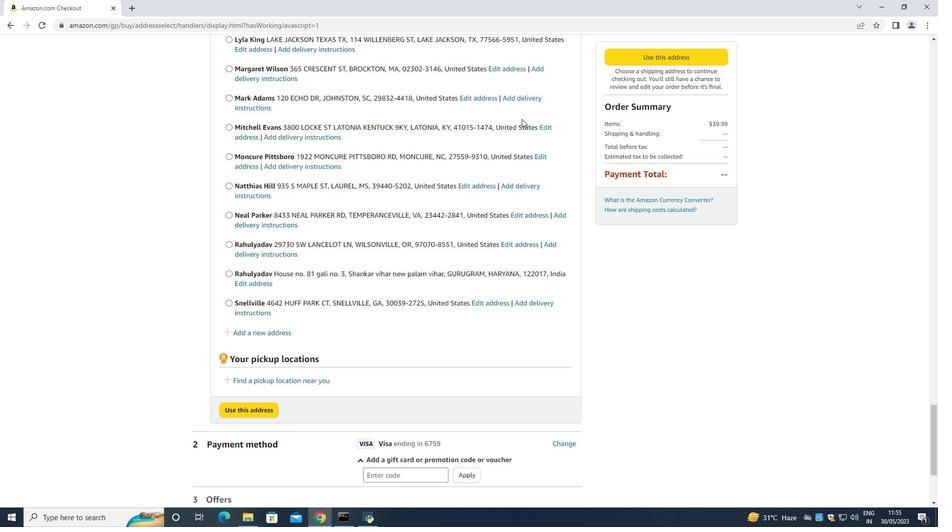 
Action: Mouse scrolled (521, 118) with delta (0, 0)
Screenshot: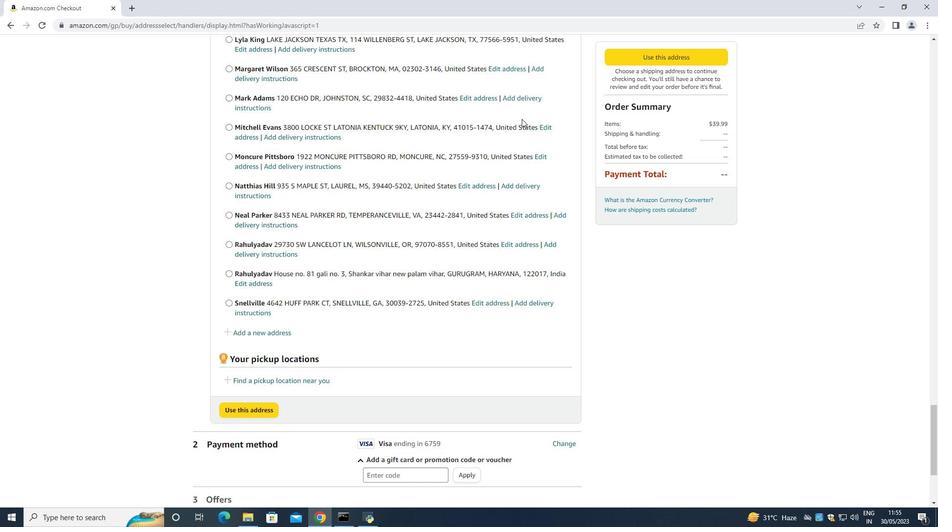 
Action: Mouse scrolled (521, 118) with delta (0, 0)
Screenshot: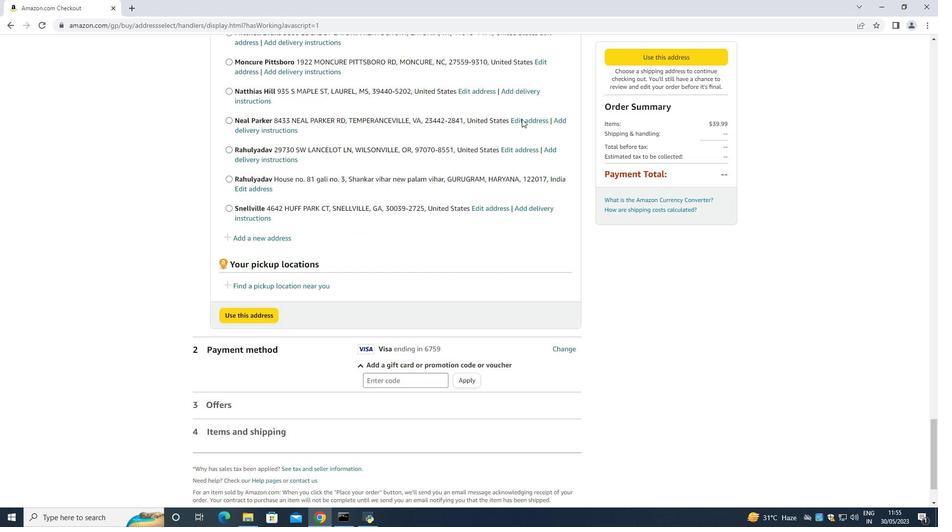 
Action: Mouse scrolled (521, 118) with delta (0, 0)
Screenshot: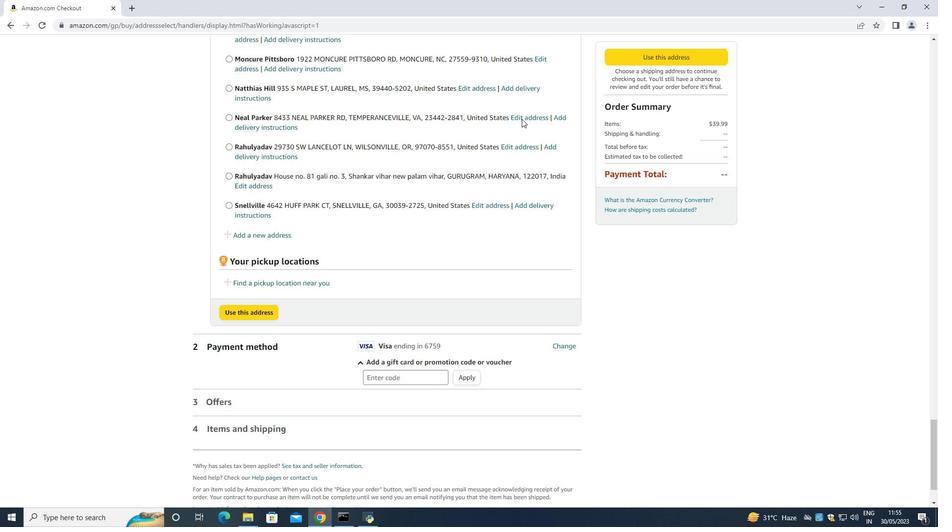 
Action: Mouse scrolled (521, 118) with delta (0, 0)
Screenshot: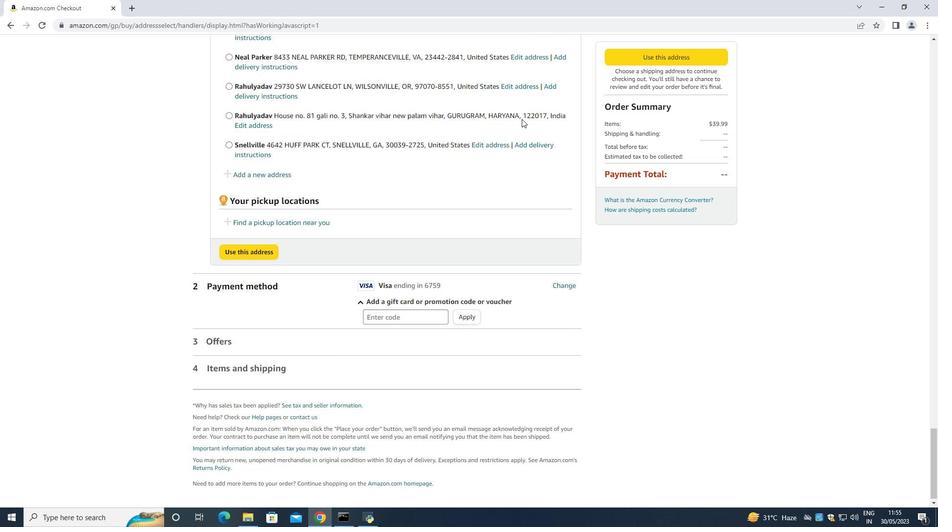 
Action: Mouse moved to (250, 173)
Screenshot: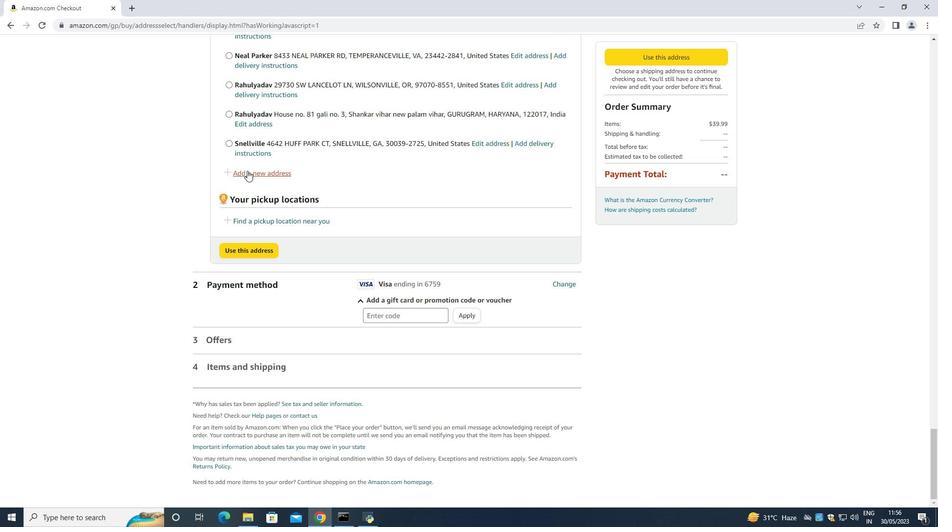 
Action: Mouse pressed left at (250, 173)
Screenshot: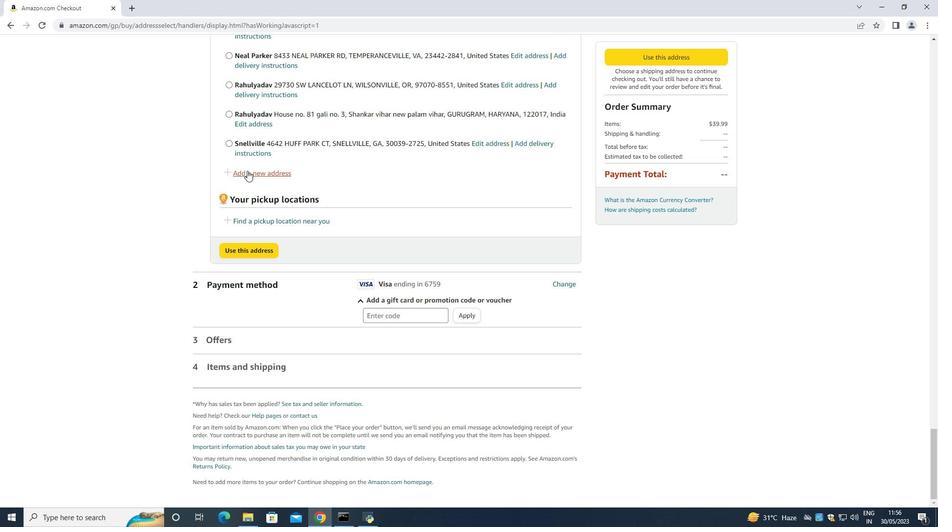 
Action: Mouse moved to (329, 237)
Screenshot: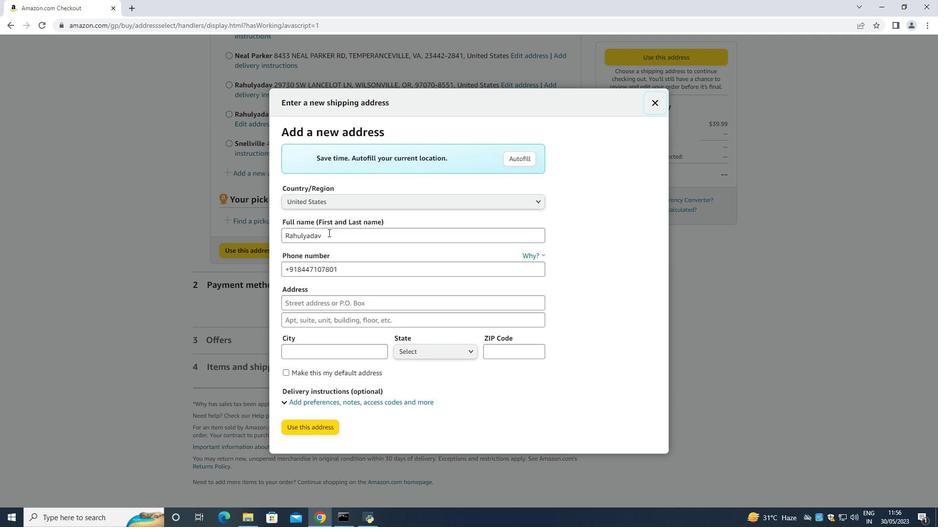 
Action: Mouse pressed left at (329, 237)
Screenshot: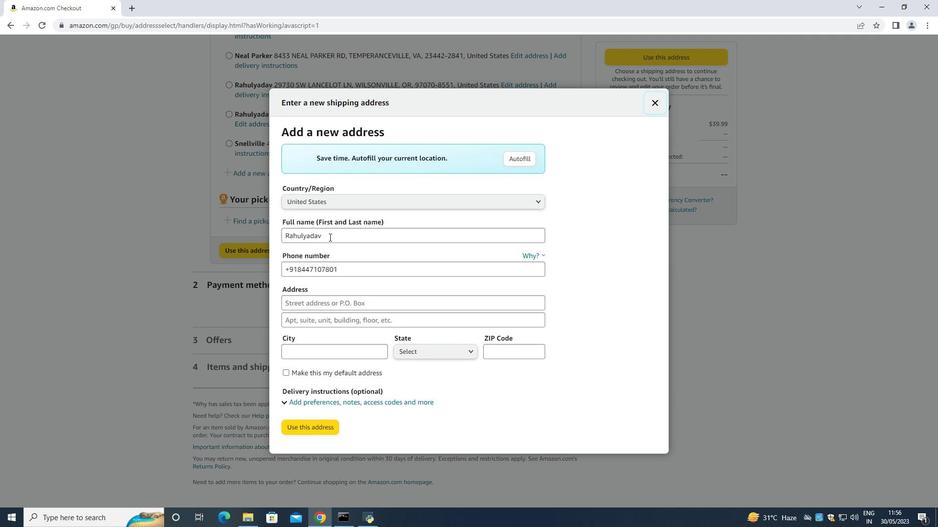 
Action: Mouse moved to (325, 235)
Screenshot: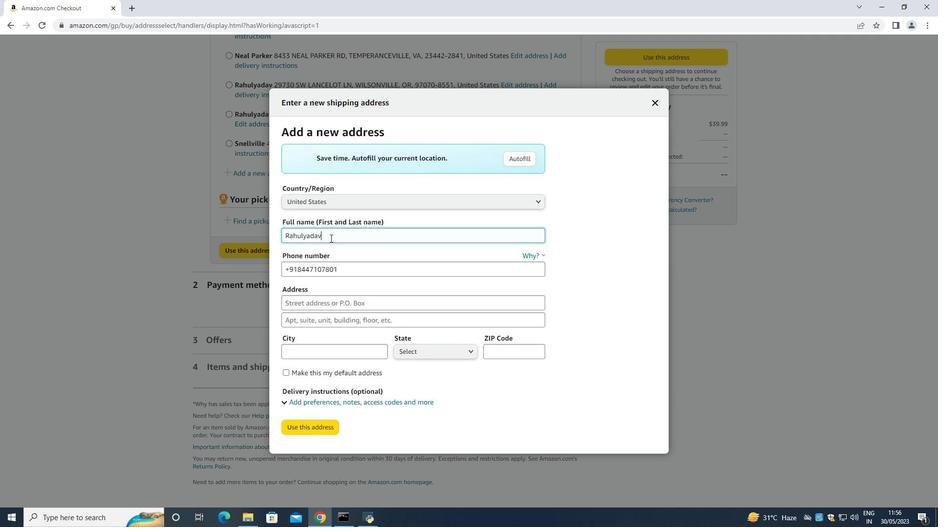
Action: Key pressed <Key.backspace><Key.backspace><Key.backspace><Key.backspace><Key.backspace><Key.backspace><Key.backspace><Key.backspace><Key.backspace><Key.backspace><Key.backspace><Key.backspace><Key.backspace><Key.backspace><Key.backspace><Key.backspace><Key.backspace><Key.backspace><Key.backspace><Key.backspace><Key.backspace><Key.backspace><Key.backspace><Key.backspace><Key.backspace><Key.shift_r><Key.shift_r><Key.shift_r><Key.shift_r><Key.shift_r>Laura<Key.space><Key.shift><Key.shift><Key.shift><Key.shift><Key.shift><Key.shift><Key.shift><Key.shift>Phillips<Key.space><Key.tab><Key.tab><Key.backspace>57
Screenshot: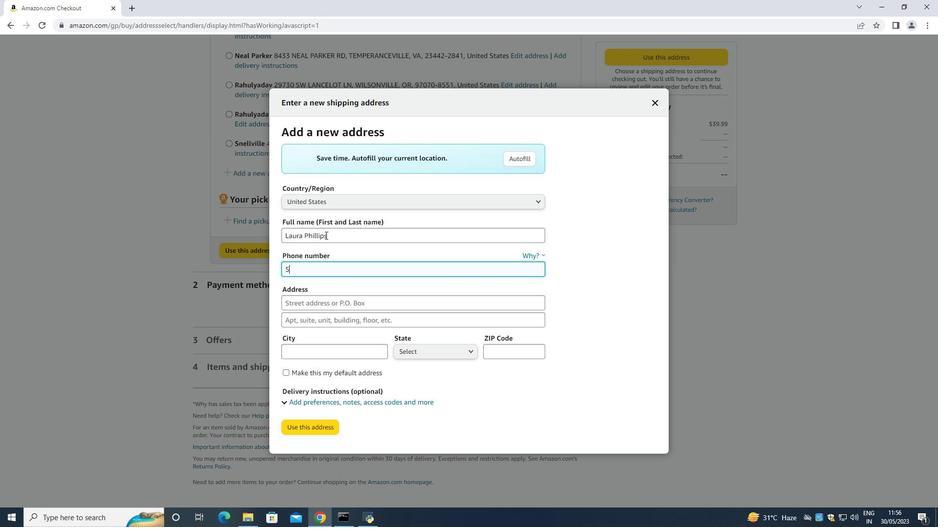 
Action: Mouse moved to (324, 235)
Screenshot: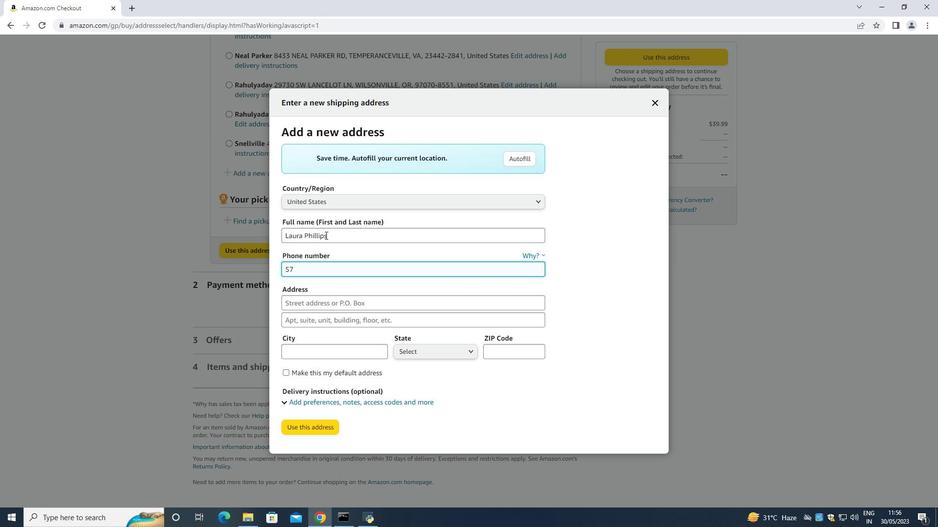 
Action: Key pressed 42125169<Key.tab>11<Key.backspace><Key.backspace>522
Screenshot: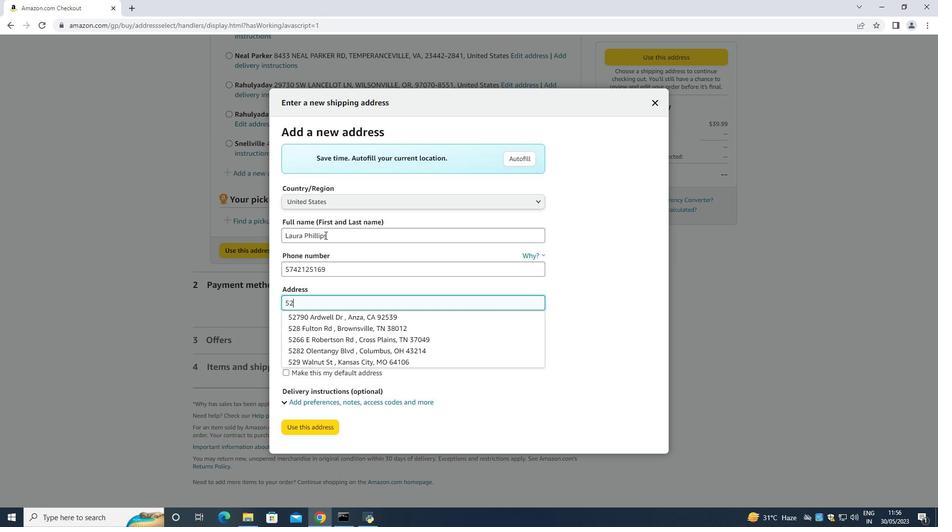 
Action: Mouse scrolled (324, 236) with delta (0, 0)
Screenshot: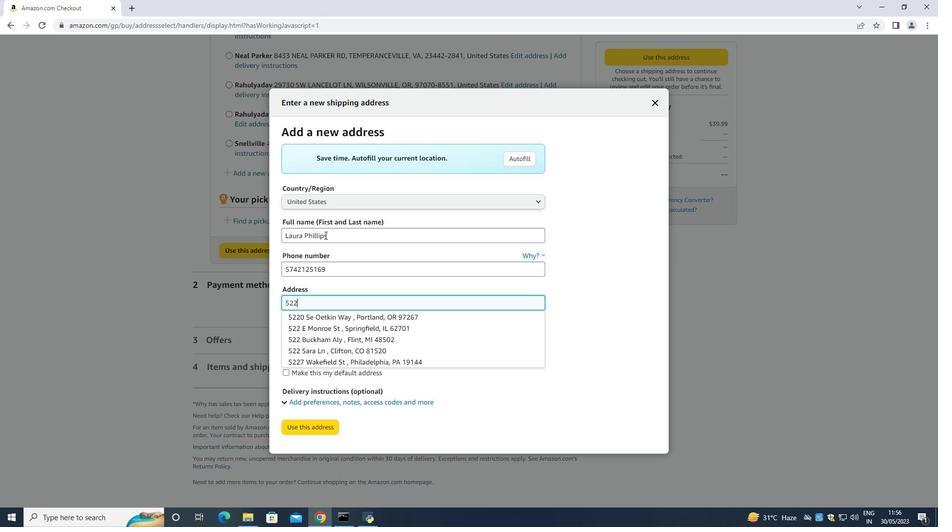 
Action: Mouse moved to (341, 250)
Screenshot: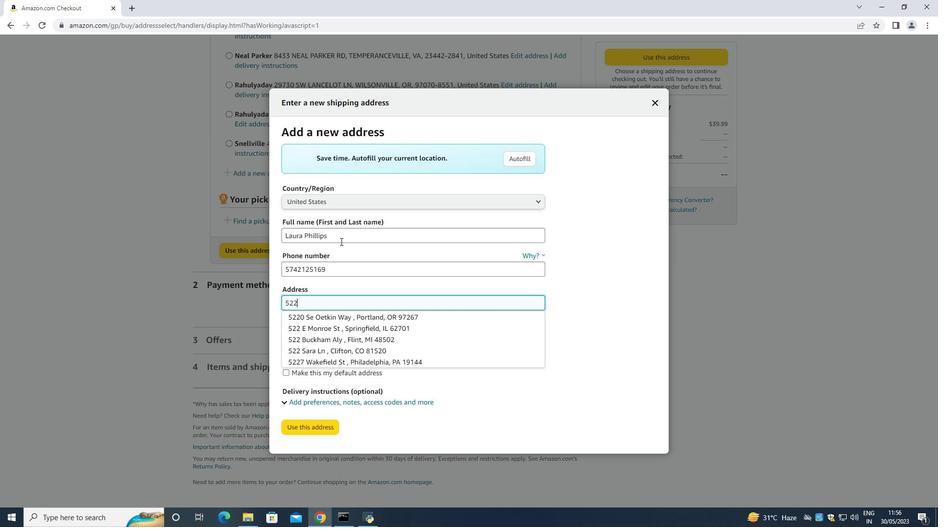 
Action: Mouse pressed left at (341, 250)
Screenshot: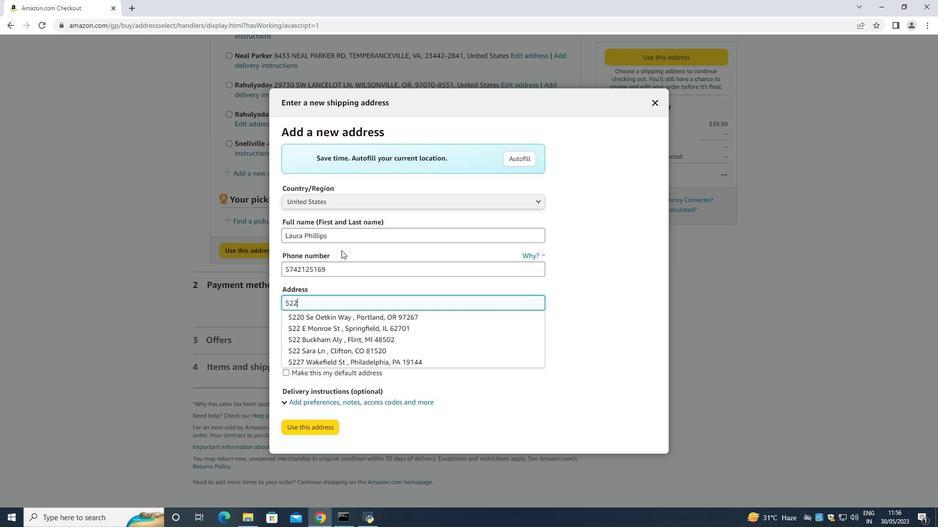 
Action: Mouse moved to (337, 261)
Screenshot: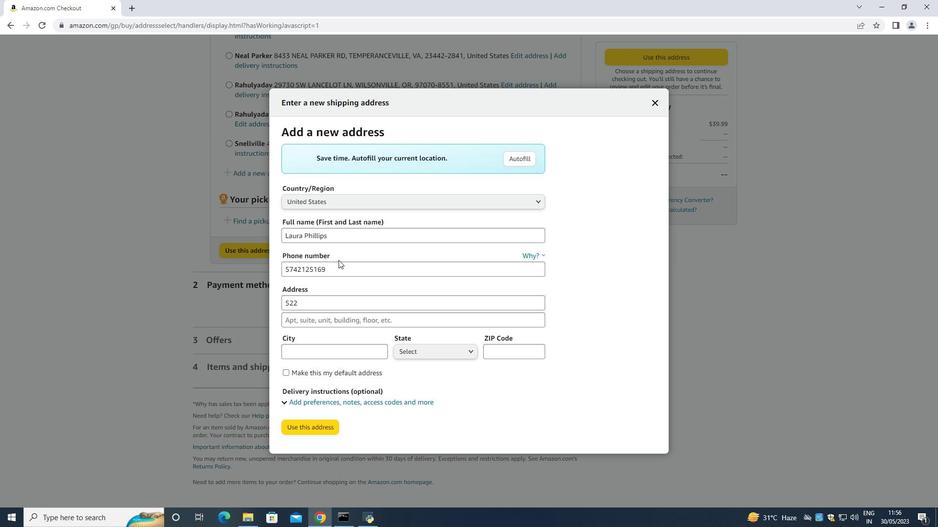 
Action: Mouse pressed left at (337, 261)
Screenshot: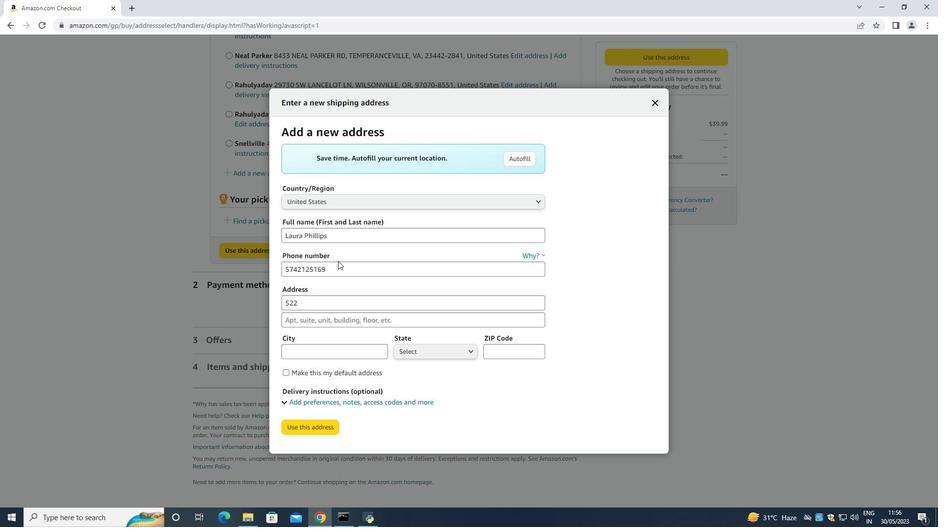 
Action: Key pressed <Key.backspace><Key.backspace><Key.backspace><Key.backspace><Key.backspace><Key.backspace><Key.backspace><Key.backspace><Key.backspace><Key.backspace><Key.backspace><Key.backspace><Key.backspace><Key.backspace><Key.backspace><Key.backspace><Key.backspace><Key.backspace><Key.backspace><Key.backspace><Key.backspace><Key.backspace>4046170247
Screenshot: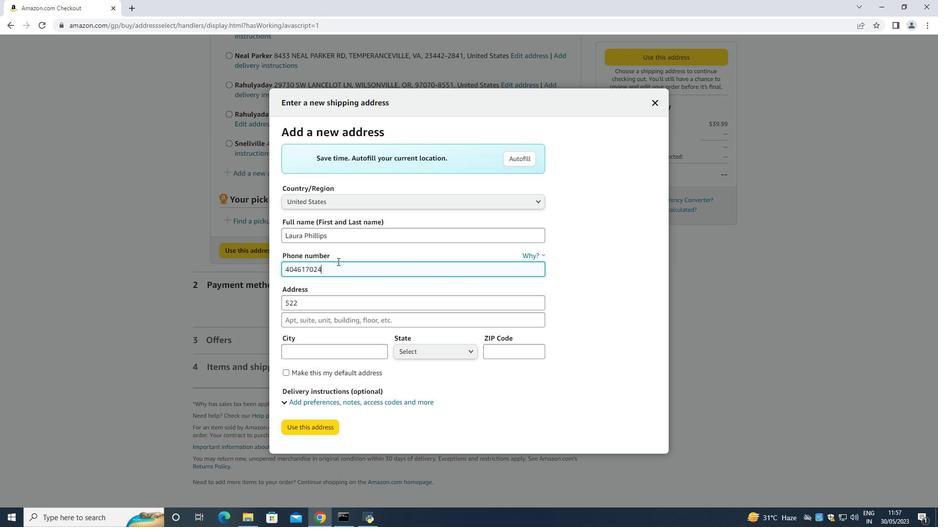
Action: Mouse moved to (309, 306)
Screenshot: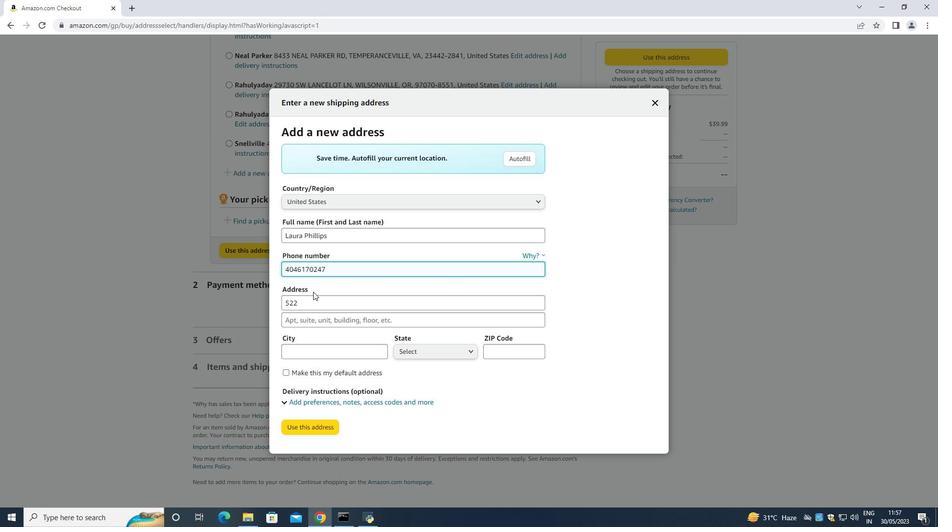 
Action: Mouse pressed left at (309, 306)
Screenshot: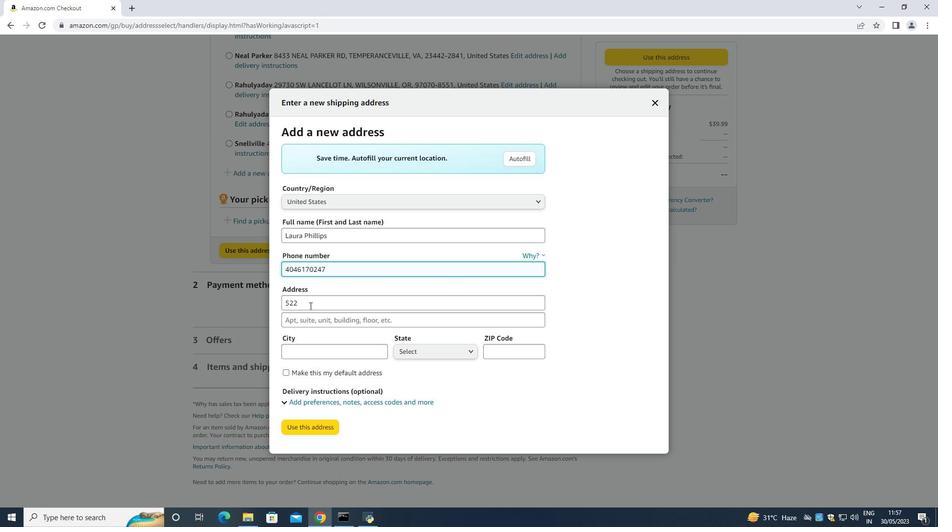 
Action: Mouse moved to (333, 289)
Screenshot: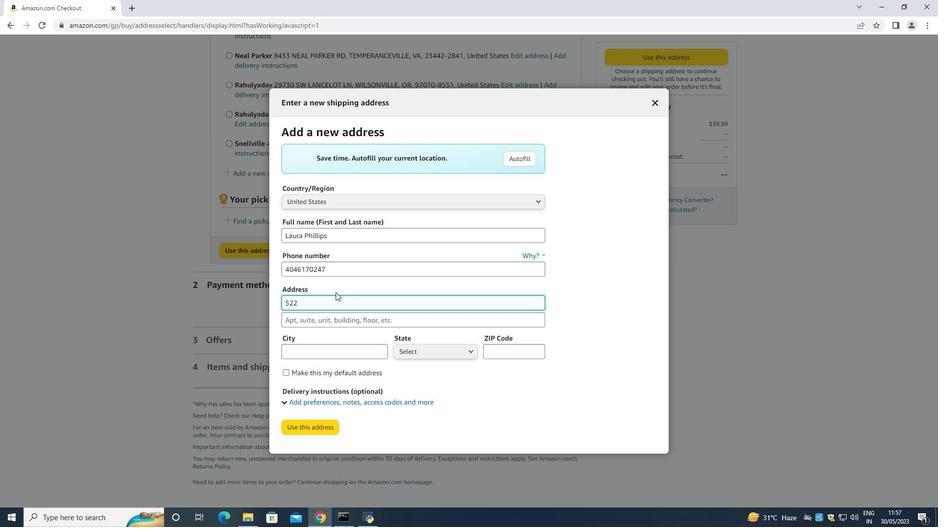 
Action: Key pressed <Key.space><Key.shift>Junior<Key.space><Key.shift><Key.shift><Key.shift><Key.shift><Key.shift><Key.shift><Key.shift><Key.shift><Key.shift><Key.shift><Key.shift>Avenue<Key.space>
Screenshot: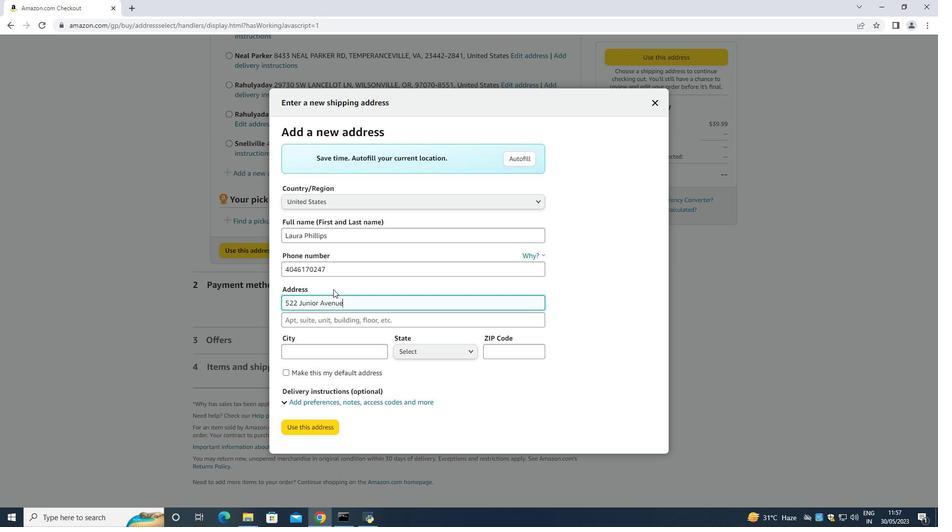 
Action: Mouse moved to (356, 344)
Screenshot: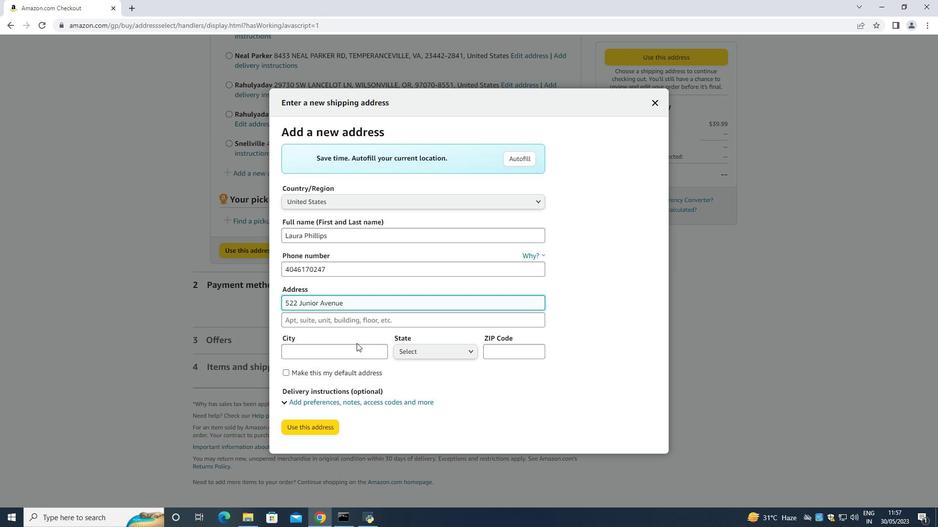 
Action: Mouse pressed left at (356, 344)
Screenshot: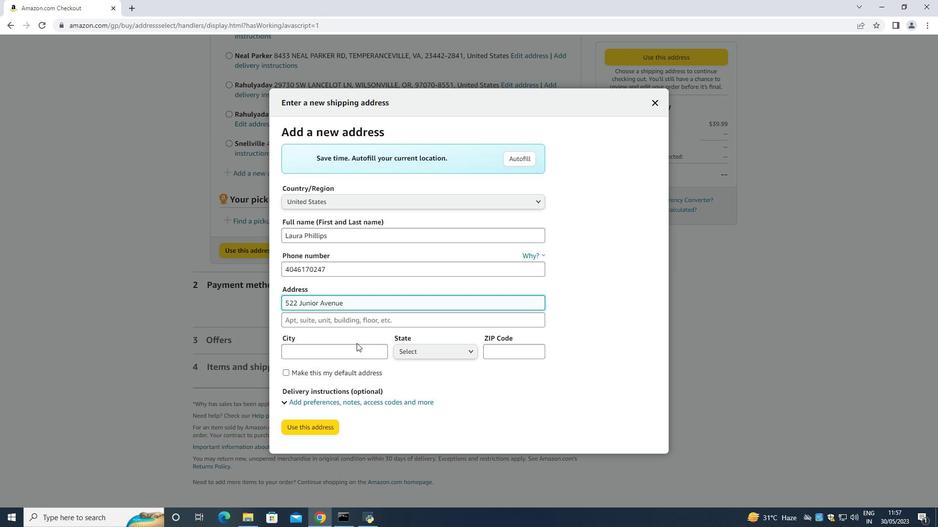 
Action: Mouse moved to (353, 345)
Screenshot: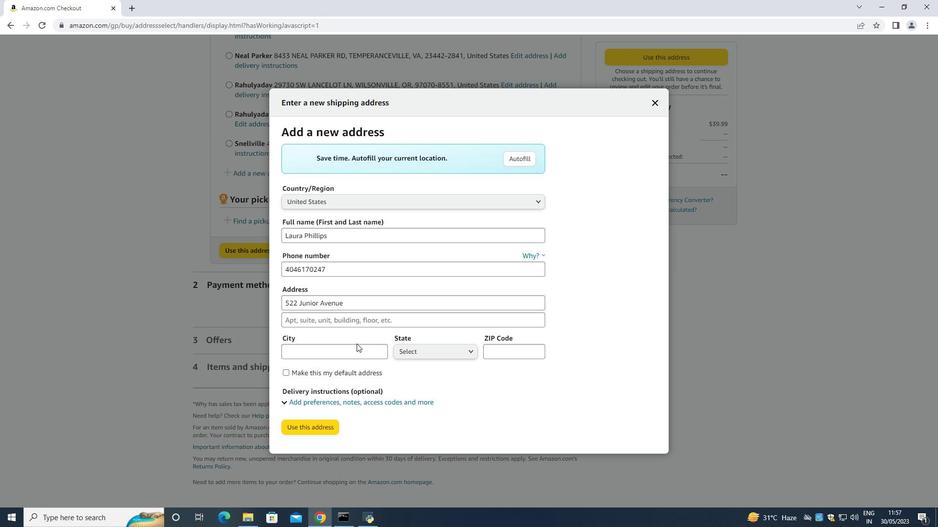 
Action: Mouse pressed left at (353, 345)
Screenshot: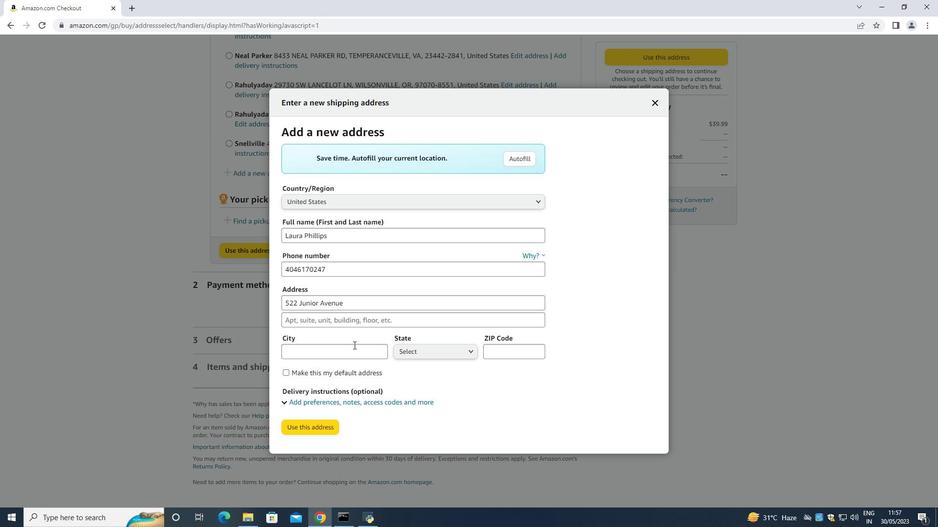 
Action: Mouse moved to (343, 341)
Screenshot: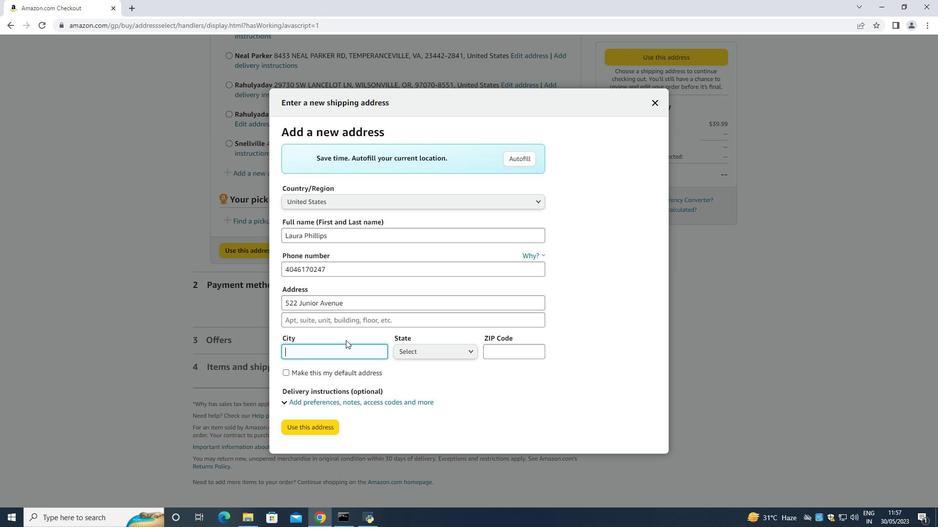 
Action: Key pressed <Key.shift><Key.shift><Key.shift><Key.shift><Key.shift><Key.shift><Key.shift><Key.shift><Key.shift><Key.shift><Key.shift>Duluth<Key.space>
Screenshot: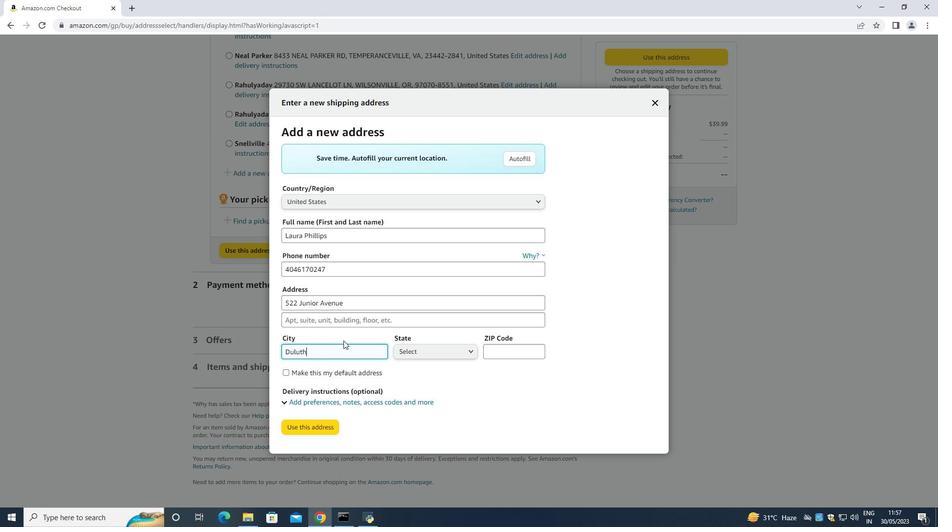 
Action: Mouse moved to (409, 355)
Screenshot: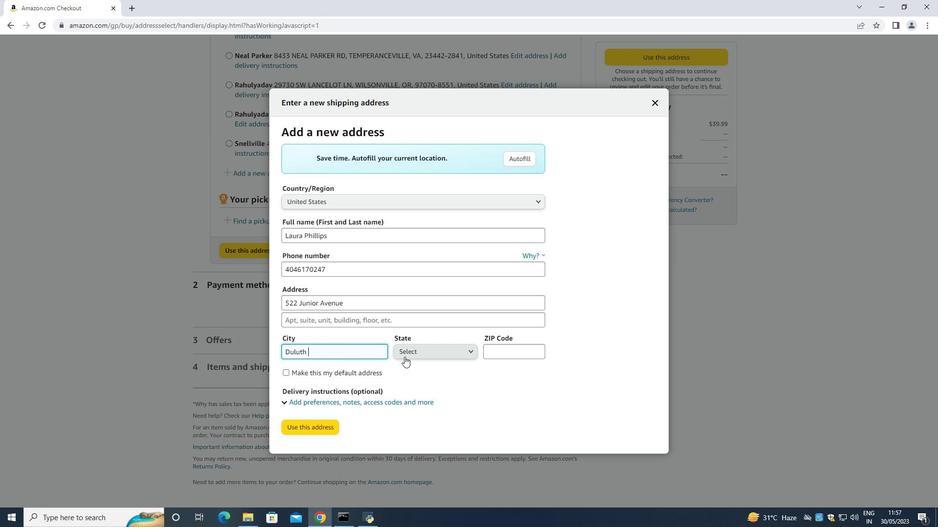 
Action: Mouse pressed left at (409, 355)
Screenshot: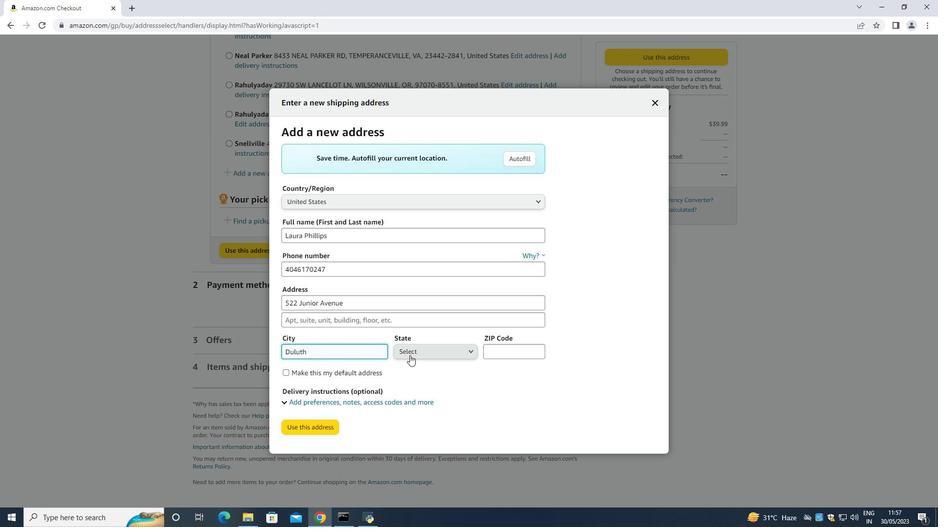 
Action: Mouse moved to (399, 347)
Screenshot: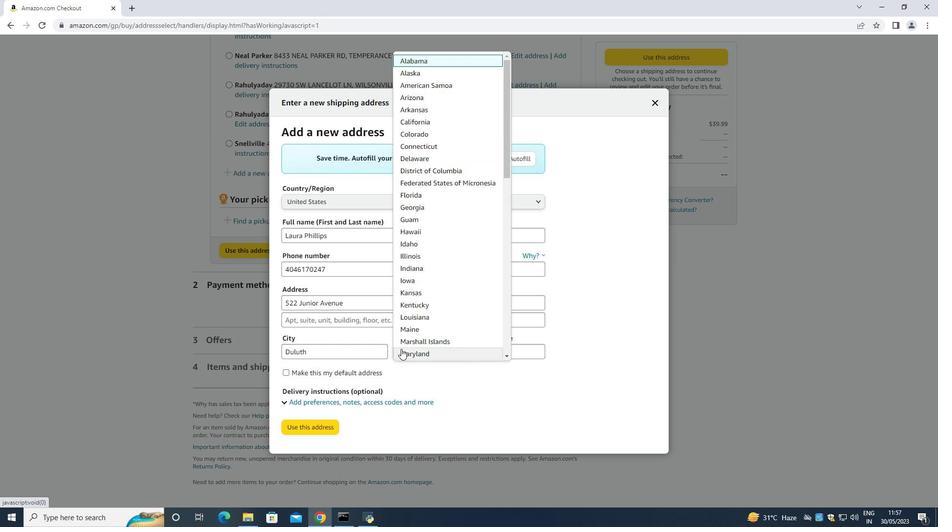 
Action: Key pressed <Key.up><Key.up><Key.down><Key.down><Key.down><Key.down><Key.down><Key.down><Key.down><Key.down><Key.down><Key.down><Key.down><Key.down><Key.enter><Key.right><Key.up><Key.up><Key.enter><Key.tab><Key.tab>30097
Screenshot: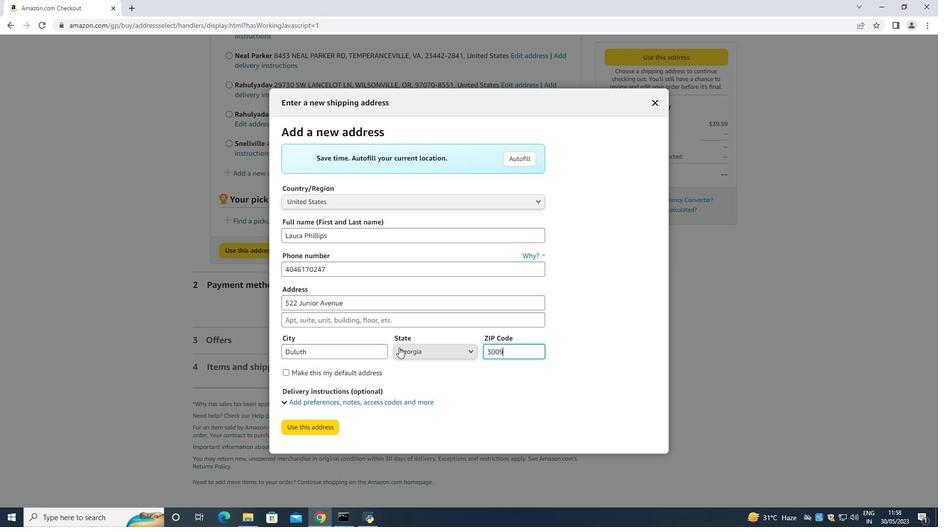
Action: Mouse moved to (286, 370)
Screenshot: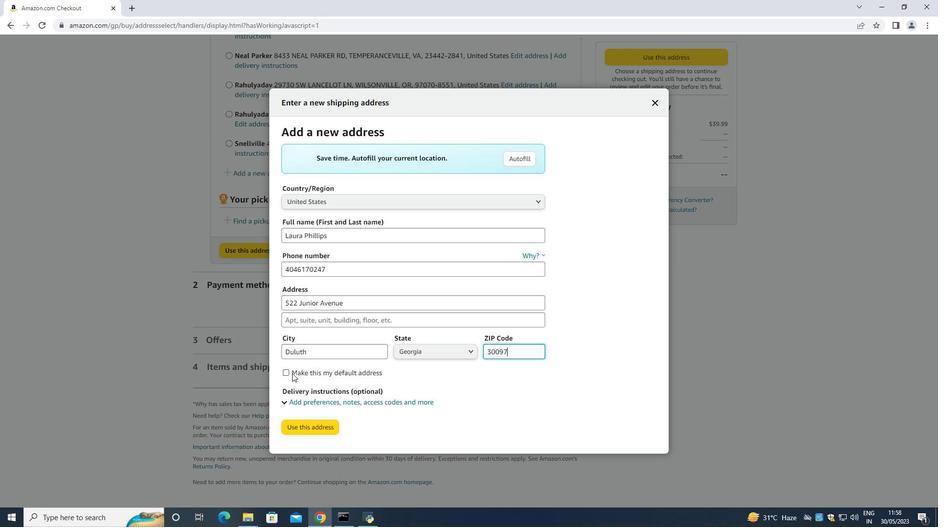 
Action: Mouse pressed left at (286, 370)
Screenshot: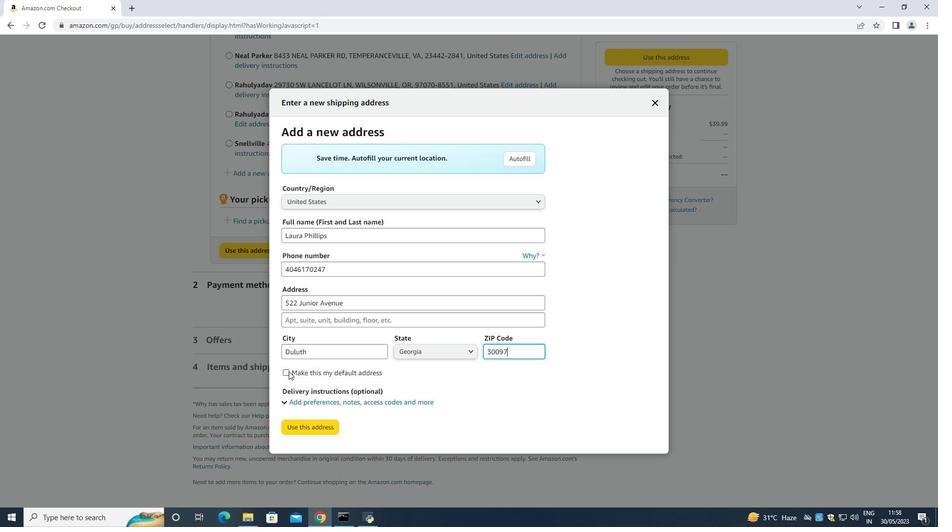 
Action: Mouse moved to (293, 413)
Screenshot: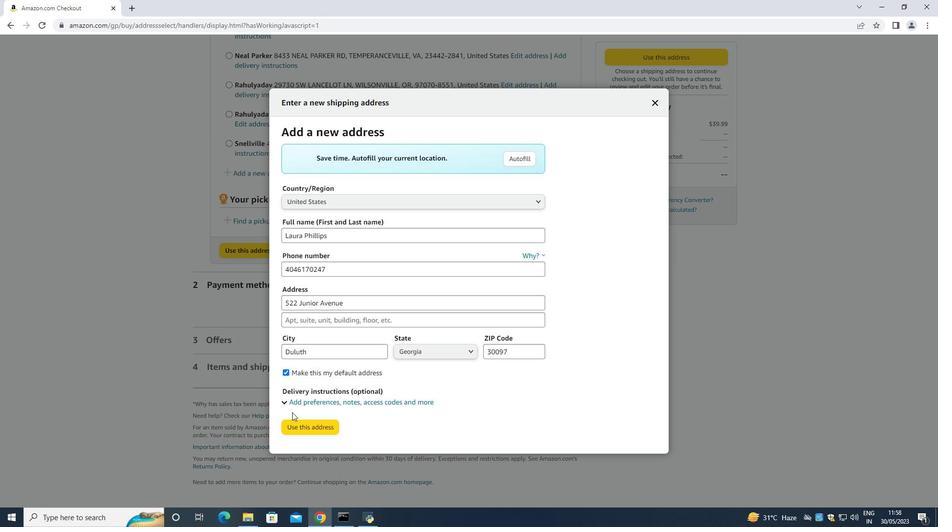 
Action: Mouse pressed left at (293, 413)
Screenshot: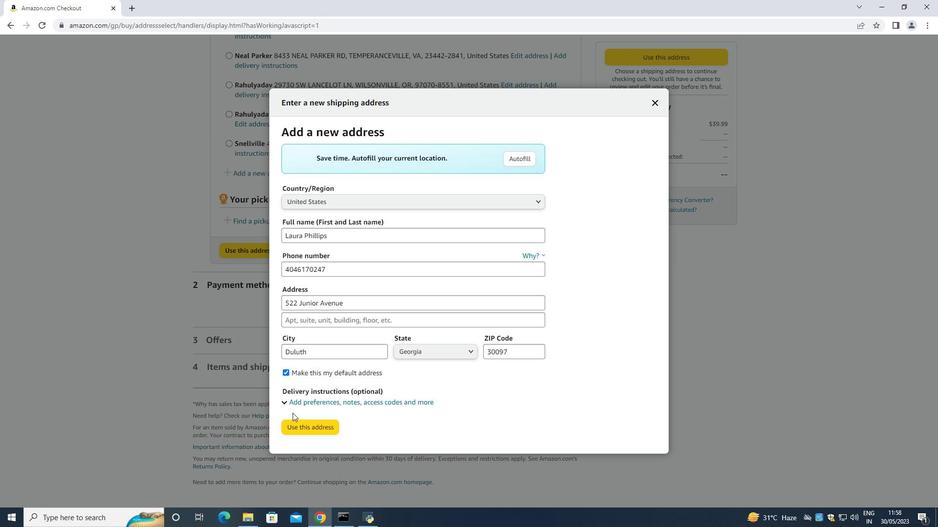 
Action: Mouse moved to (297, 423)
Screenshot: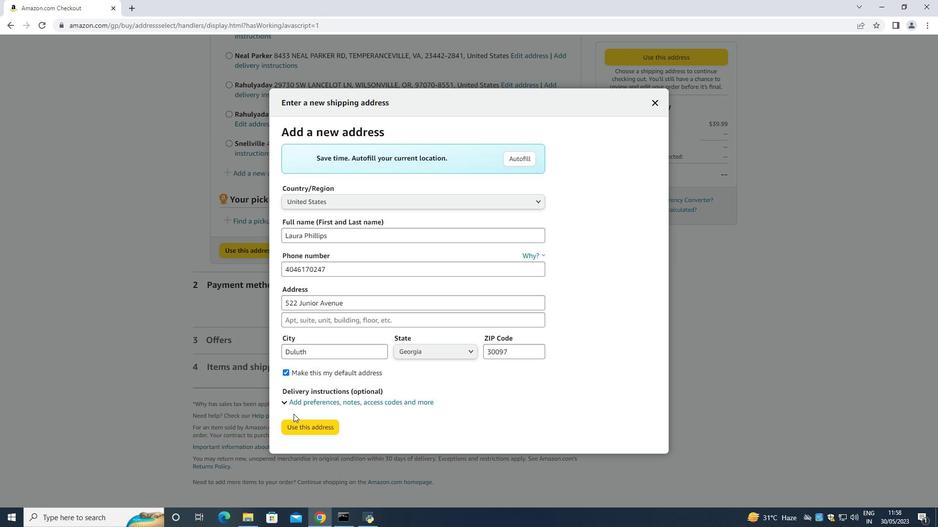 
Action: Mouse pressed left at (297, 423)
Screenshot: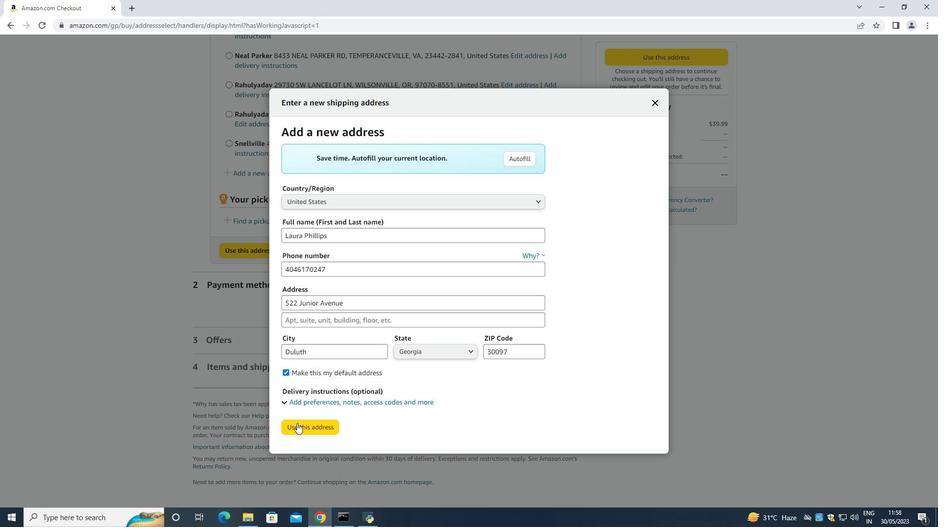 
Action: Mouse moved to (303, 497)
Screenshot: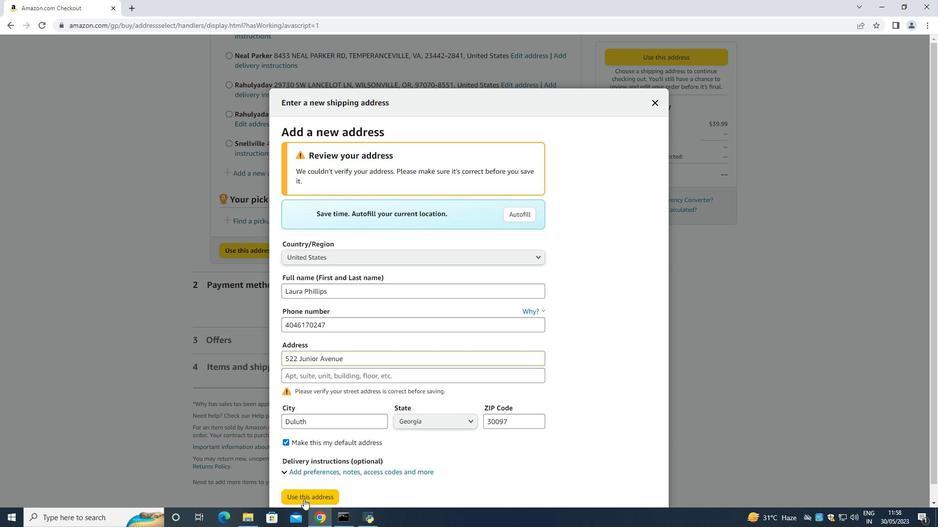 
Action: Mouse pressed left at (303, 497)
Screenshot: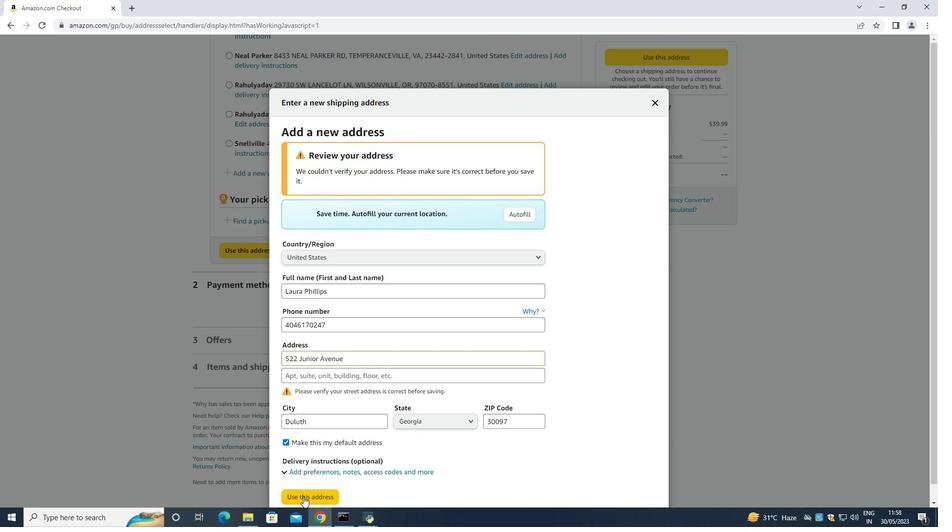 
Action: Mouse moved to (298, 216)
Screenshot: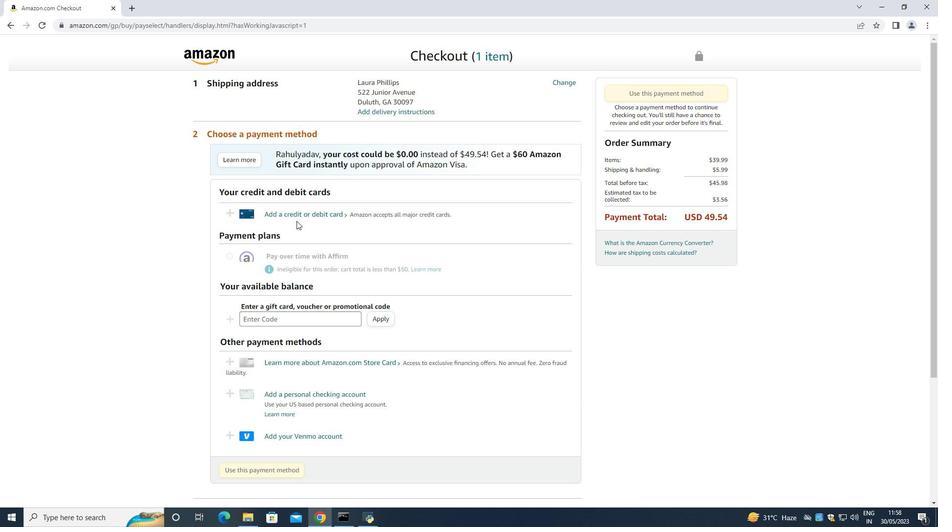 
Action: Mouse pressed left at (298, 216)
Screenshot: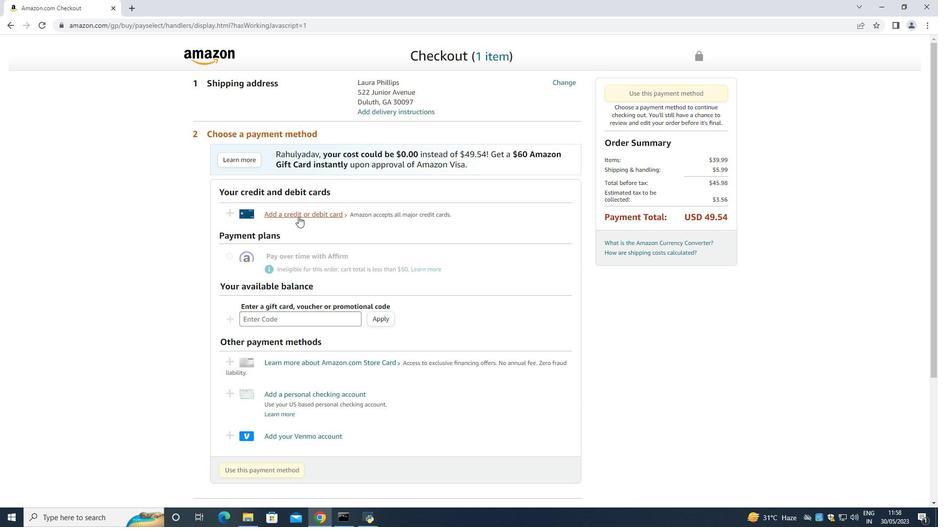 
Action: Mouse moved to (375, 222)
Screenshot: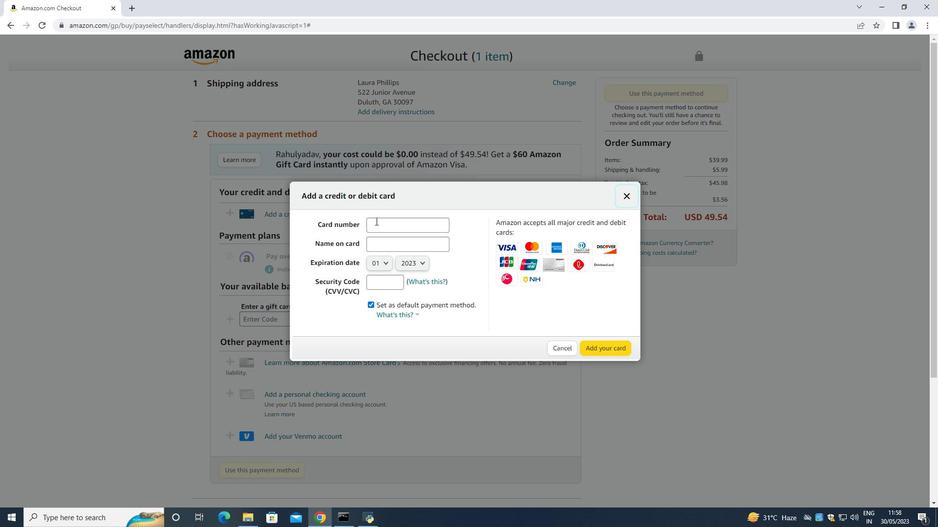 
Action: Mouse pressed left at (375, 222)
Screenshot: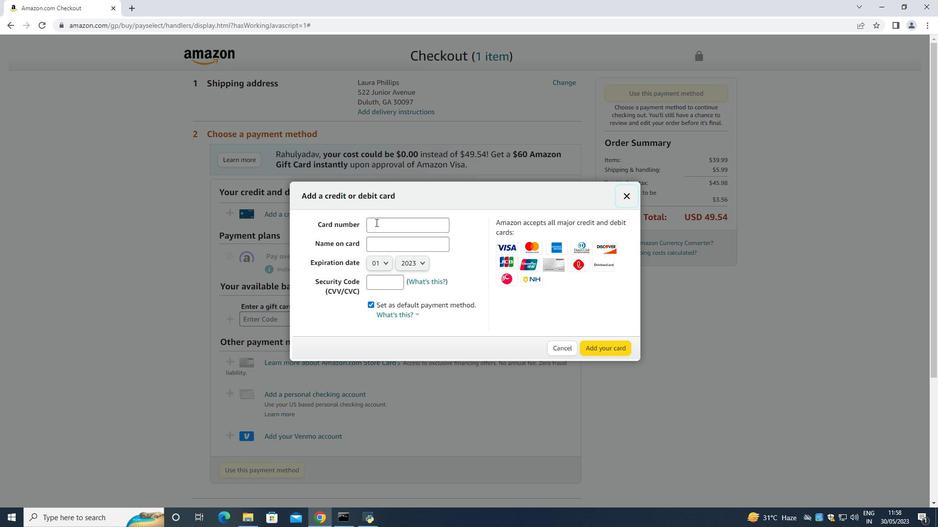 
Action: Mouse moved to (363, 219)
Screenshot: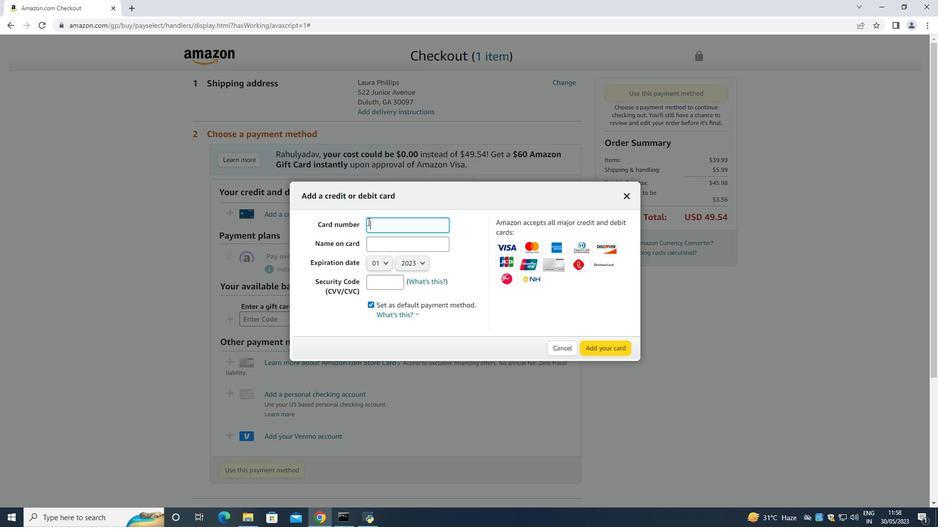 
Action: Key pressed 4578521453657965
Screenshot: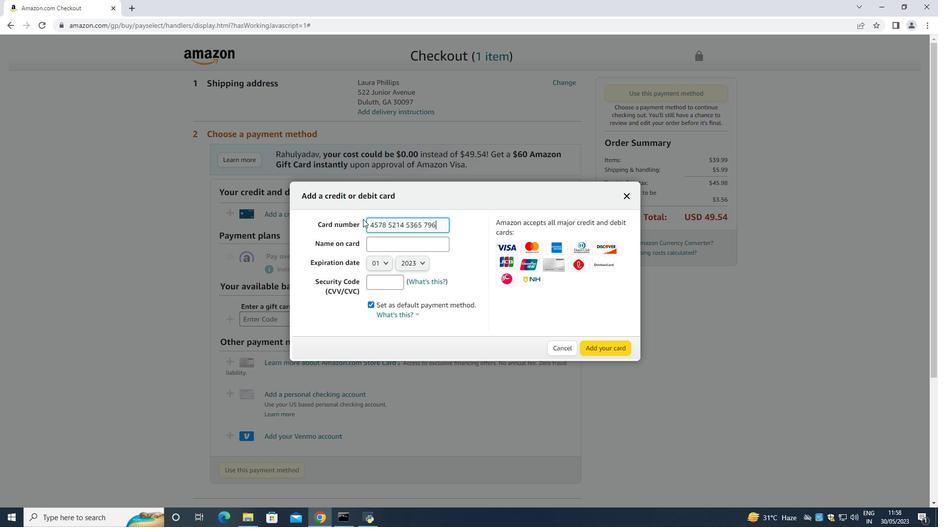 
Action: Mouse scrolled (363, 219) with delta (0, 0)
Screenshot: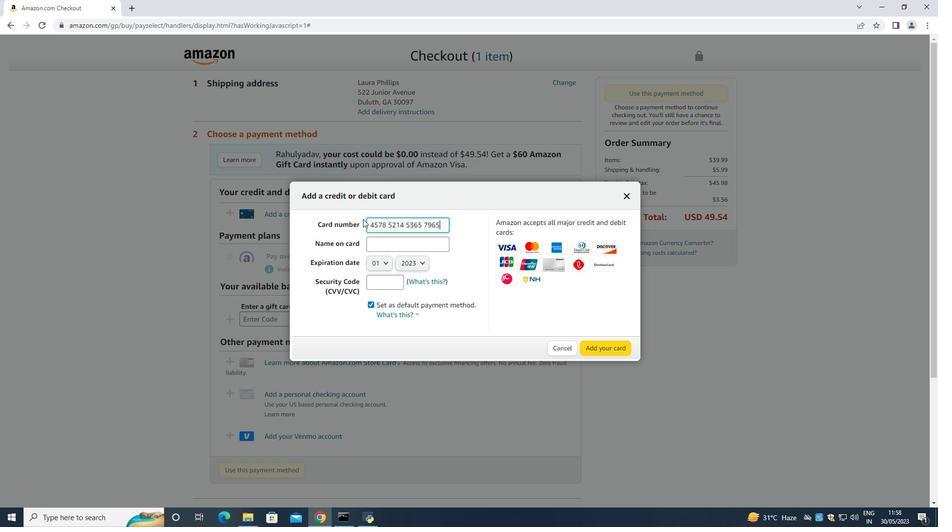 
Action: Mouse moved to (382, 250)
Screenshot: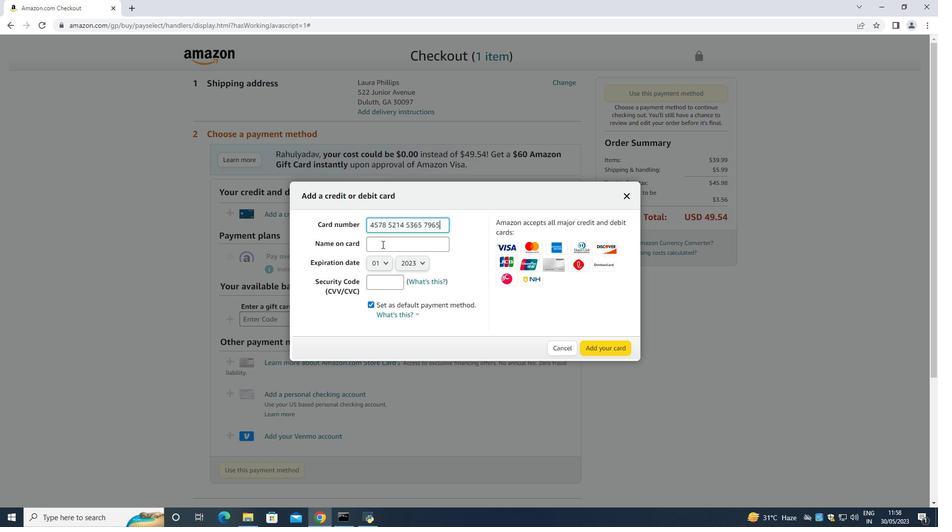 
Action: Mouse pressed left at (382, 250)
Screenshot: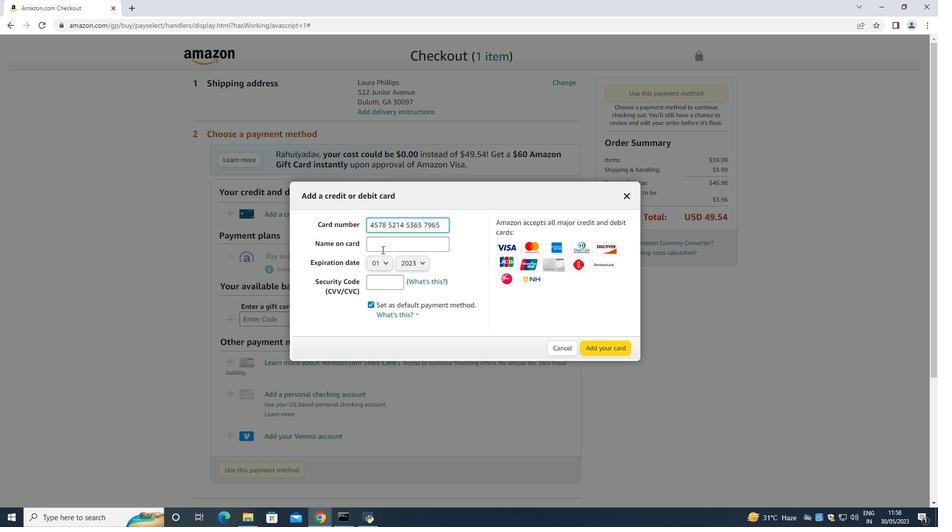 
Action: Mouse moved to (372, 242)
Screenshot: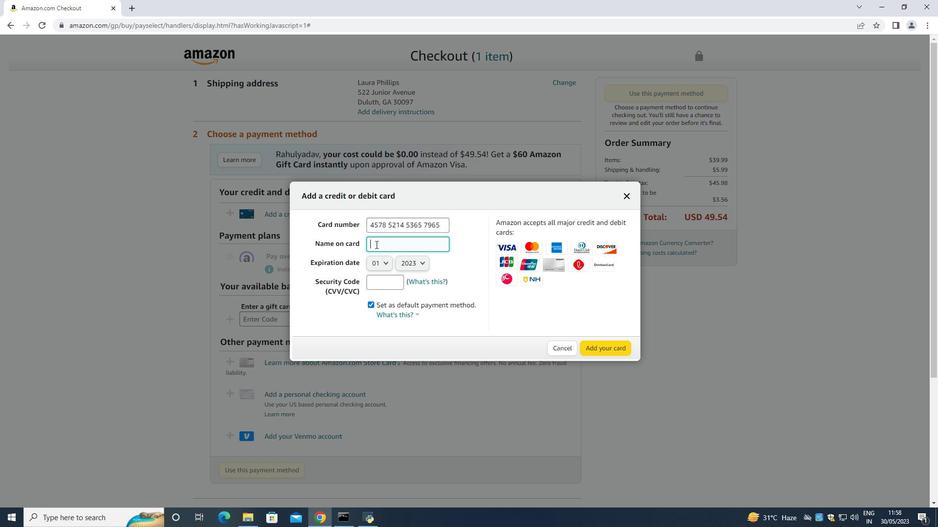 
Action: Key pressed <Key.shift><Key.shift><Key.shift><Key.shift>Laura<Key.space><Key.shift>Phillips<Key.space><Key.tab>
Screenshot: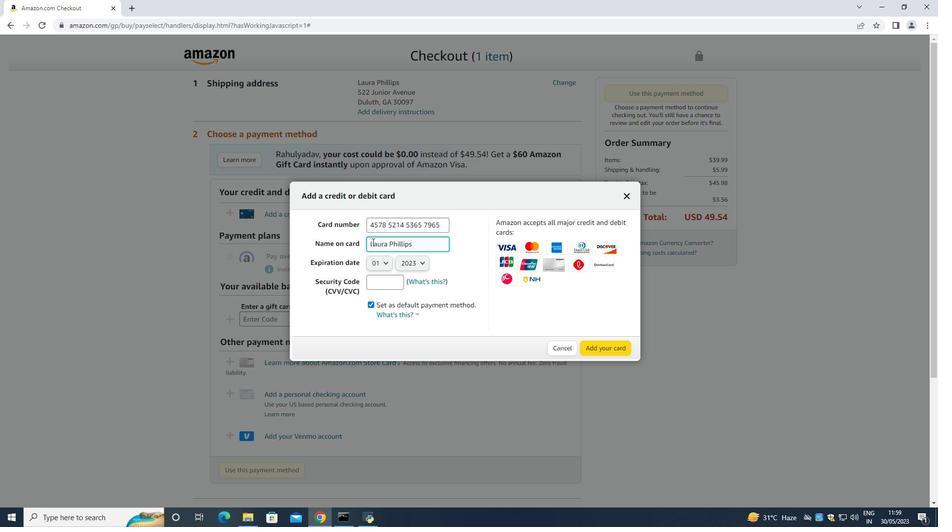 
Action: Mouse moved to (370, 241)
Screenshot: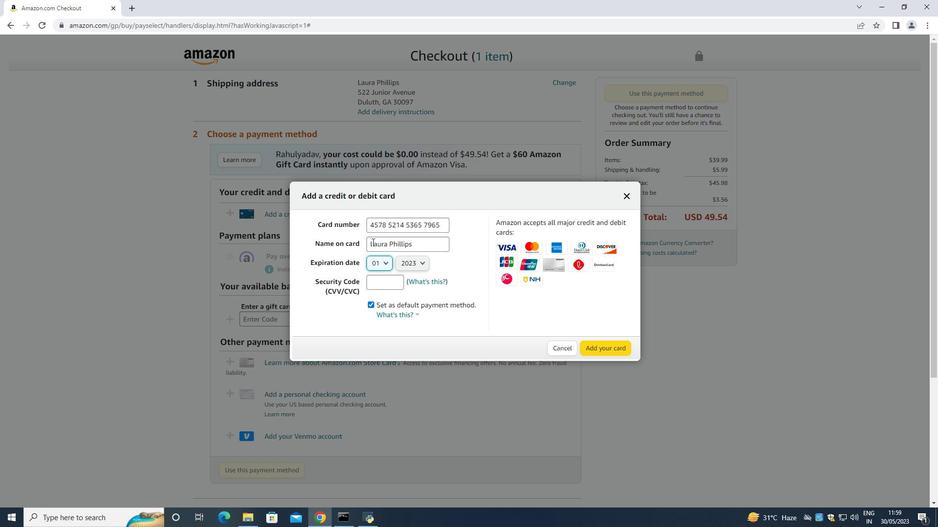 
Action: Key pressed <Key.down><Key.down><Key.down><Key.down><Key.down><Key.down><Key.enter><Key.tab><Key.tab><Key.down><Key.down><Key.down><Key.enter>
Screenshot: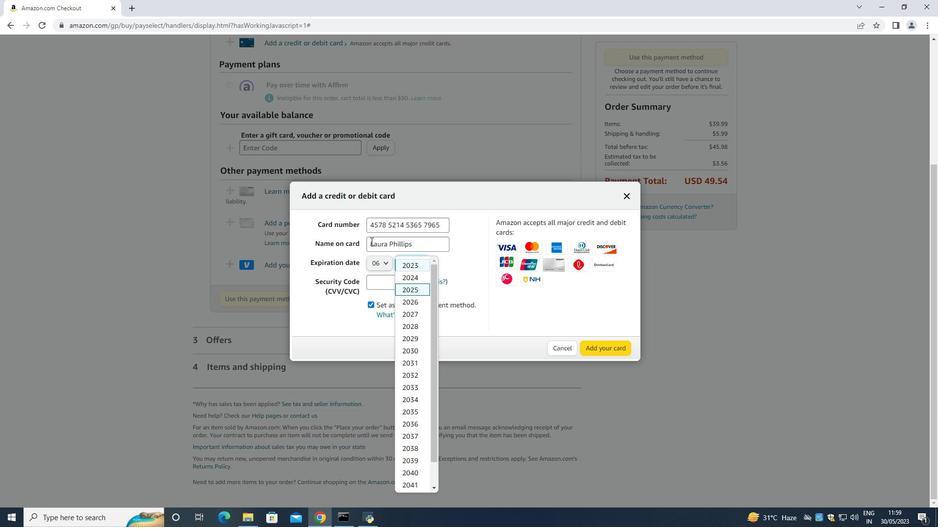 
Action: Mouse moved to (388, 280)
Screenshot: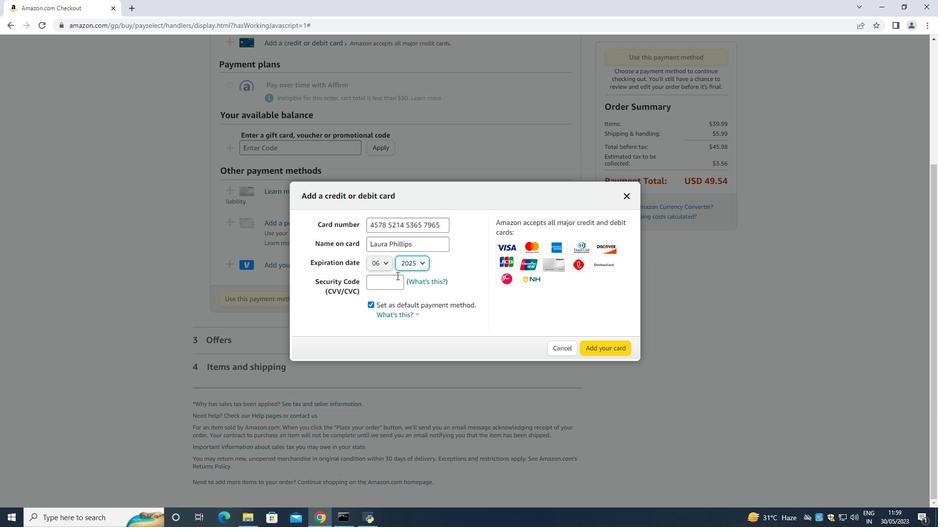 
Action: Mouse pressed left at (388, 280)
Screenshot: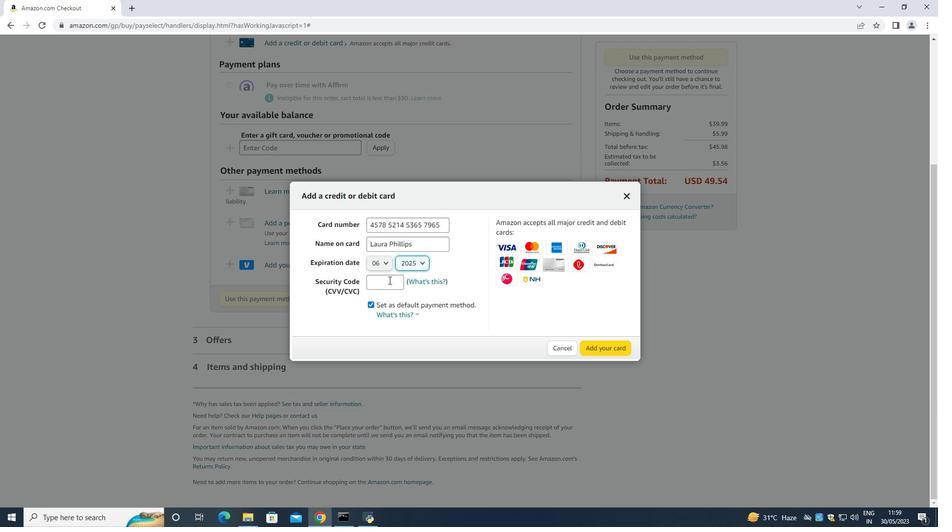 
Action: Mouse moved to (388, 280)
Screenshot: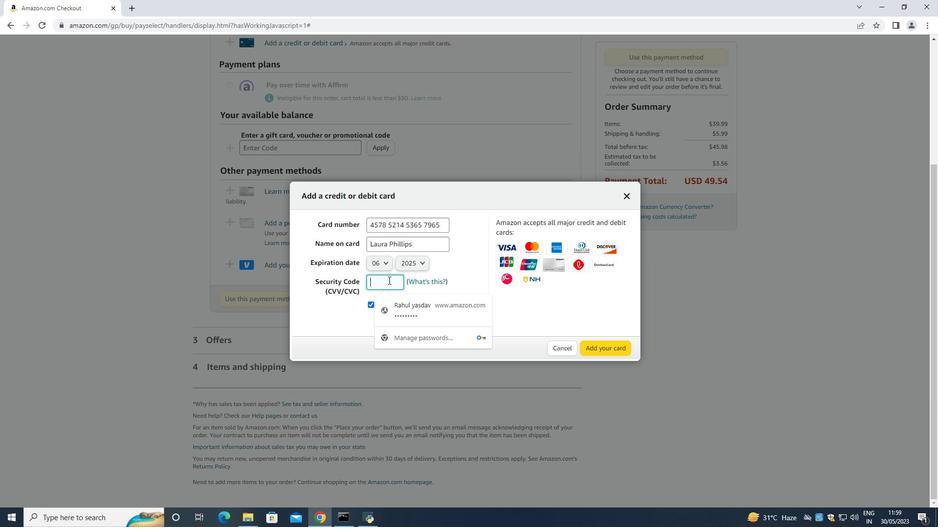 
Action: Key pressed 549
Screenshot: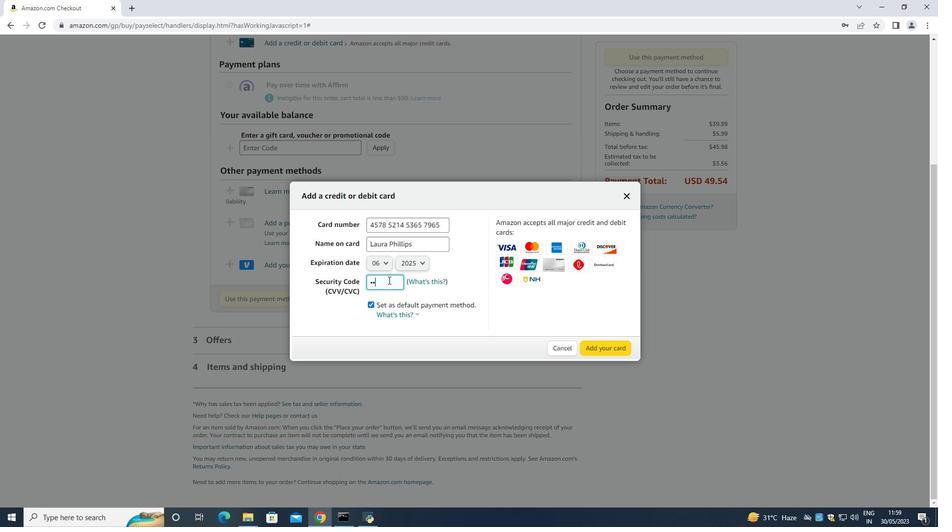 
Action: Mouse moved to (385, 278)
Screenshot: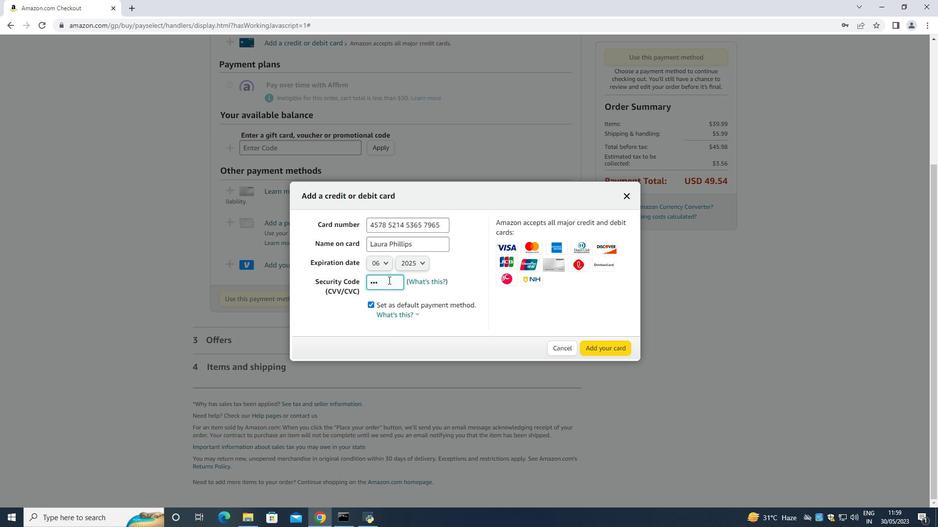 
